 Task: Find connections with filter location Guadalajara with filter topic #Lifechangewith filter profile language English with filter current company MANKIND PHARMA LTD with filter school N. L. Dalmia Institute of Management Studies and Research with filter industry Media & Telecommunications with filter service category Social Media Marketing with filter keywords title Program Administrator
Action: Mouse moved to (179, 245)
Screenshot: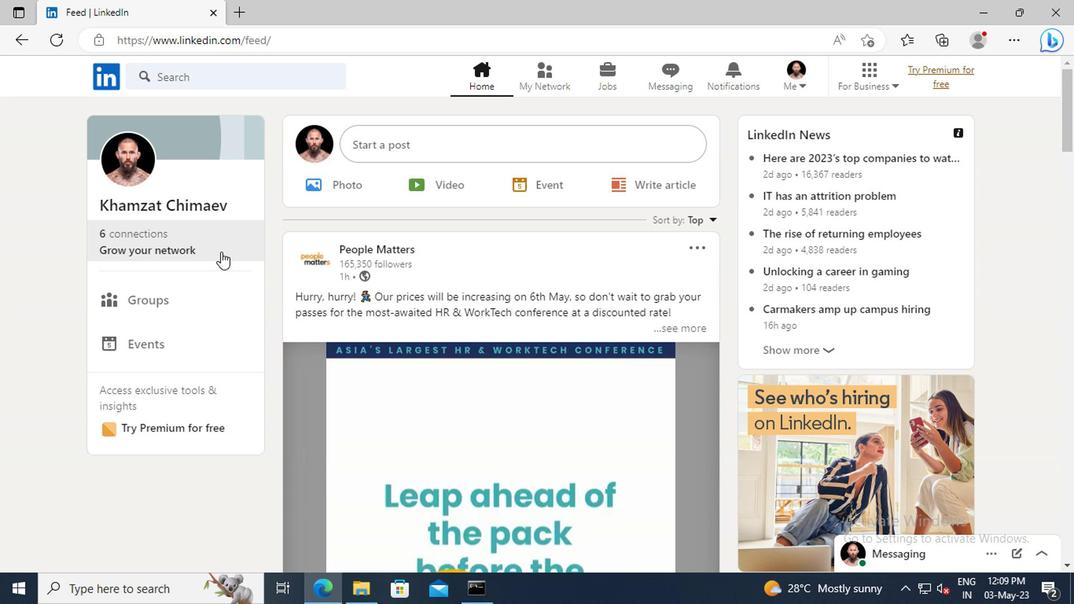 
Action: Mouse pressed left at (179, 245)
Screenshot: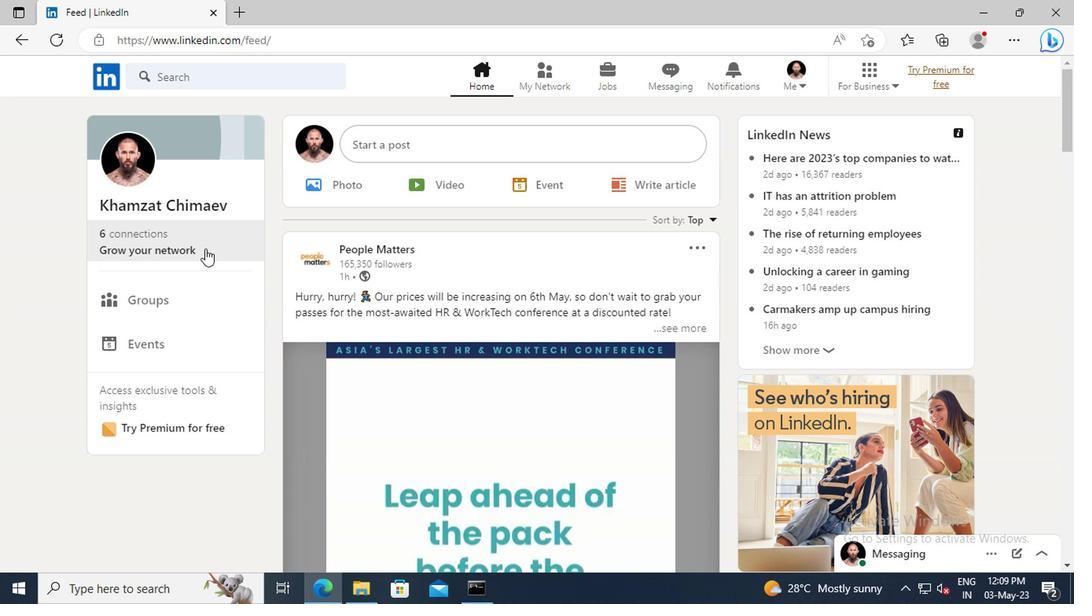 
Action: Mouse moved to (165, 169)
Screenshot: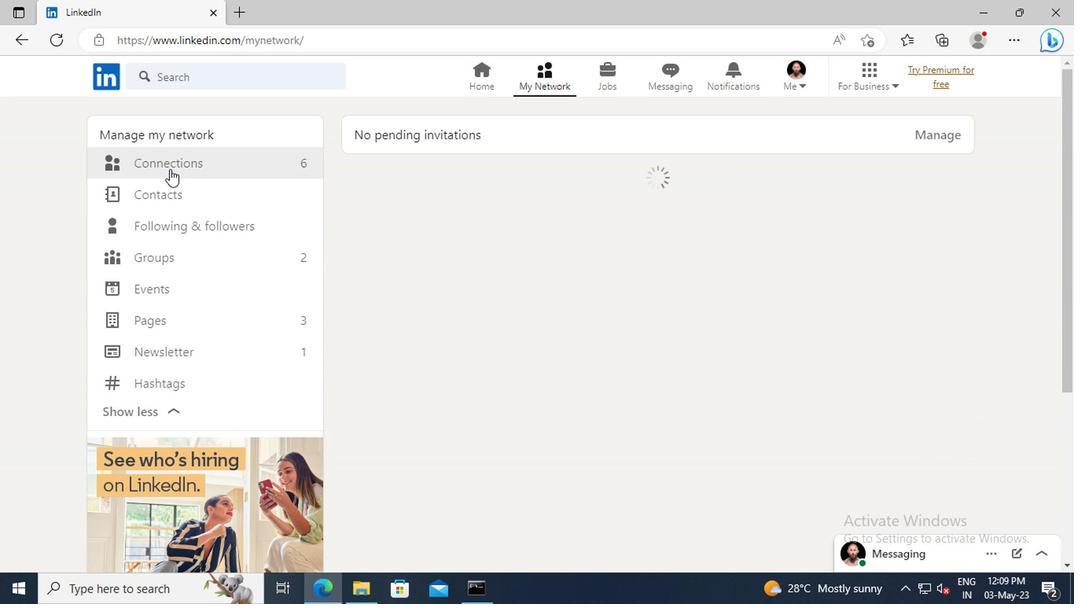 
Action: Mouse pressed left at (165, 169)
Screenshot: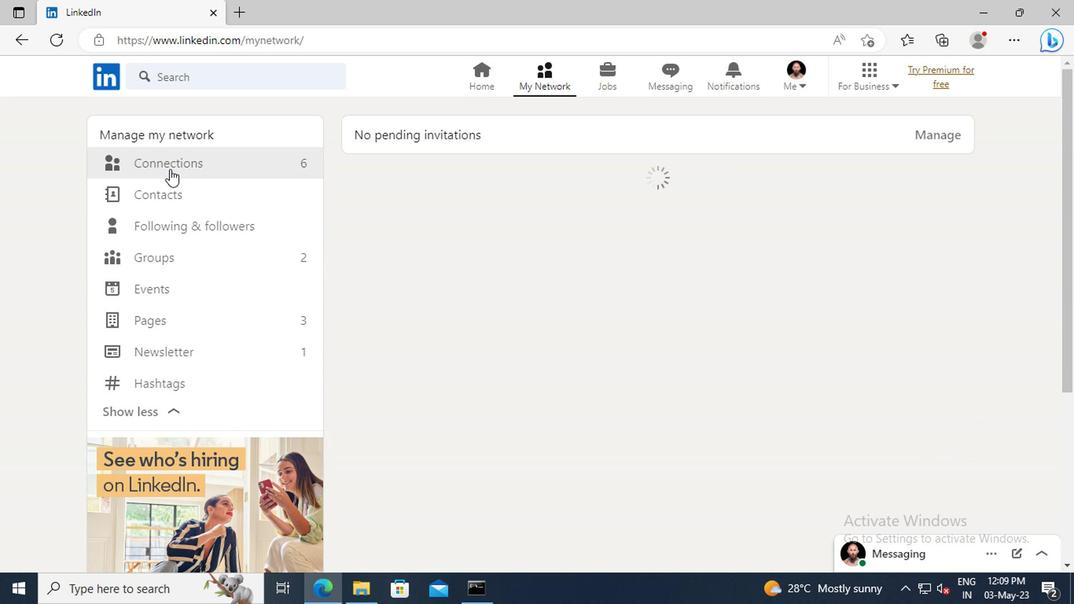 
Action: Mouse moved to (630, 162)
Screenshot: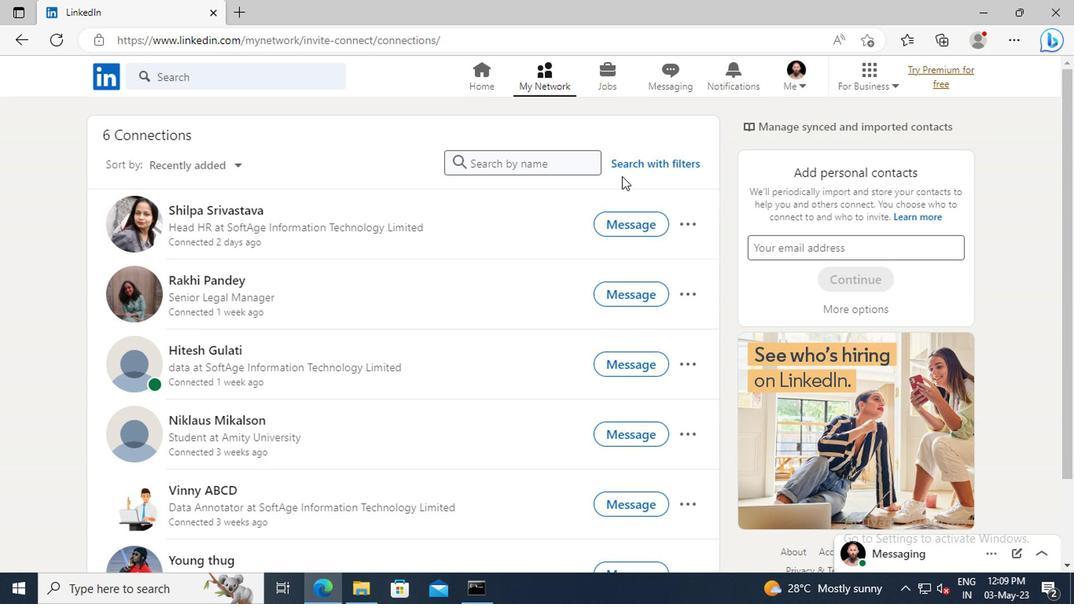 
Action: Mouse pressed left at (630, 162)
Screenshot: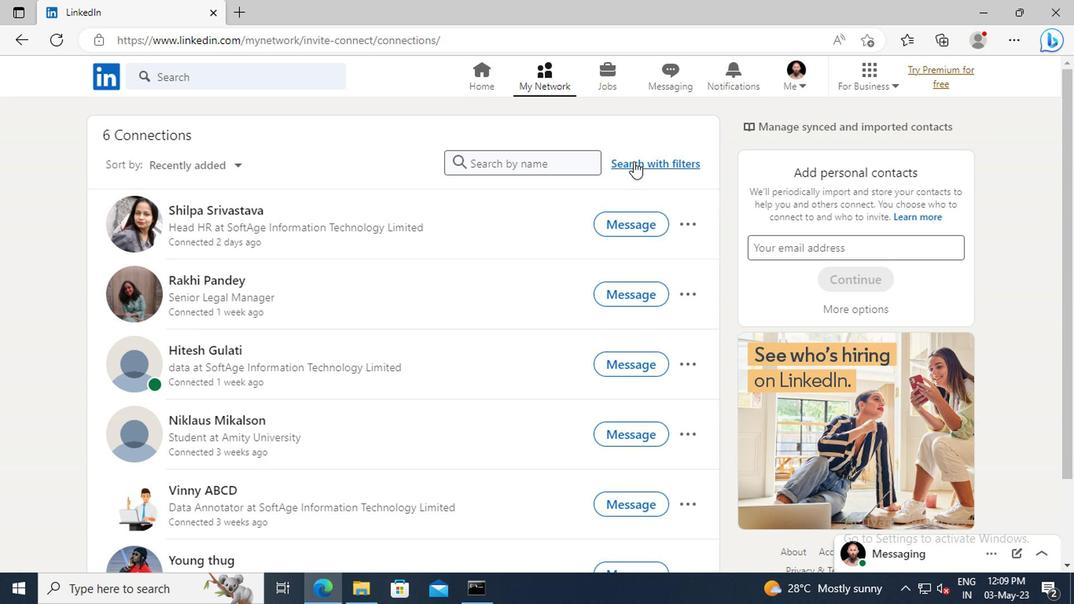 
Action: Mouse moved to (586, 123)
Screenshot: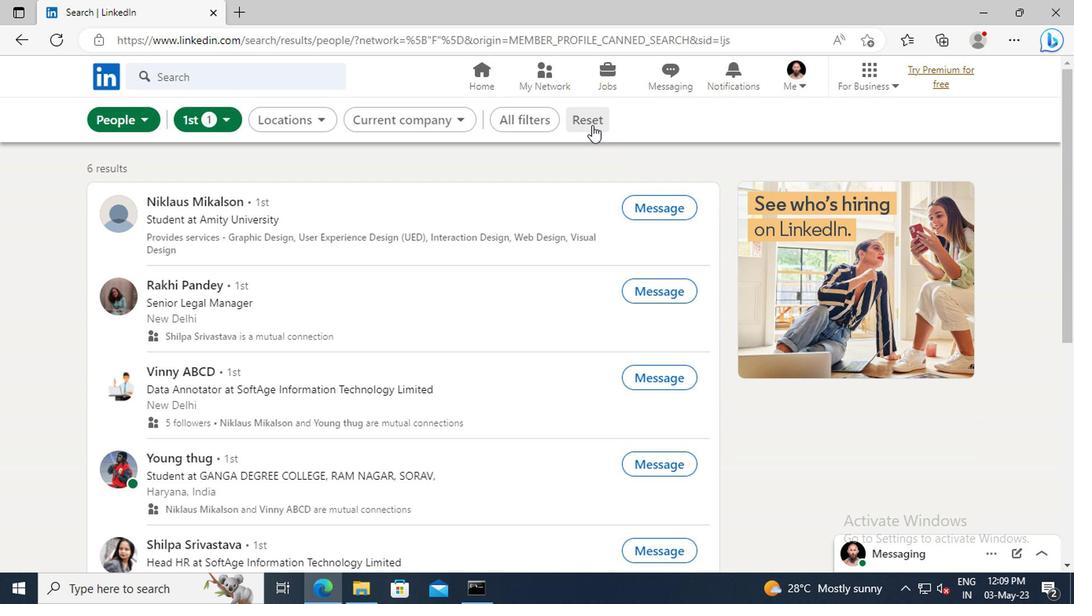 
Action: Mouse pressed left at (586, 123)
Screenshot: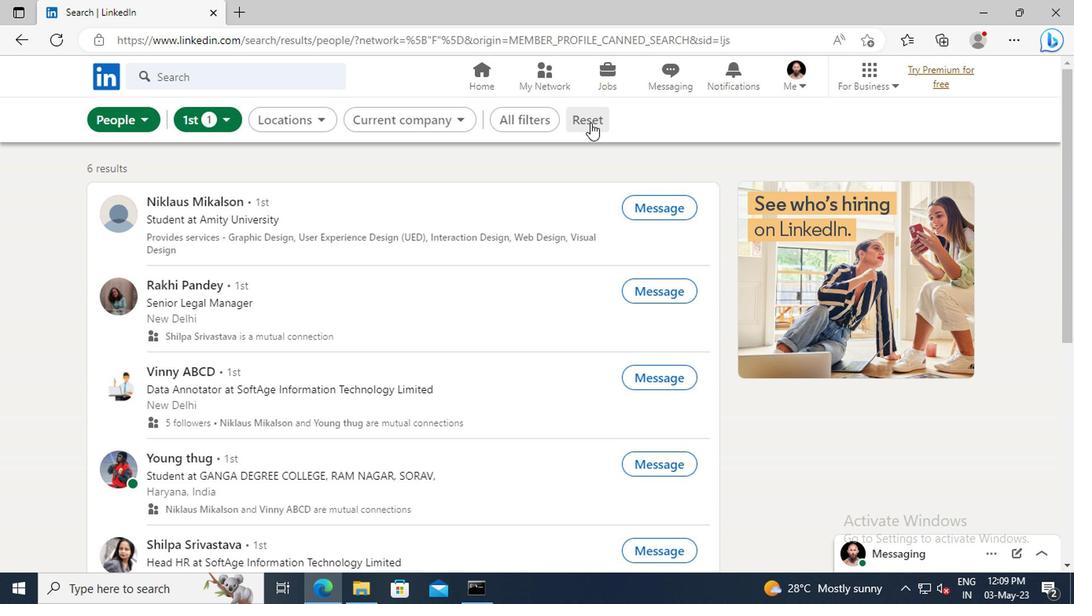 
Action: Mouse moved to (570, 120)
Screenshot: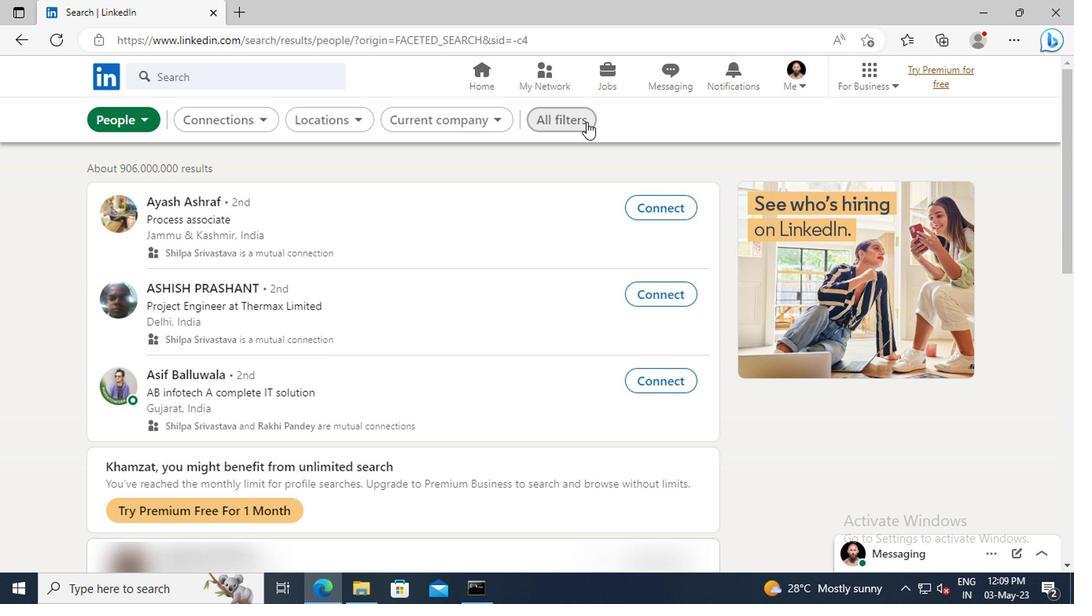 
Action: Mouse pressed left at (570, 120)
Screenshot: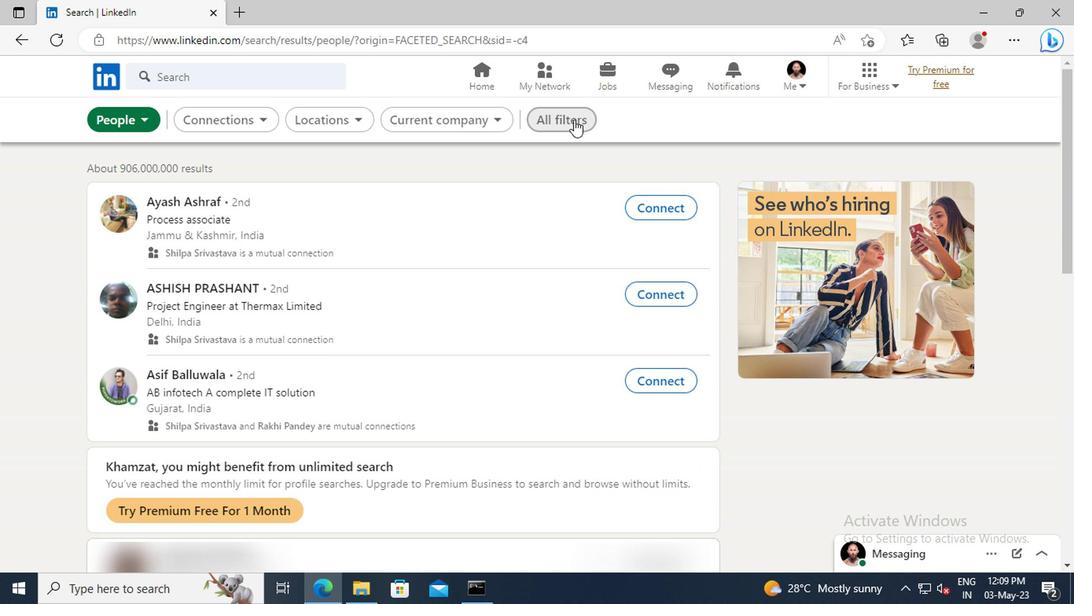 
Action: Mouse moved to (850, 304)
Screenshot: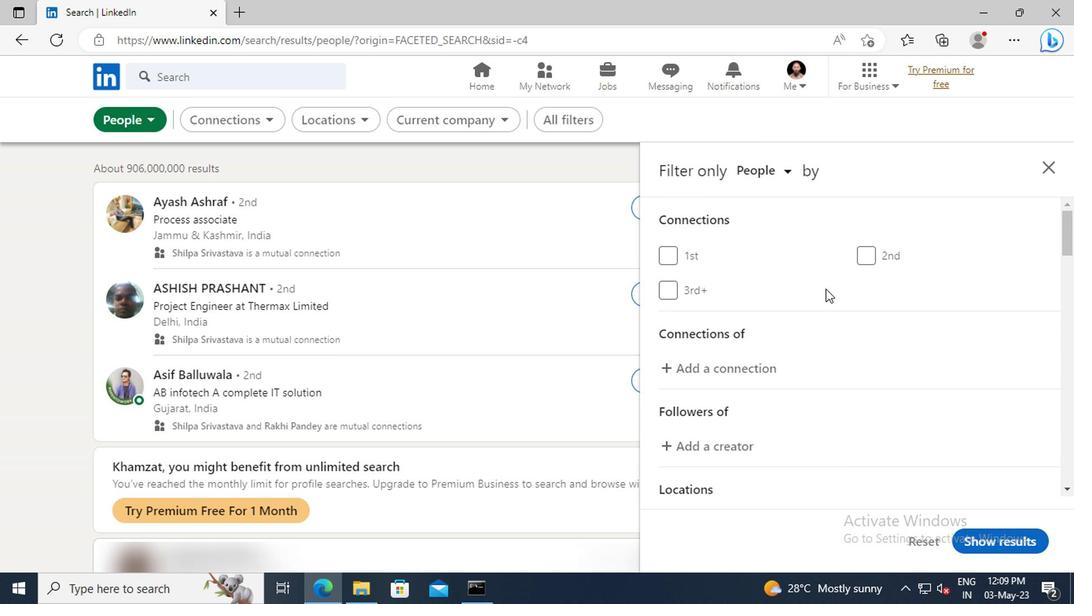 
Action: Mouse scrolled (850, 303) with delta (0, -1)
Screenshot: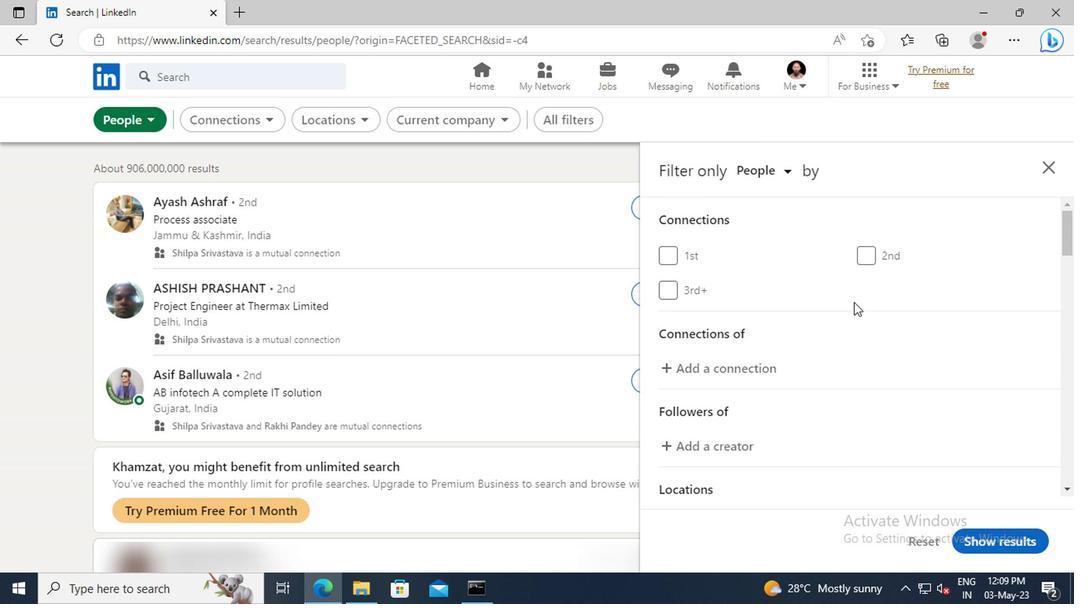 
Action: Mouse scrolled (850, 303) with delta (0, -1)
Screenshot: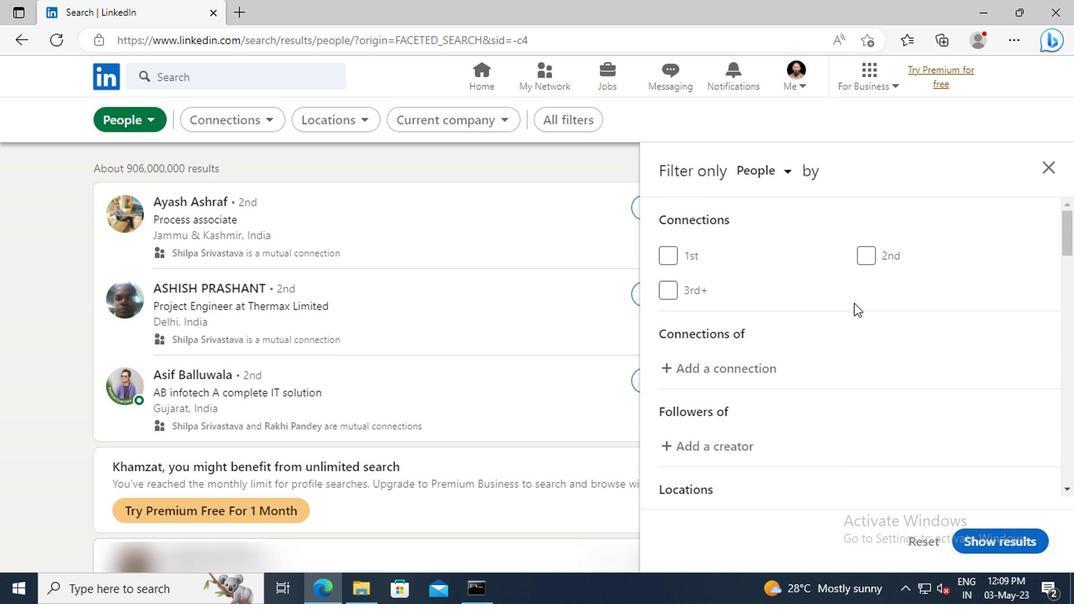 
Action: Mouse scrolled (850, 303) with delta (0, -1)
Screenshot: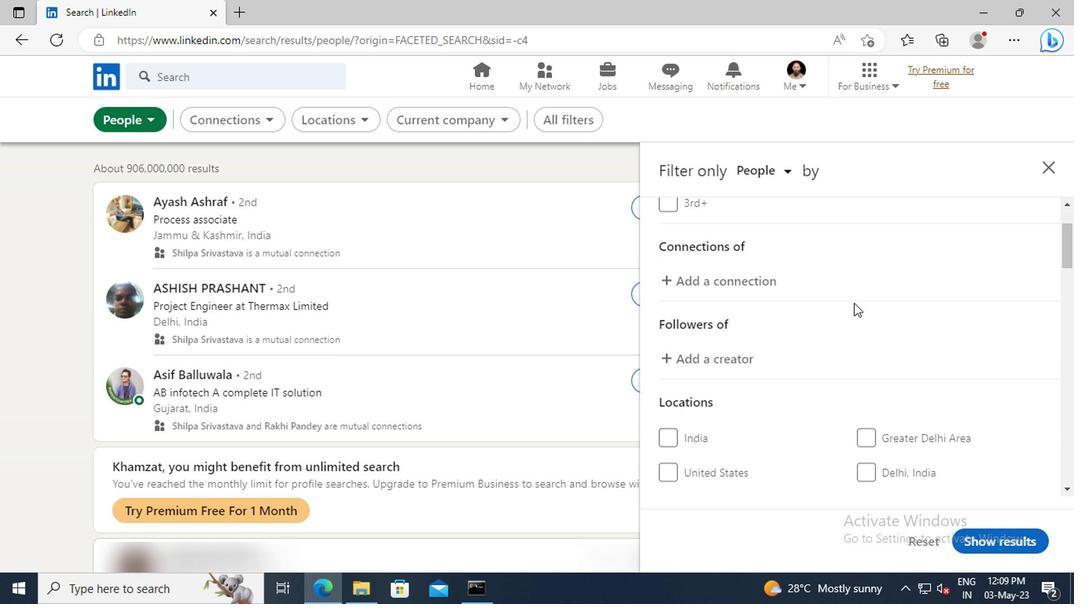 
Action: Mouse scrolled (850, 303) with delta (0, -1)
Screenshot: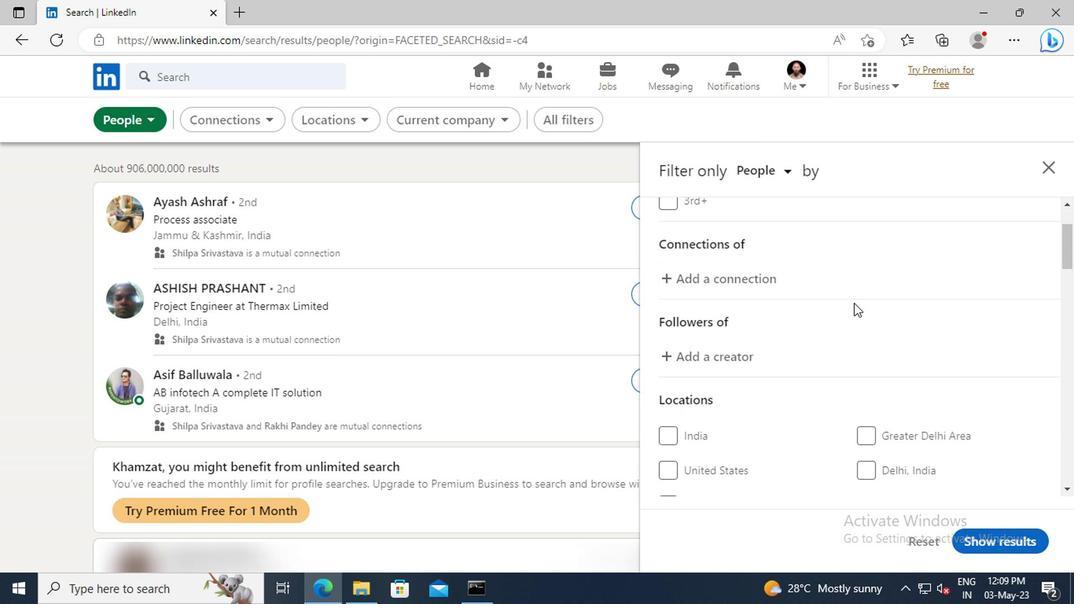 
Action: Mouse scrolled (850, 303) with delta (0, -1)
Screenshot: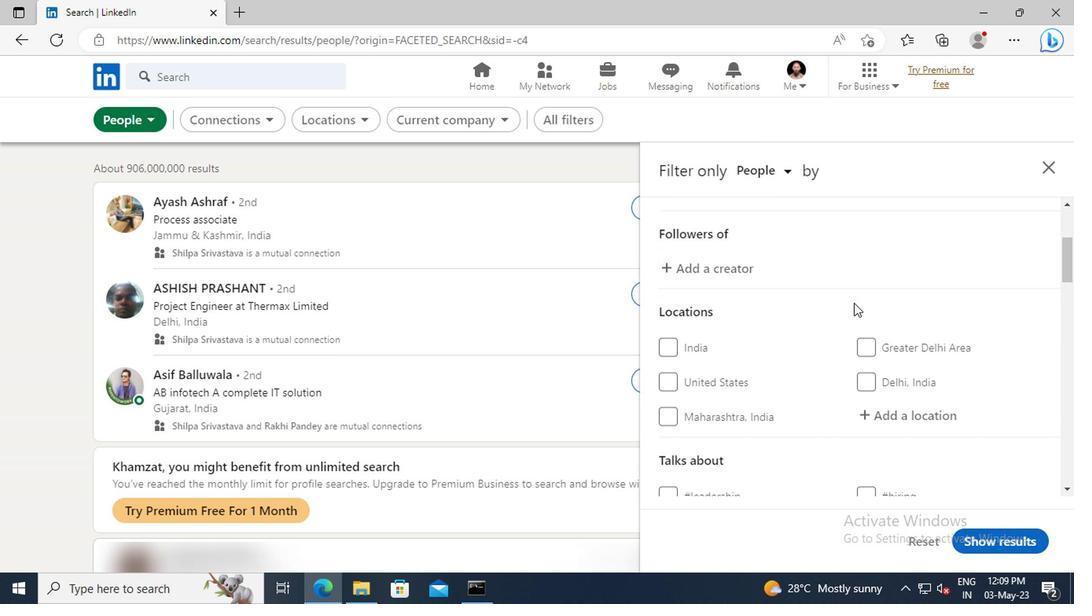
Action: Mouse moved to (861, 372)
Screenshot: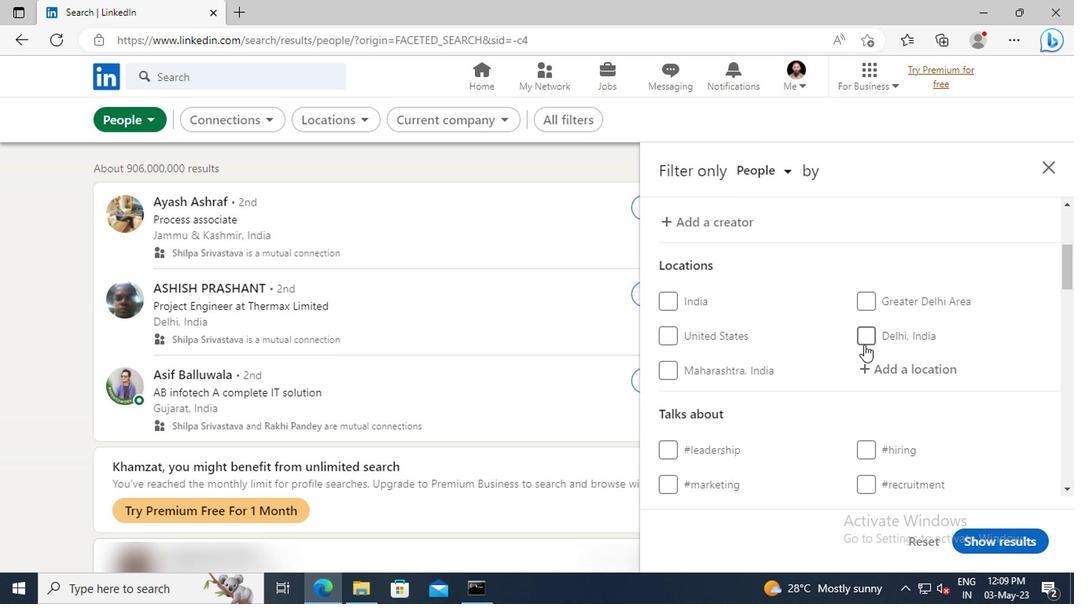 
Action: Mouse pressed left at (861, 372)
Screenshot: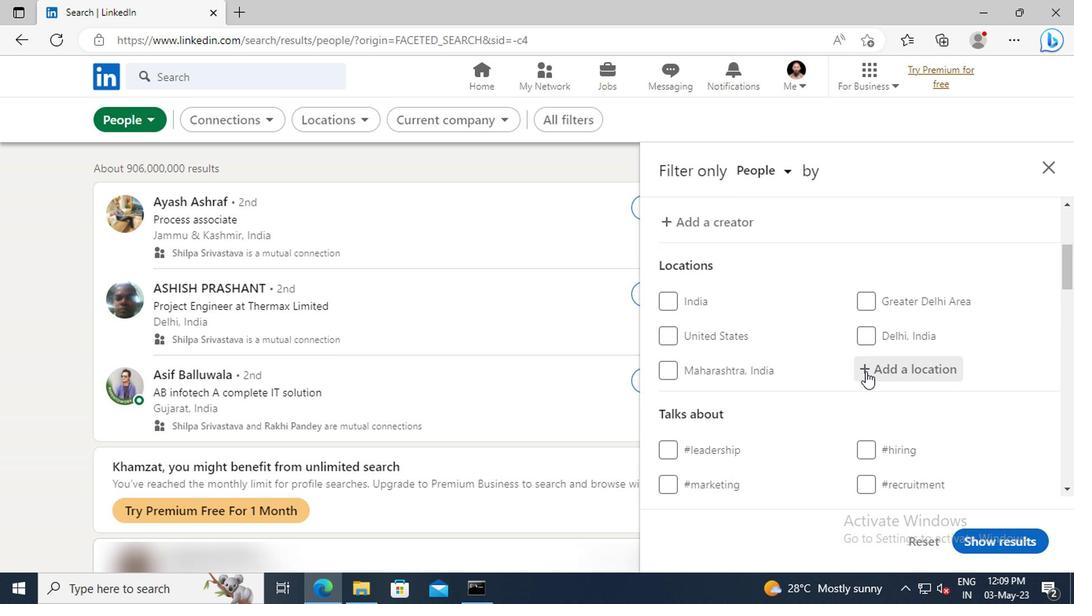 
Action: Key pressed <Key.shift>GUADAL
Screenshot: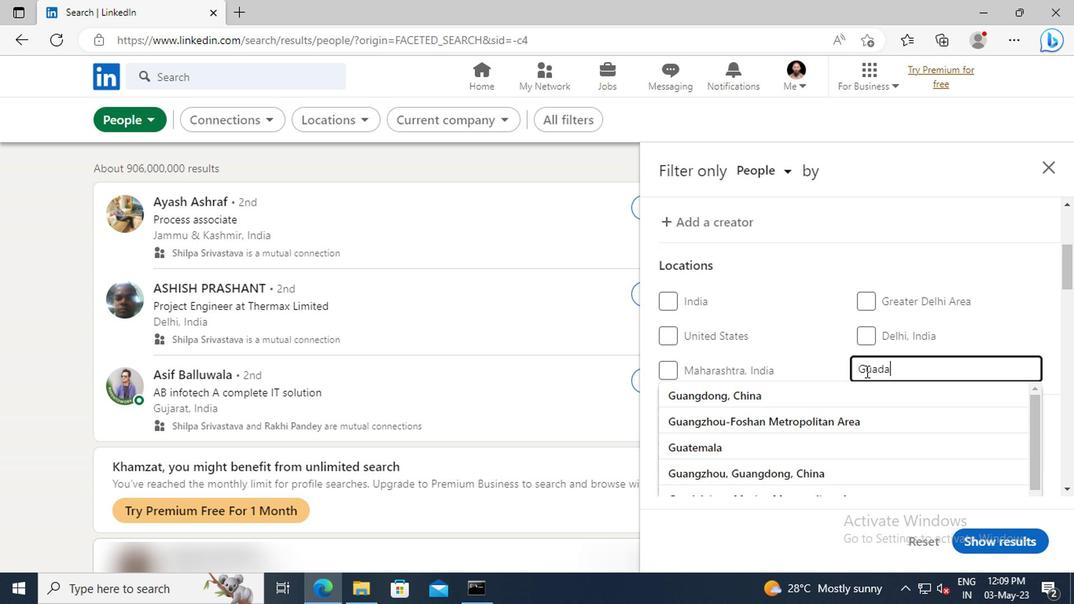 
Action: Mouse moved to (860, 395)
Screenshot: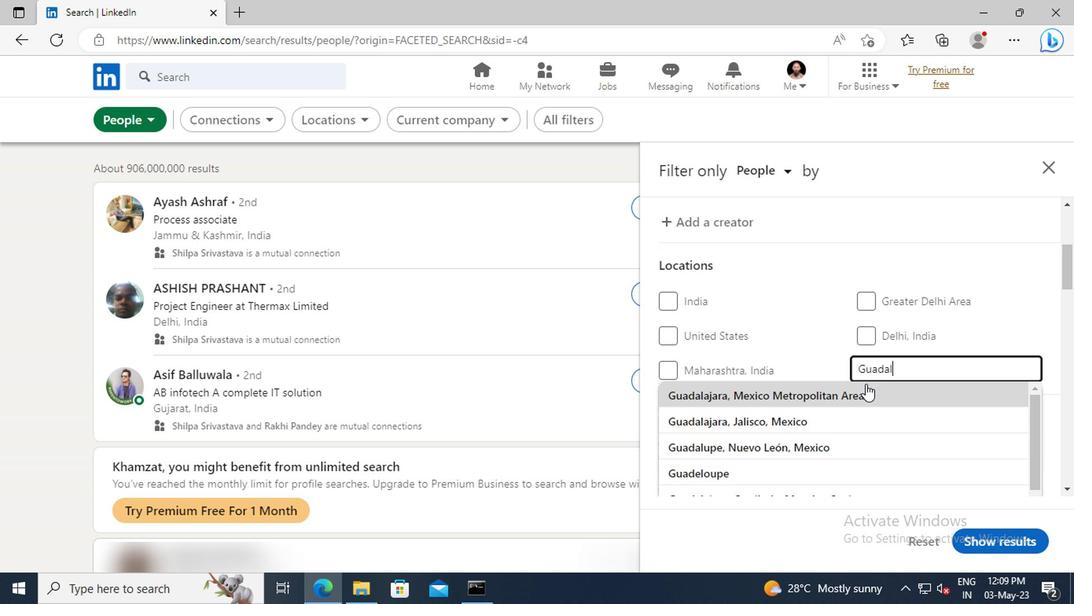 
Action: Mouse pressed left at (860, 395)
Screenshot: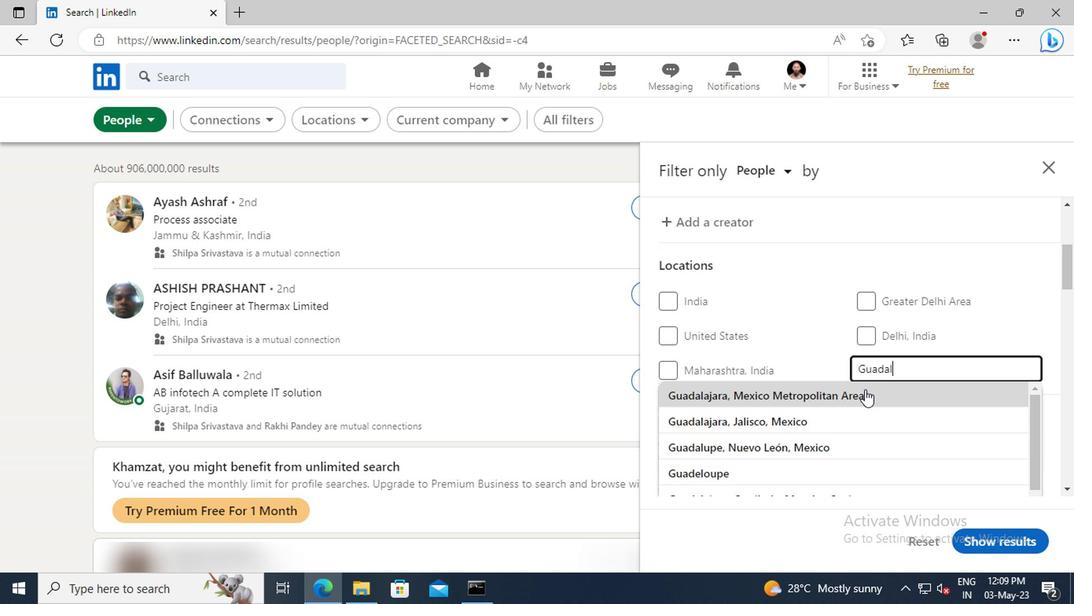 
Action: Mouse scrolled (860, 394) with delta (0, -1)
Screenshot: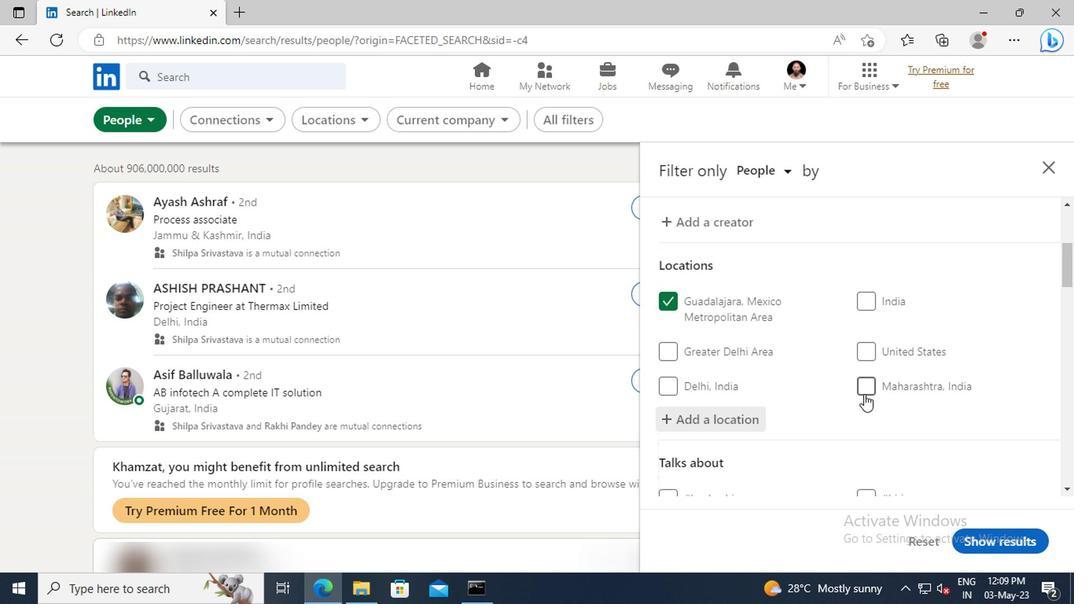 
Action: Mouse moved to (860, 383)
Screenshot: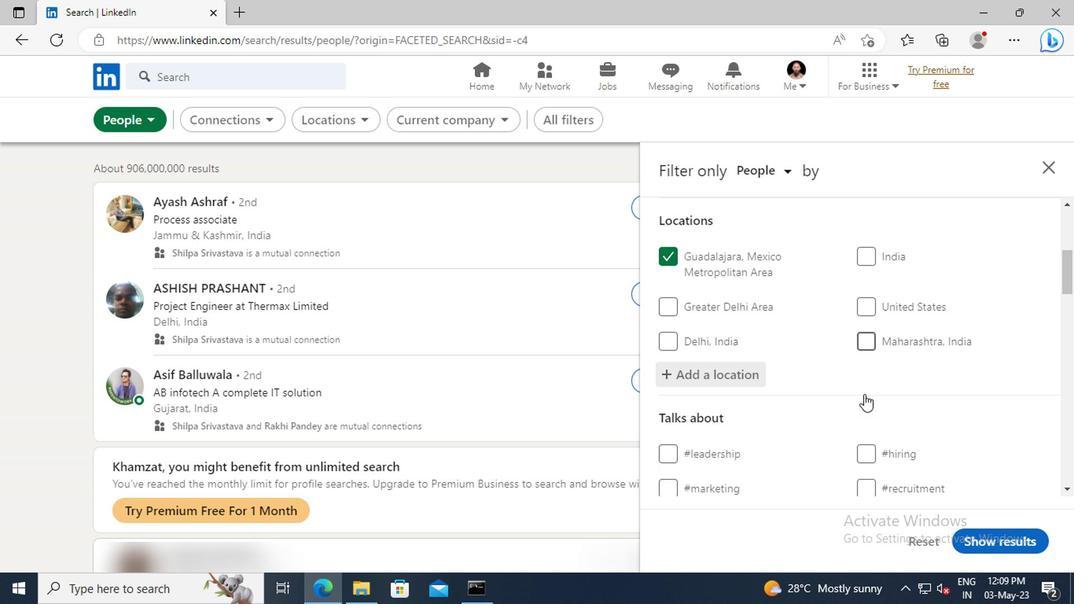 
Action: Mouse scrolled (860, 382) with delta (0, -1)
Screenshot: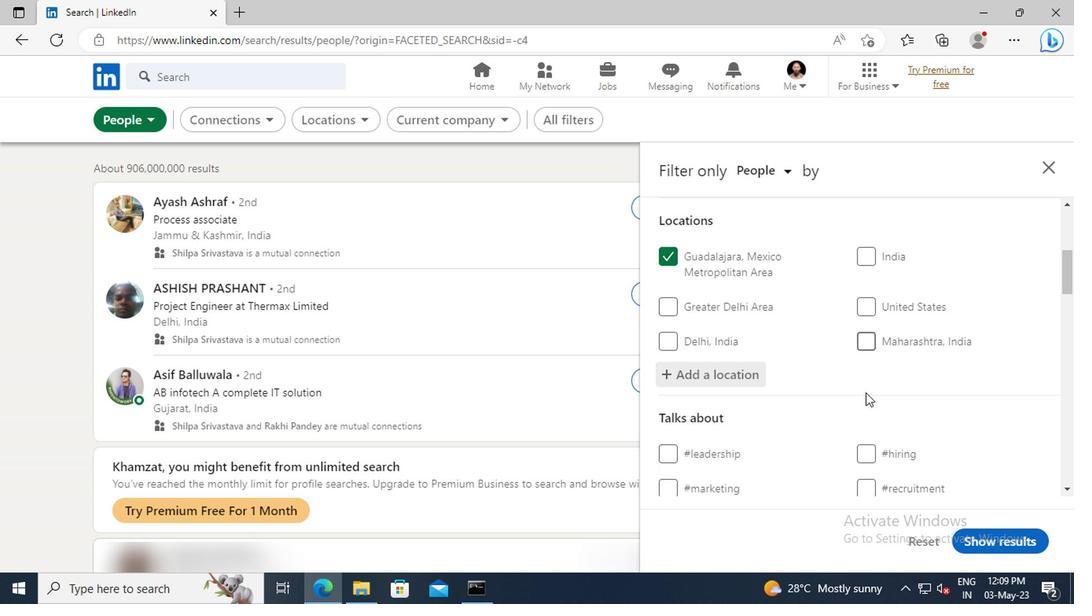 
Action: Mouse scrolled (860, 382) with delta (0, -1)
Screenshot: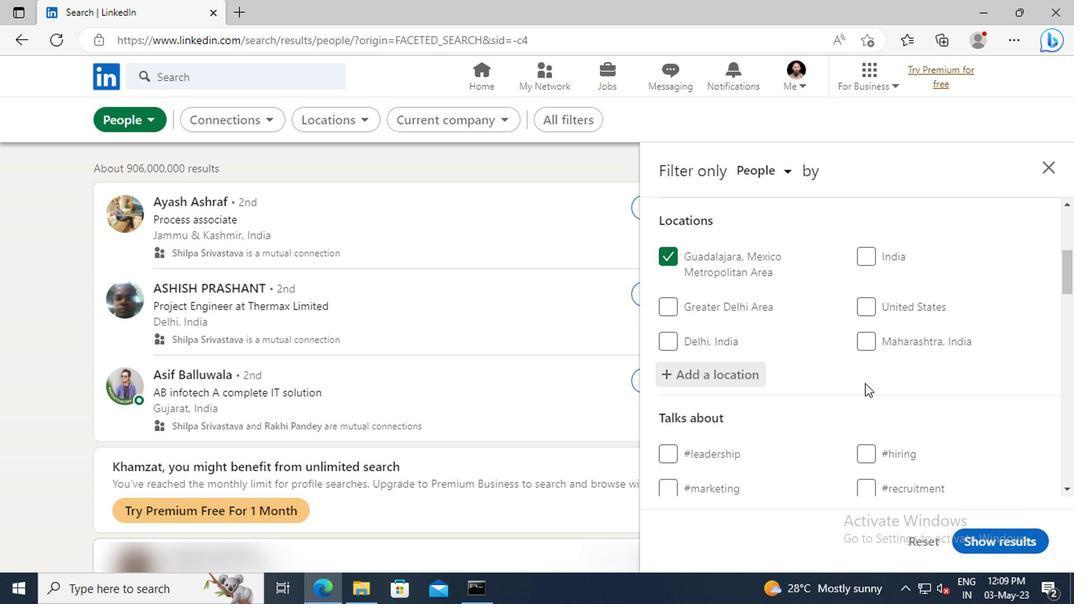 
Action: Mouse moved to (860, 382)
Screenshot: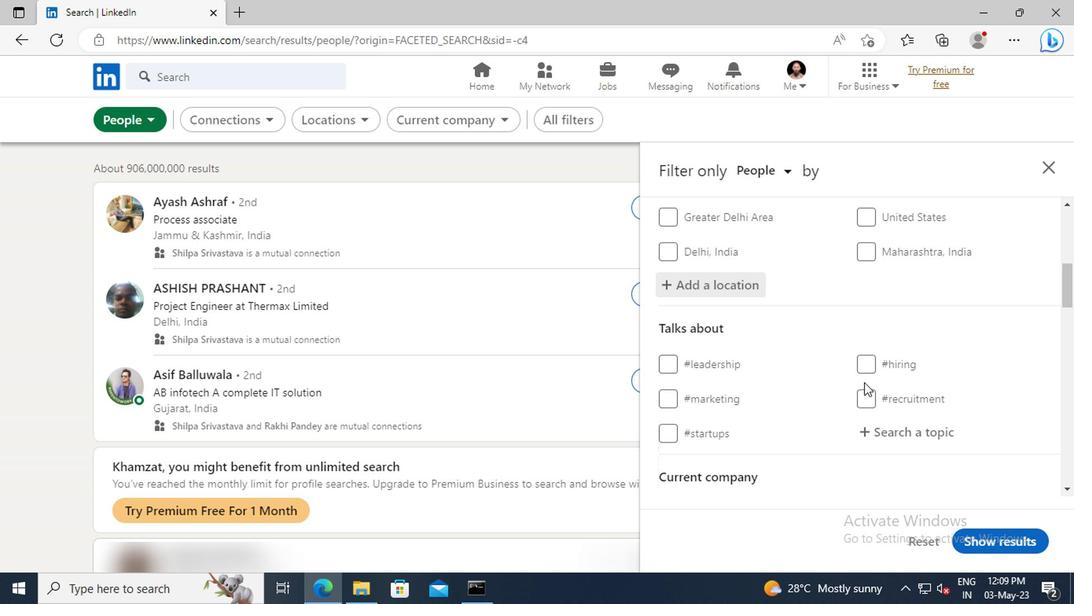 
Action: Mouse scrolled (860, 382) with delta (0, 0)
Screenshot: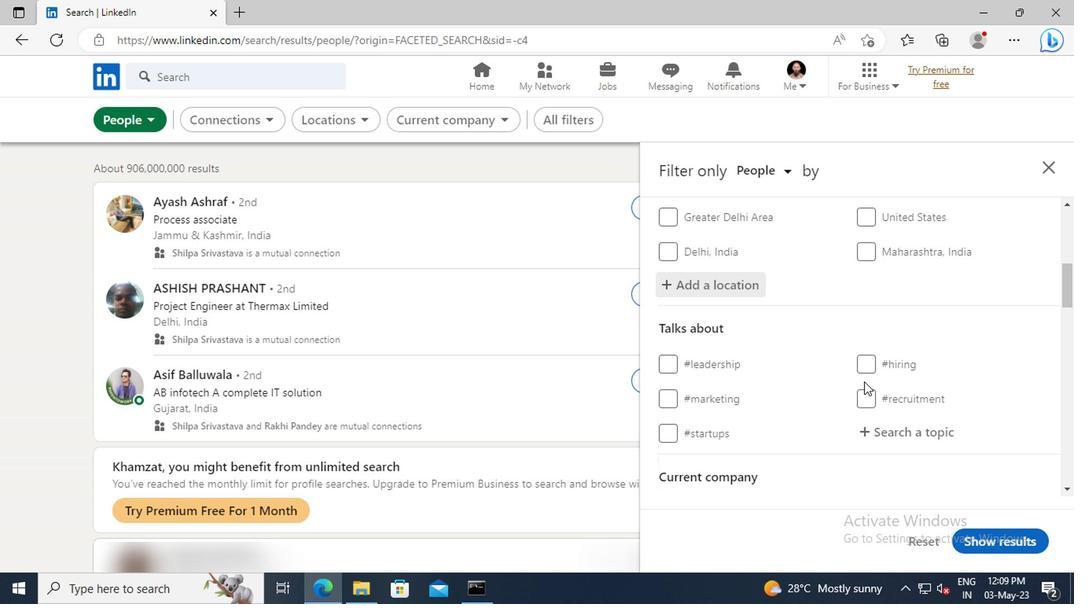 
Action: Mouse moved to (867, 391)
Screenshot: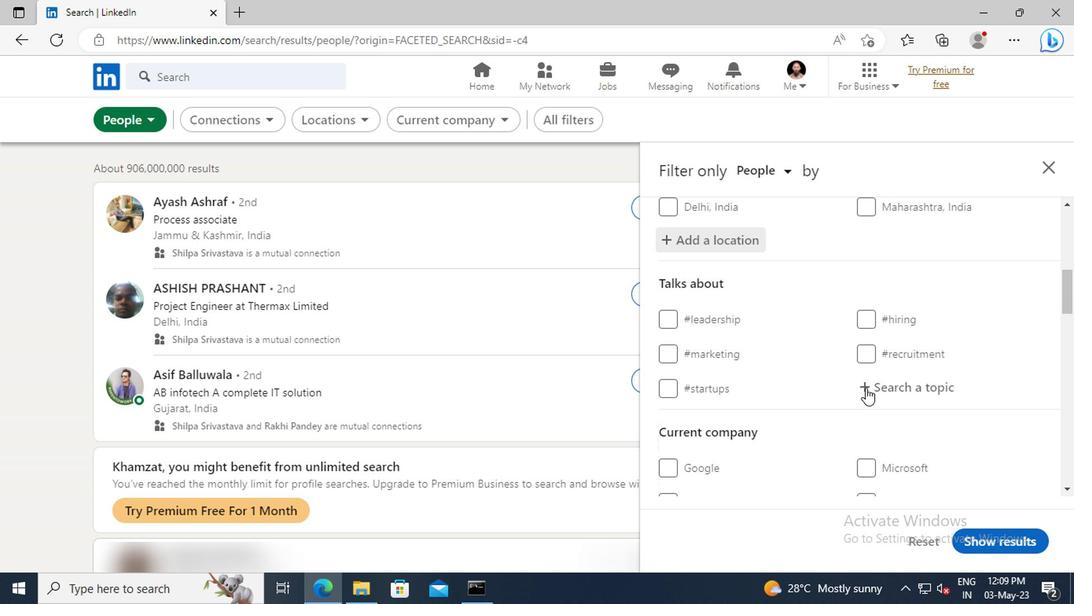 
Action: Mouse pressed left at (867, 391)
Screenshot: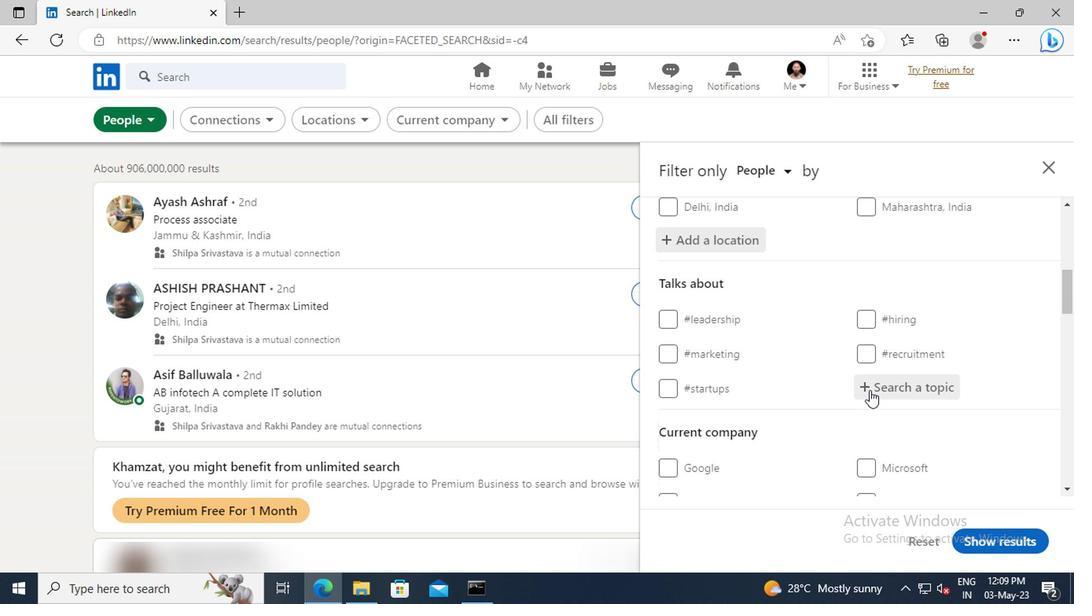 
Action: Key pressed <Key.shift>LIFECH
Screenshot: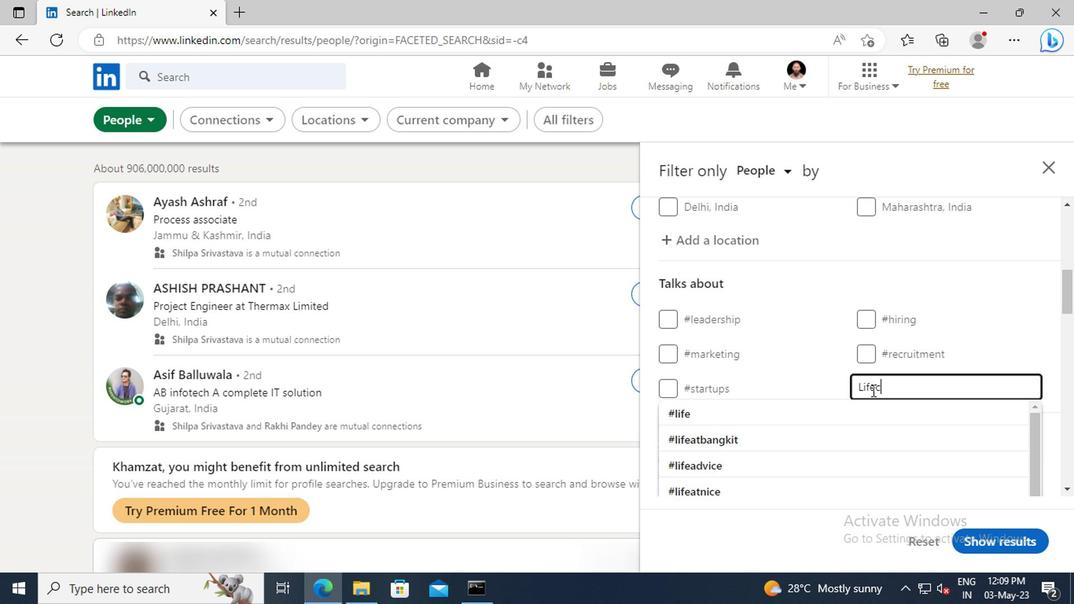 
Action: Mouse moved to (864, 435)
Screenshot: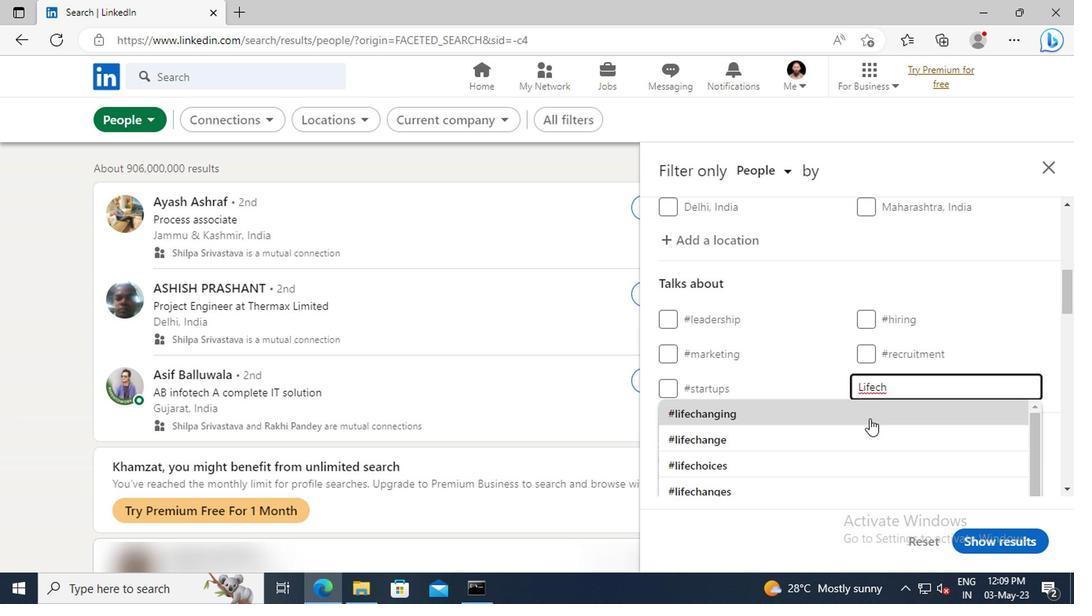 
Action: Mouse pressed left at (864, 435)
Screenshot: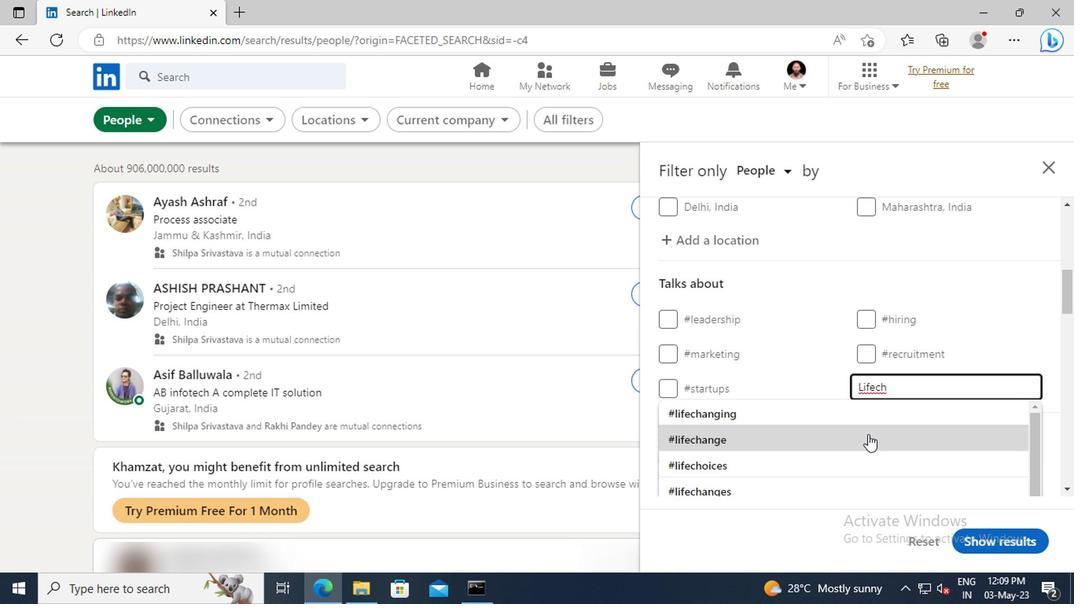 
Action: Mouse scrolled (864, 434) with delta (0, -1)
Screenshot: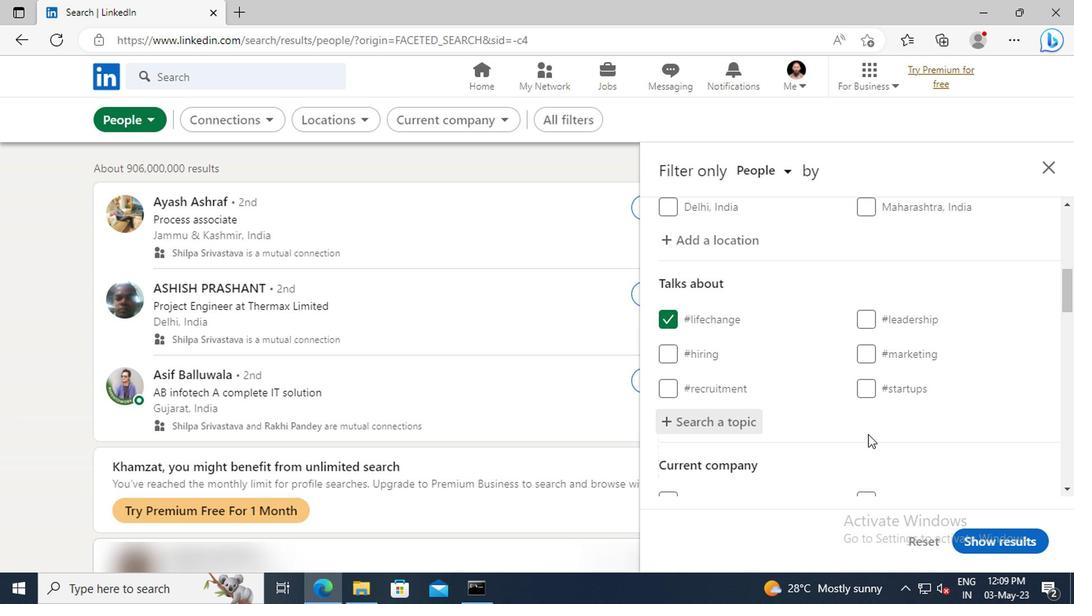 
Action: Mouse scrolled (864, 434) with delta (0, -1)
Screenshot: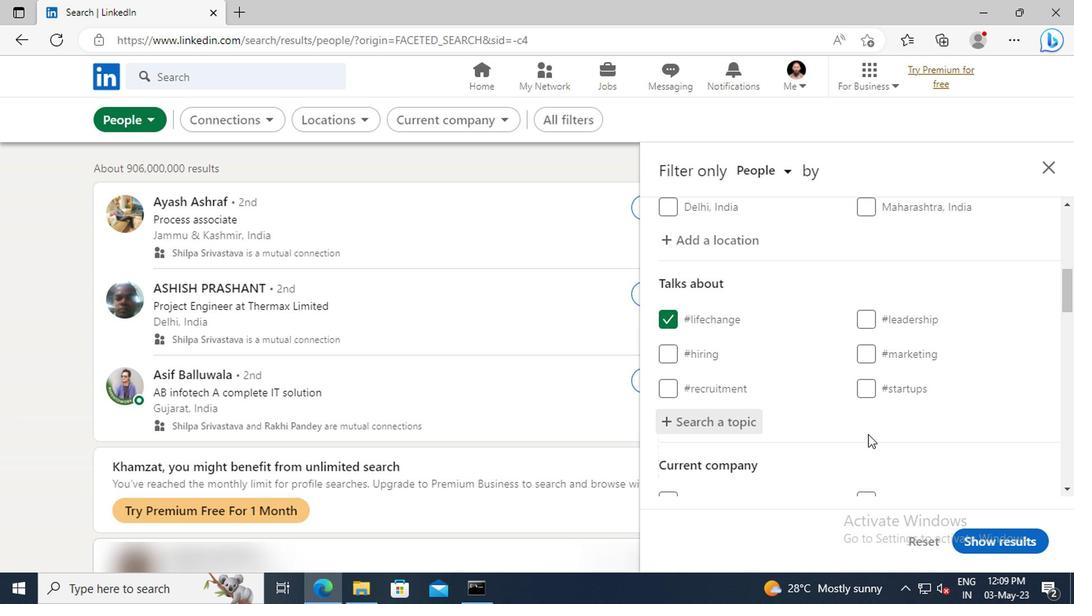
Action: Mouse moved to (866, 413)
Screenshot: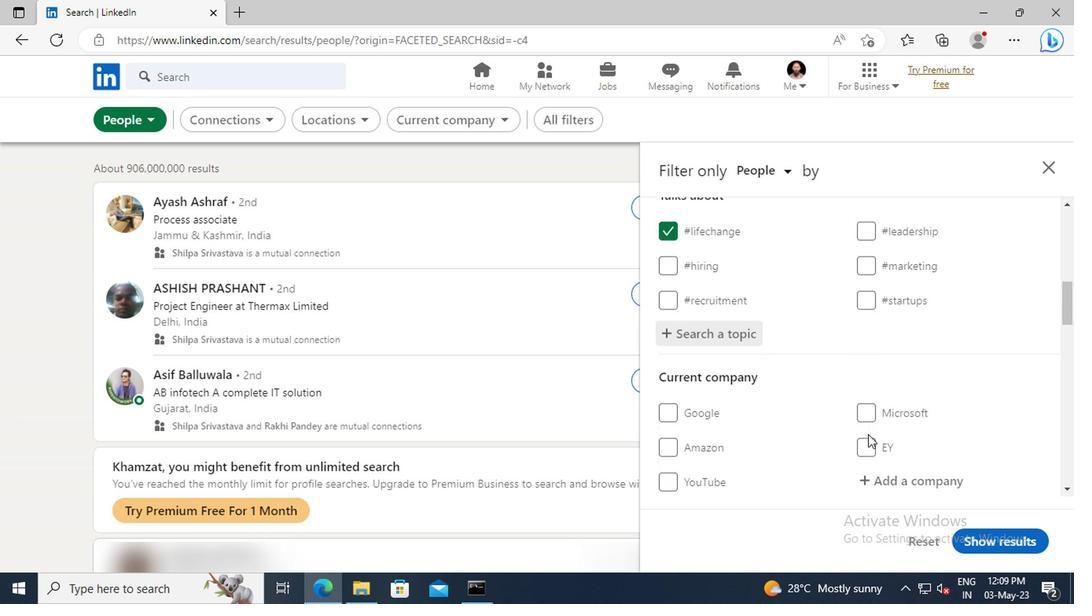 
Action: Mouse scrolled (866, 412) with delta (0, 0)
Screenshot: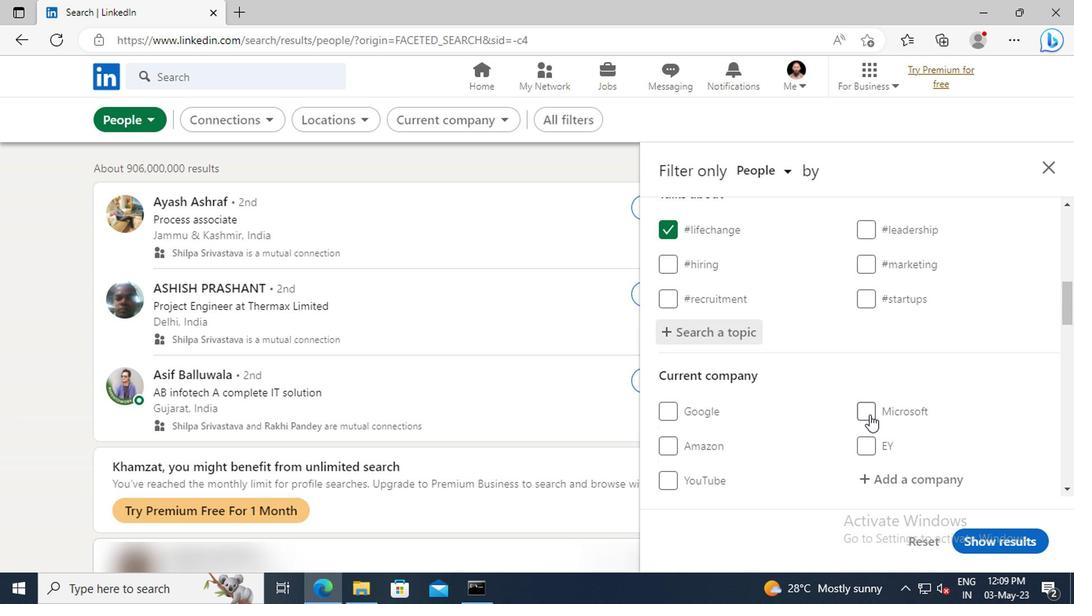 
Action: Mouse scrolled (866, 412) with delta (0, 0)
Screenshot: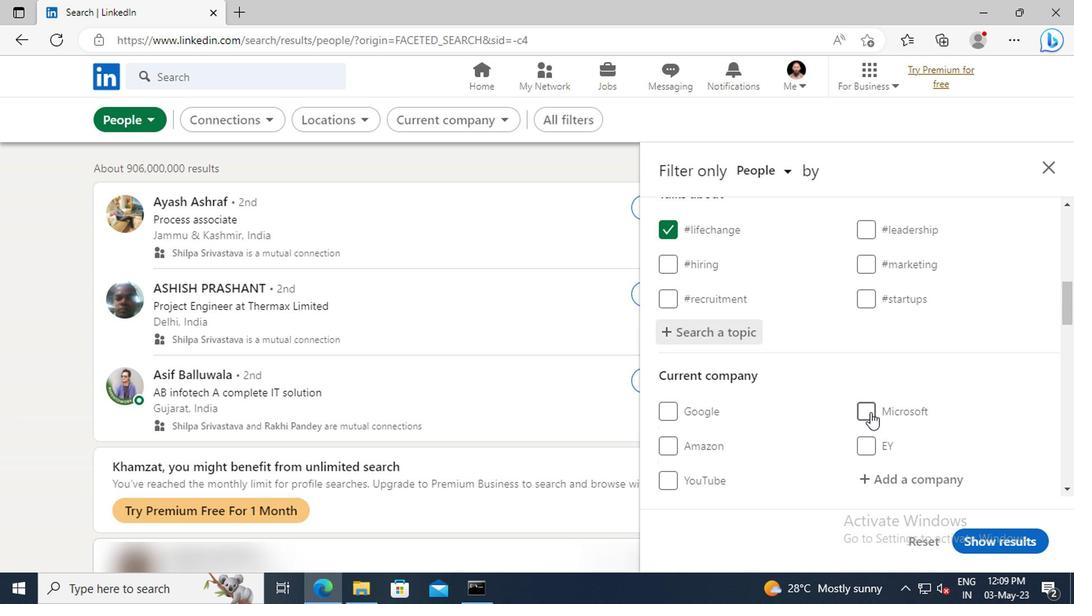
Action: Mouse moved to (874, 376)
Screenshot: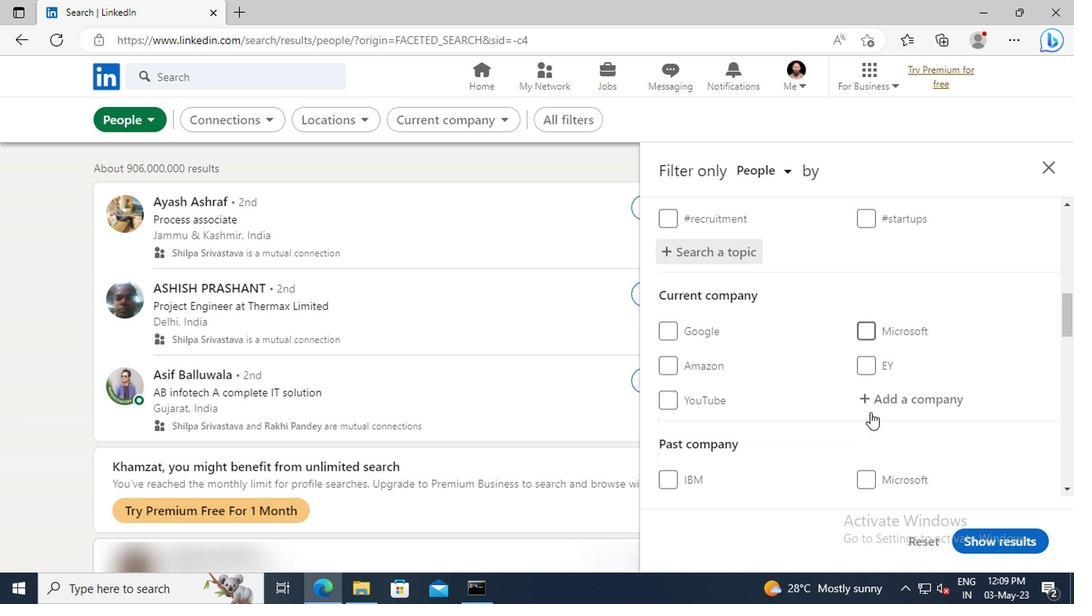 
Action: Mouse scrolled (874, 374) with delta (0, -1)
Screenshot: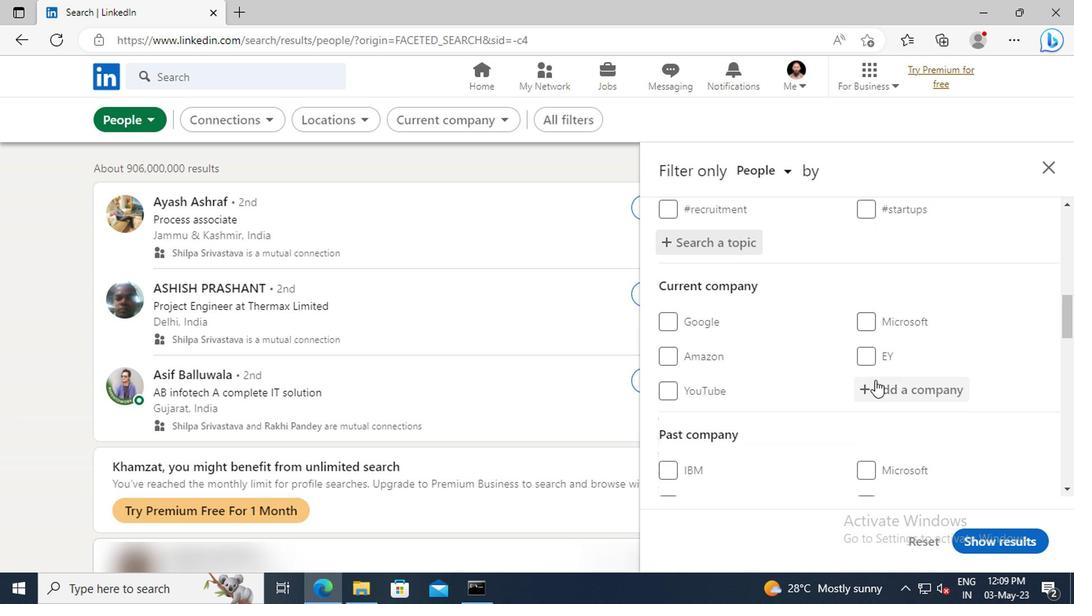
Action: Mouse scrolled (874, 374) with delta (0, -1)
Screenshot: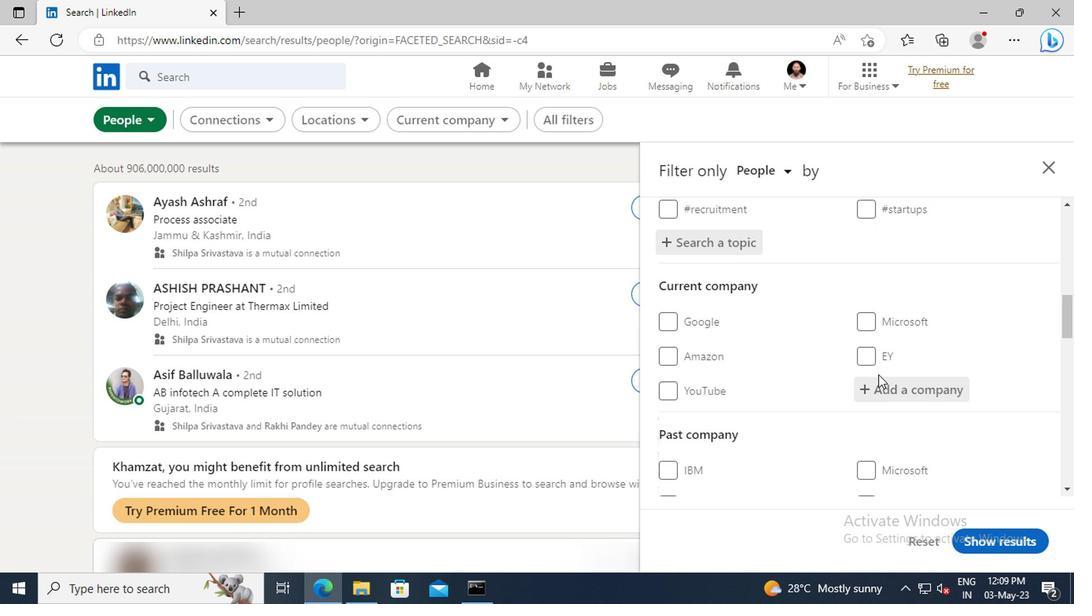 
Action: Mouse scrolled (874, 374) with delta (0, -1)
Screenshot: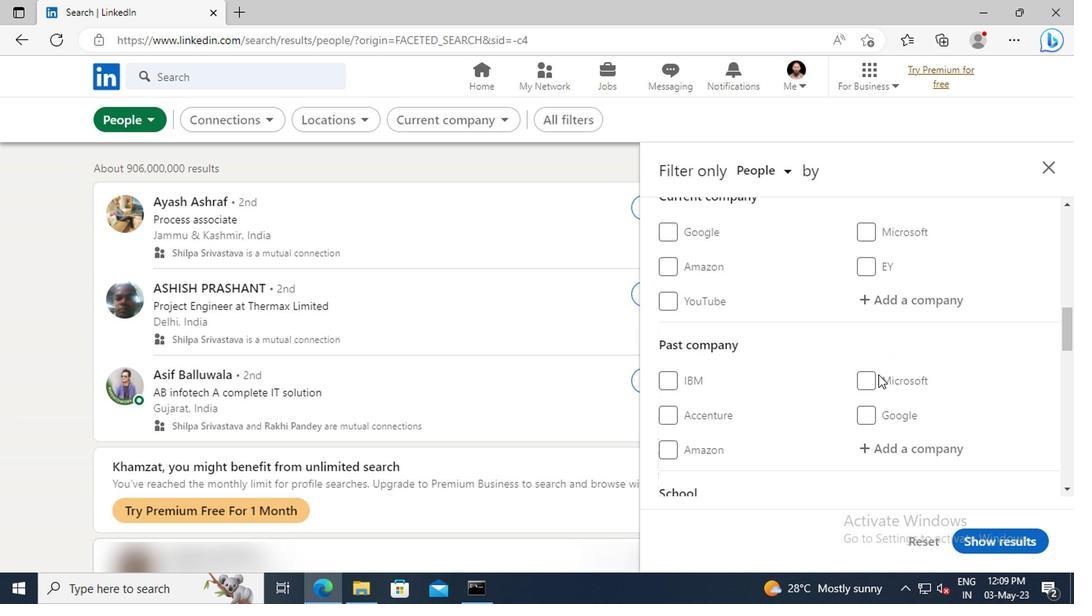 
Action: Mouse scrolled (874, 374) with delta (0, -1)
Screenshot: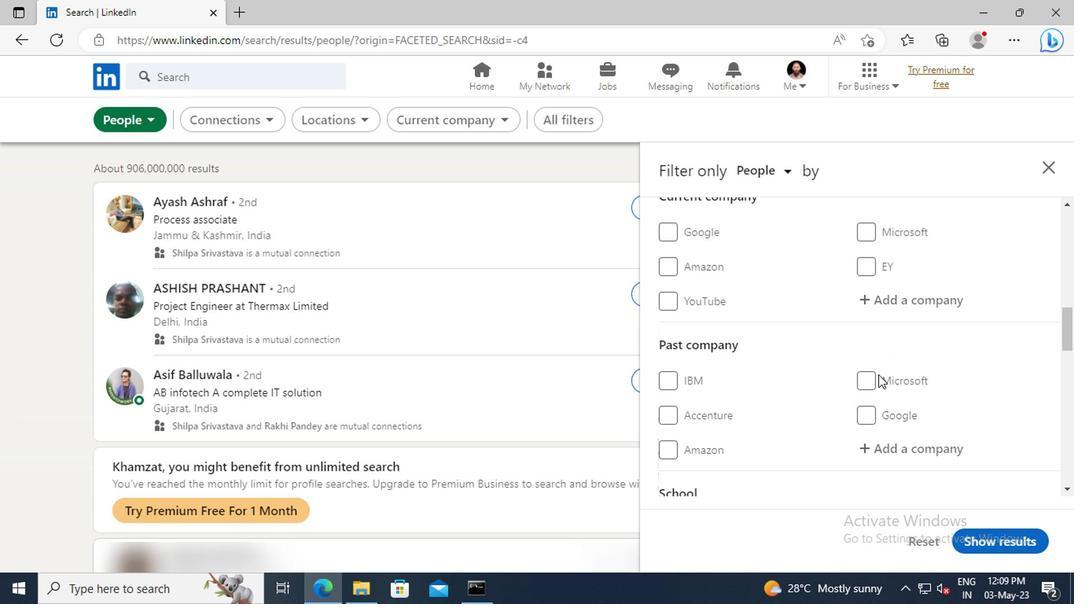 
Action: Mouse scrolled (874, 374) with delta (0, -1)
Screenshot: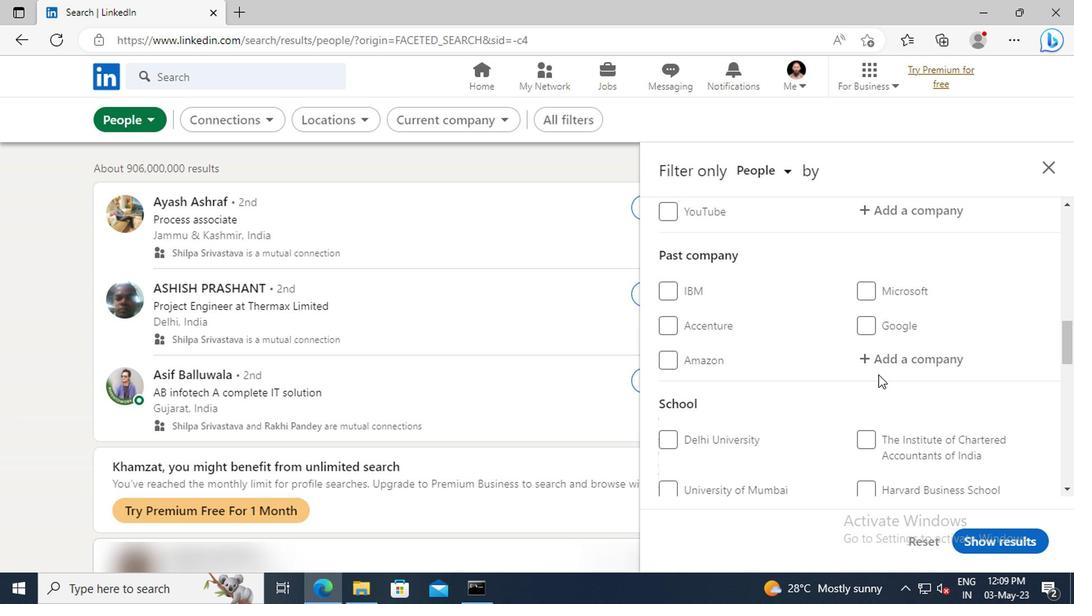 
Action: Mouse scrolled (874, 374) with delta (0, -1)
Screenshot: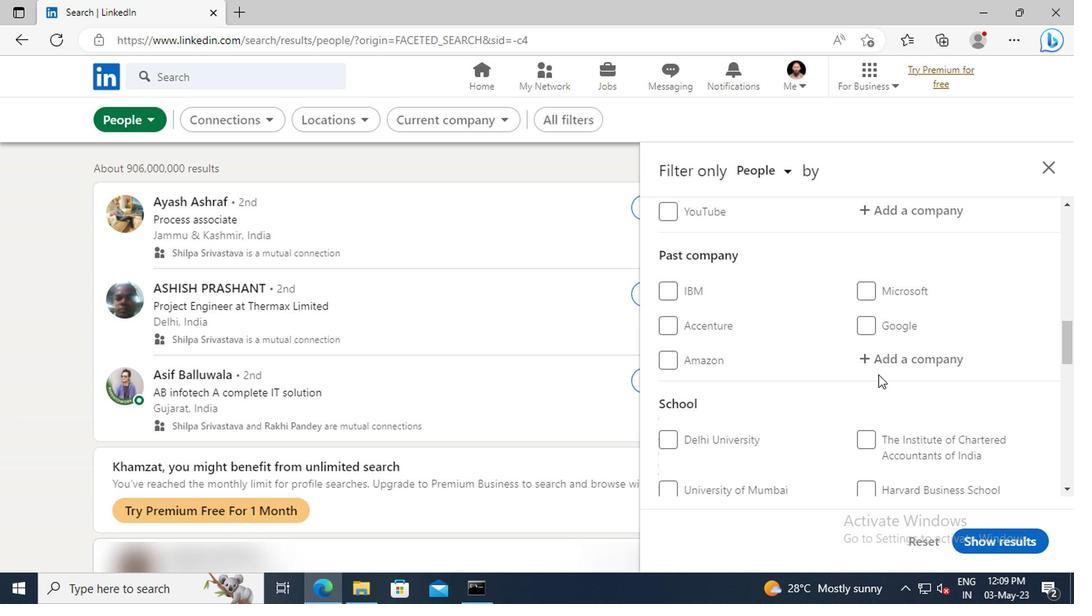 
Action: Mouse scrolled (874, 374) with delta (0, -1)
Screenshot: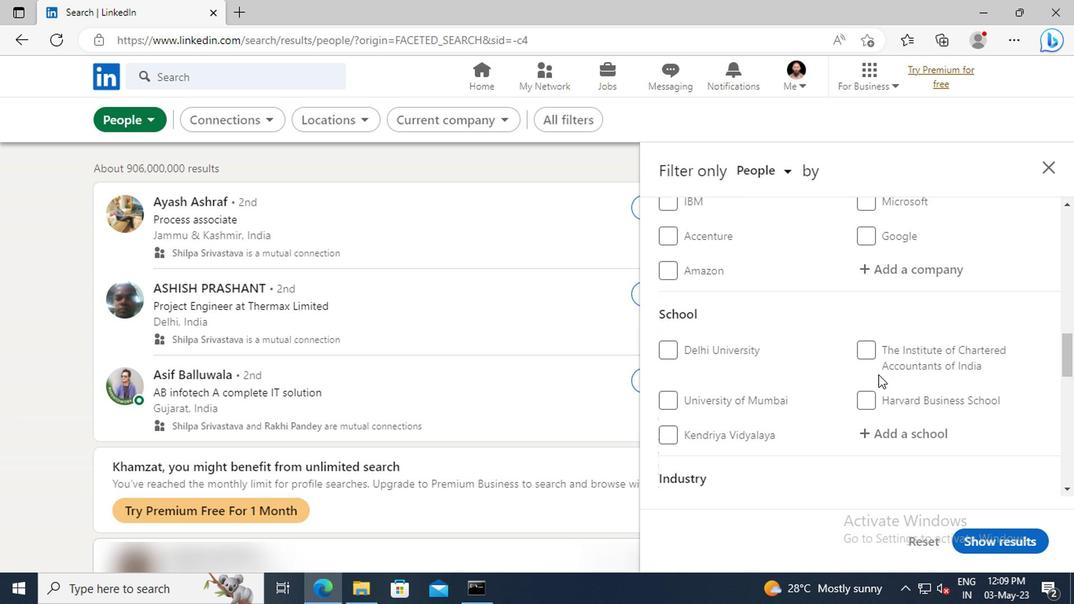 
Action: Mouse scrolled (874, 374) with delta (0, -1)
Screenshot: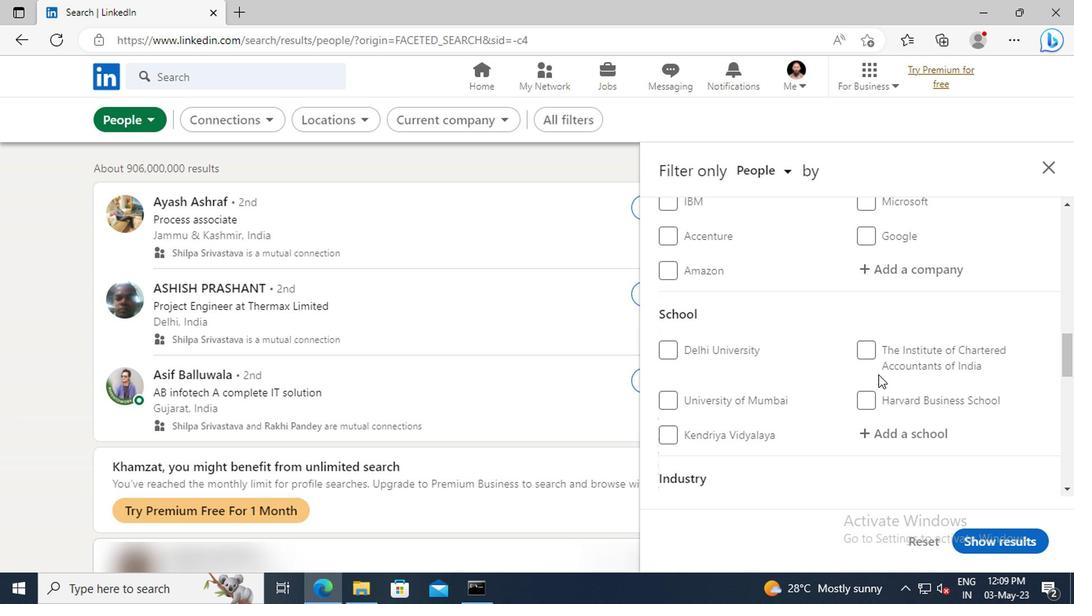 
Action: Mouse scrolled (874, 374) with delta (0, -1)
Screenshot: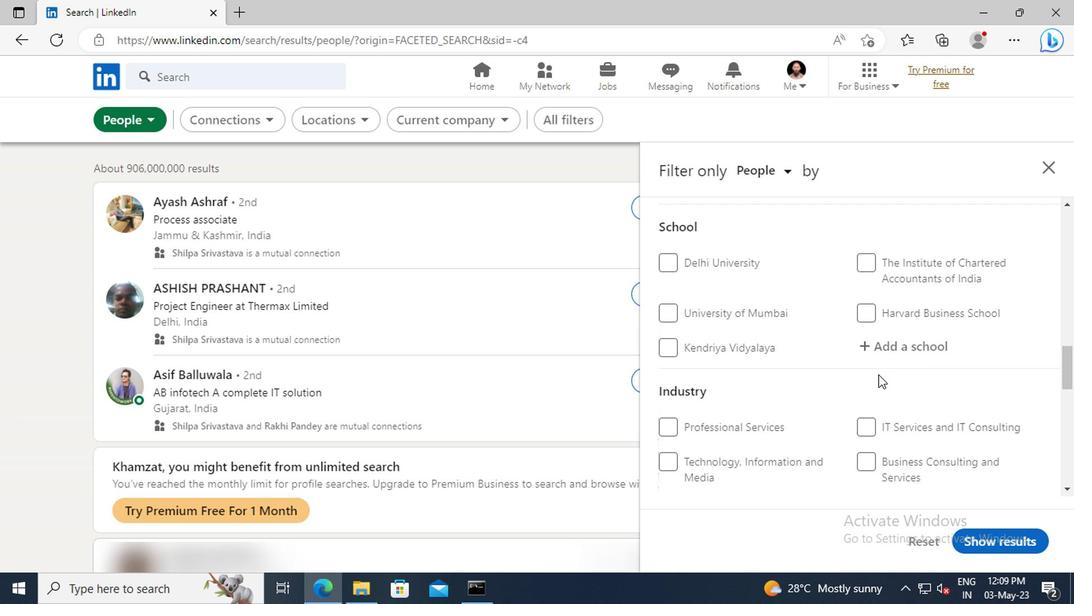
Action: Mouse scrolled (874, 374) with delta (0, -1)
Screenshot: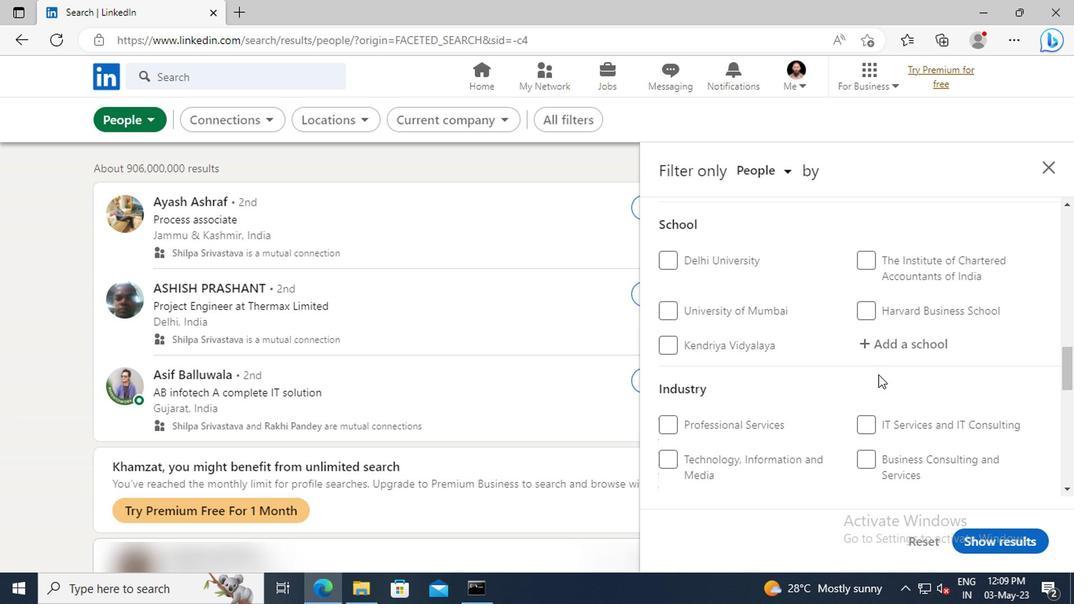 
Action: Mouse scrolled (874, 374) with delta (0, -1)
Screenshot: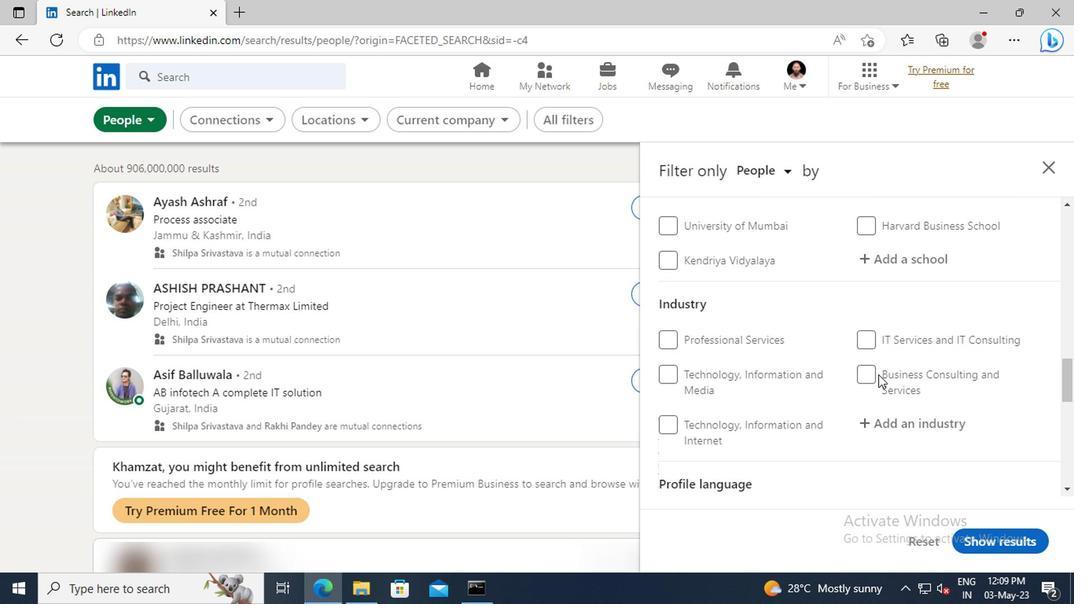 
Action: Mouse scrolled (874, 374) with delta (0, -1)
Screenshot: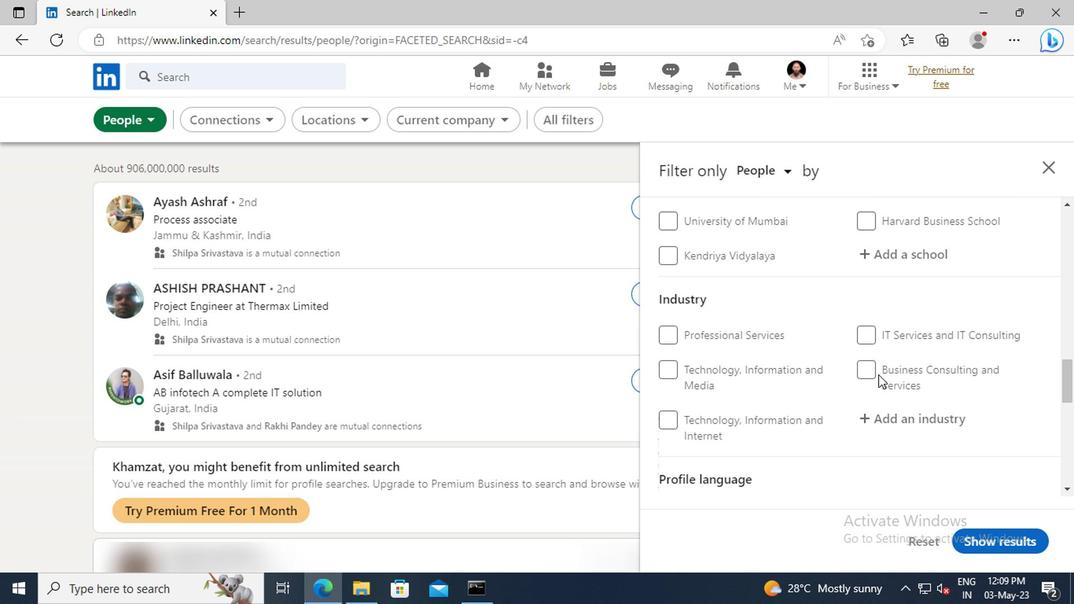 
Action: Mouse moved to (659, 433)
Screenshot: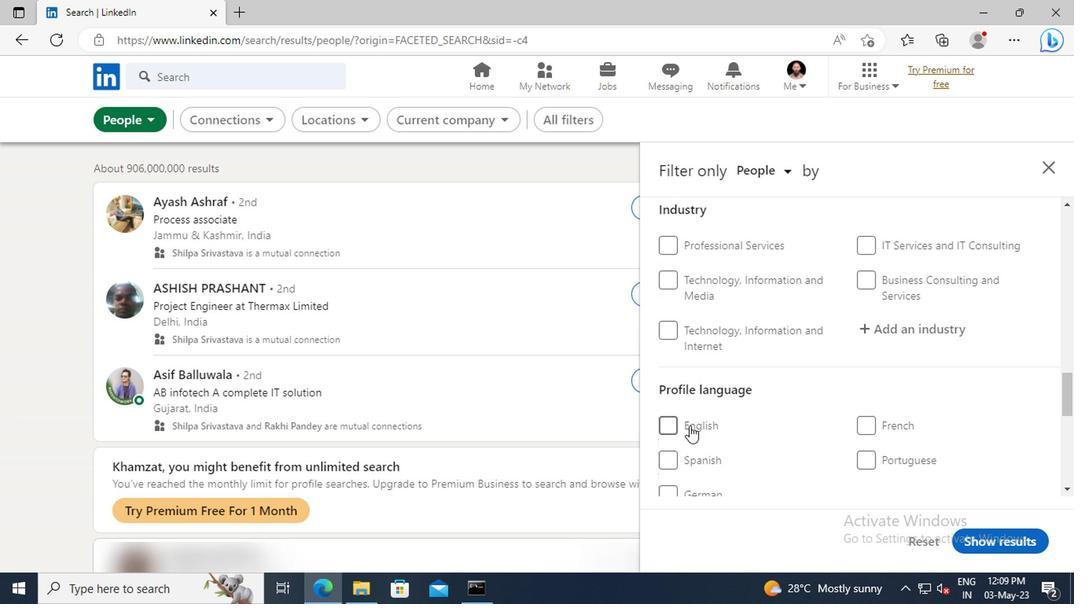 
Action: Mouse pressed left at (659, 433)
Screenshot: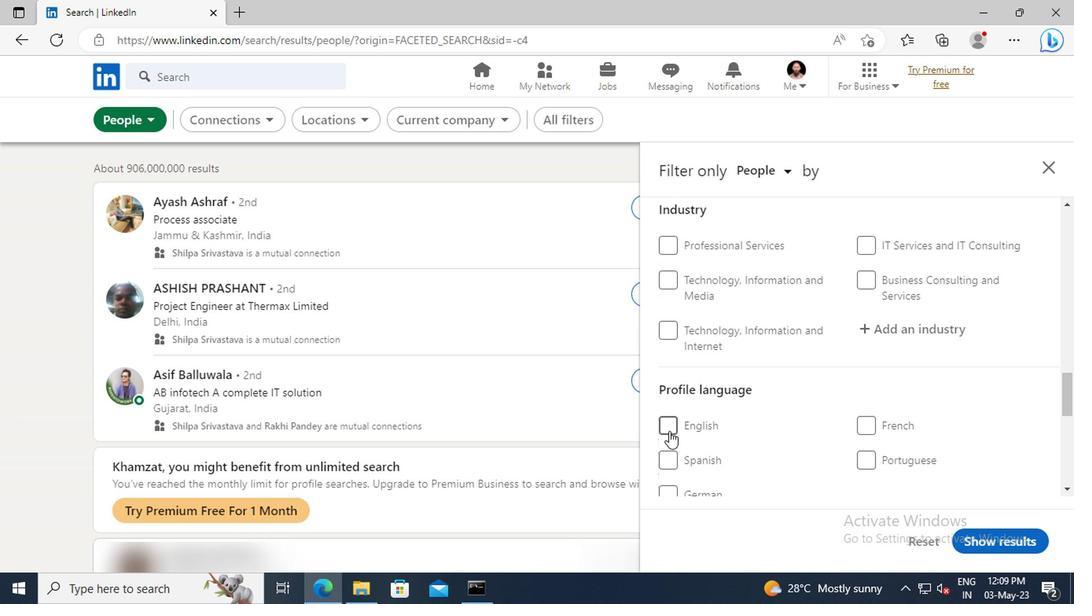 
Action: Mouse moved to (837, 405)
Screenshot: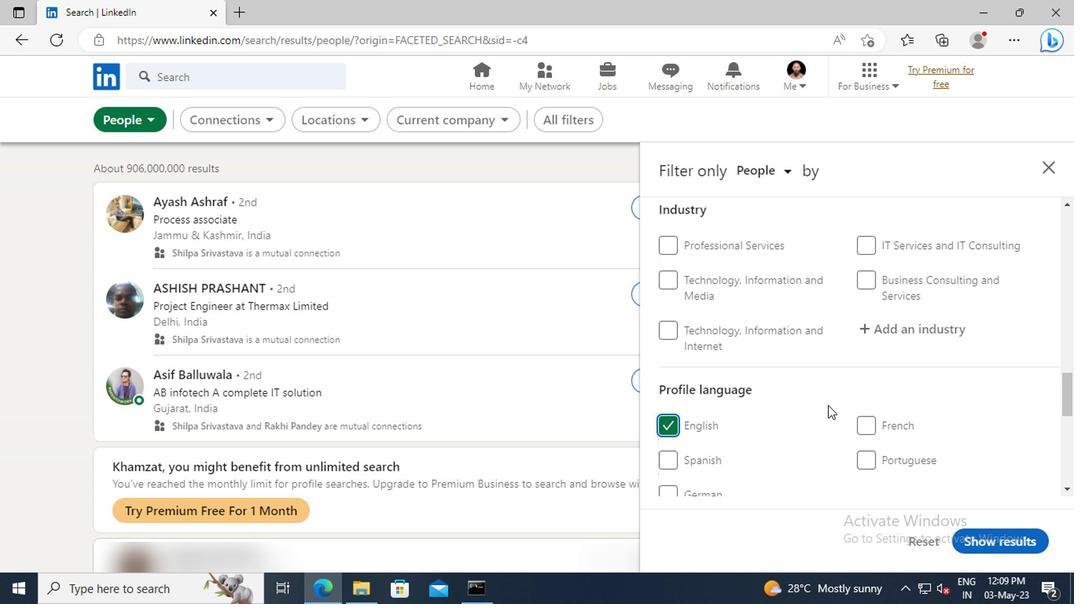 
Action: Mouse scrolled (837, 405) with delta (0, 0)
Screenshot: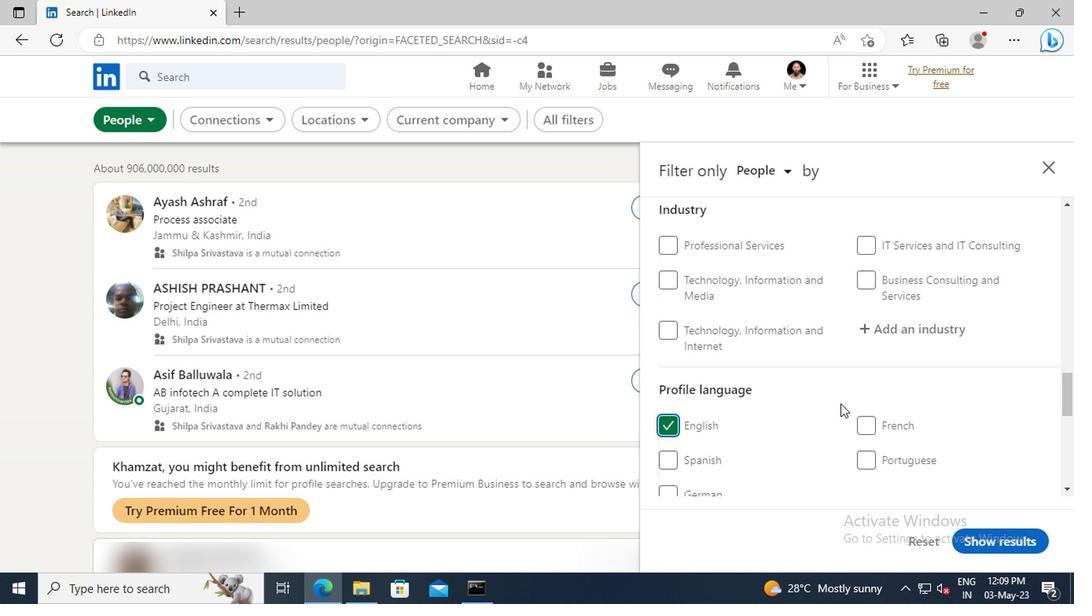 
Action: Mouse scrolled (837, 405) with delta (0, 0)
Screenshot: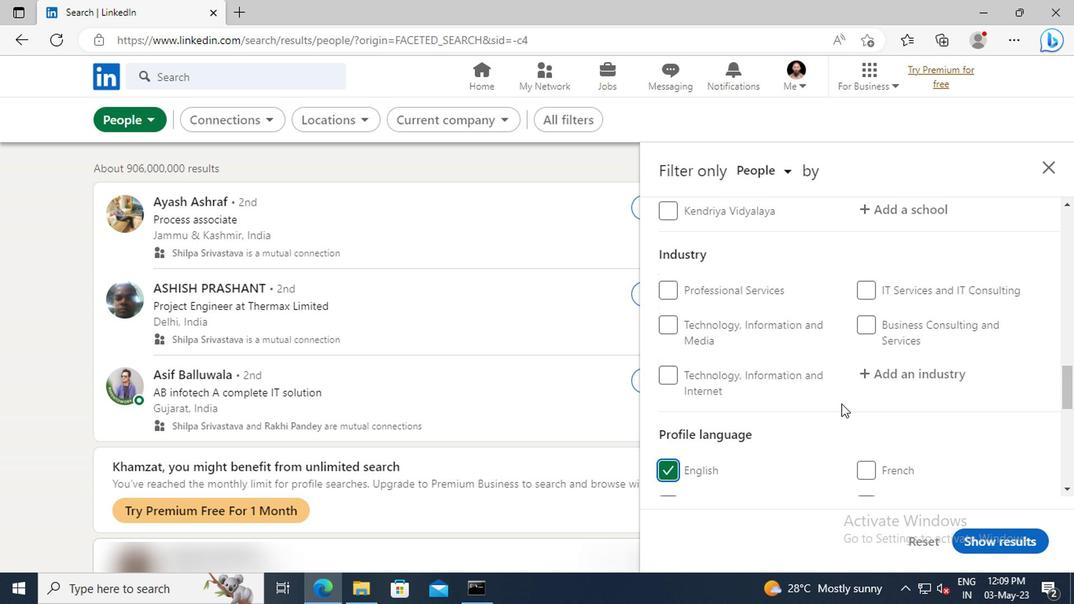 
Action: Mouse scrolled (837, 405) with delta (0, 0)
Screenshot: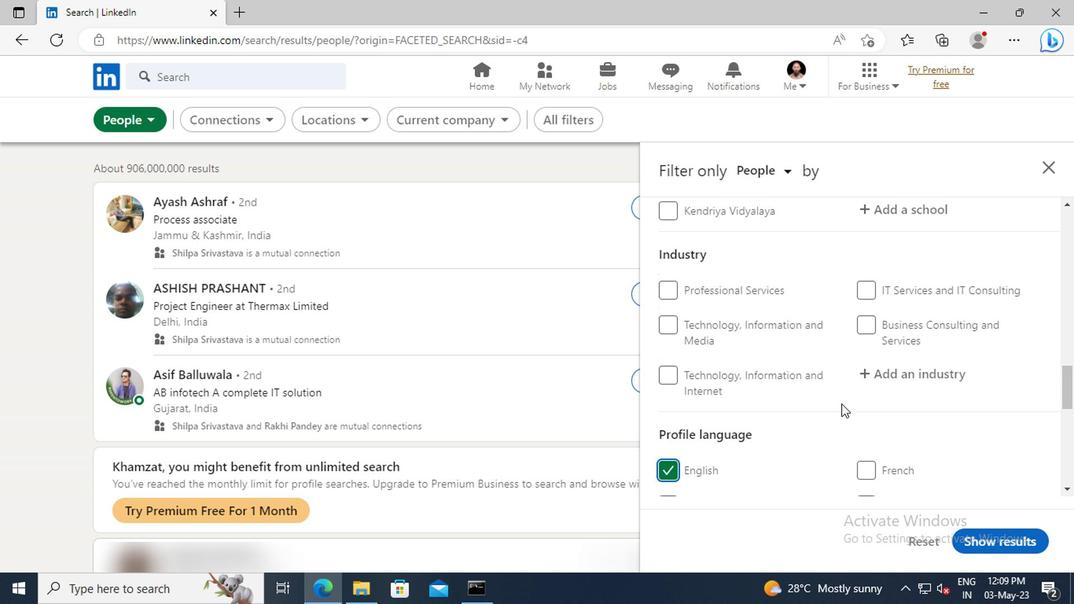 
Action: Mouse scrolled (837, 405) with delta (0, 0)
Screenshot: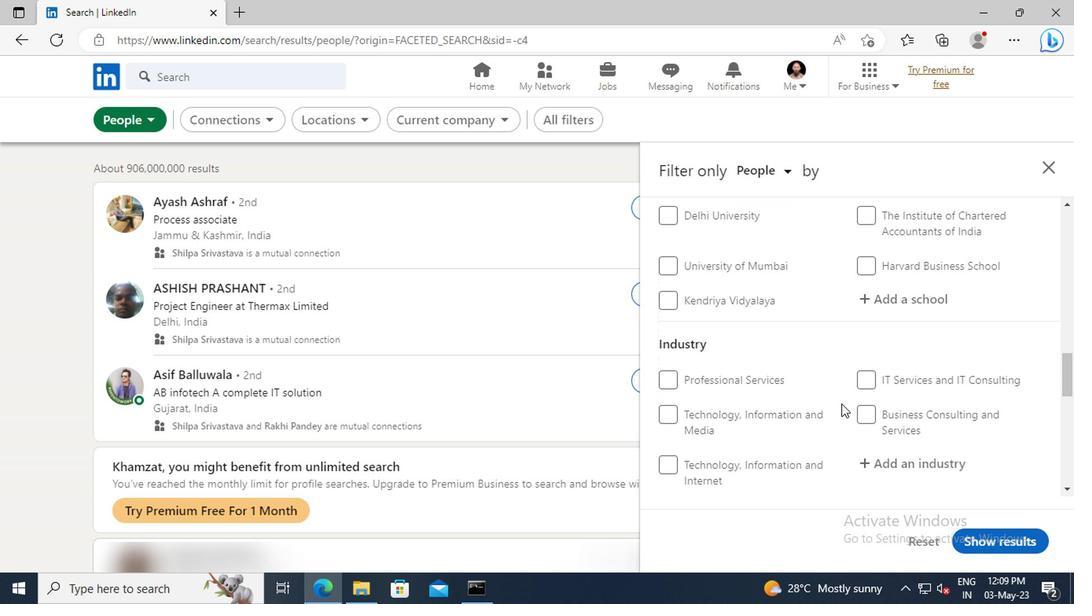 
Action: Mouse scrolled (837, 405) with delta (0, 0)
Screenshot: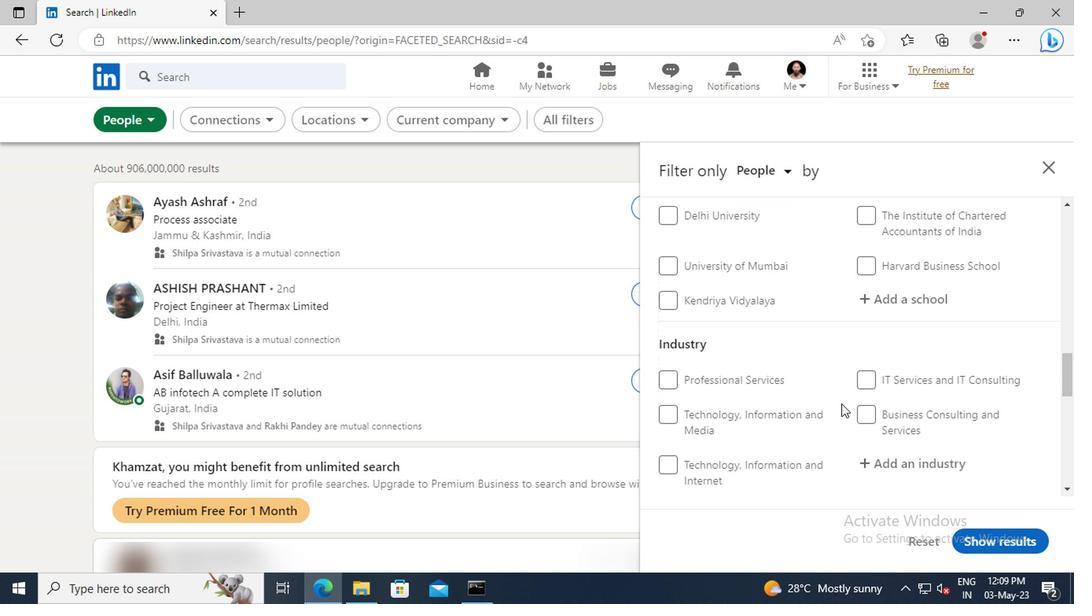 
Action: Mouse scrolled (837, 405) with delta (0, 0)
Screenshot: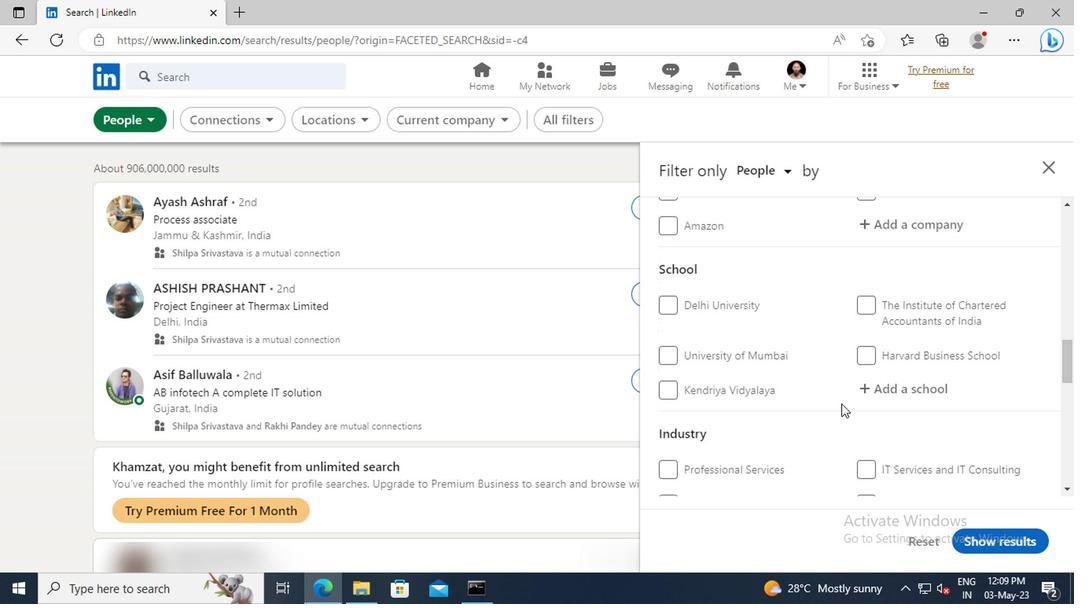 
Action: Mouse scrolled (837, 405) with delta (0, 0)
Screenshot: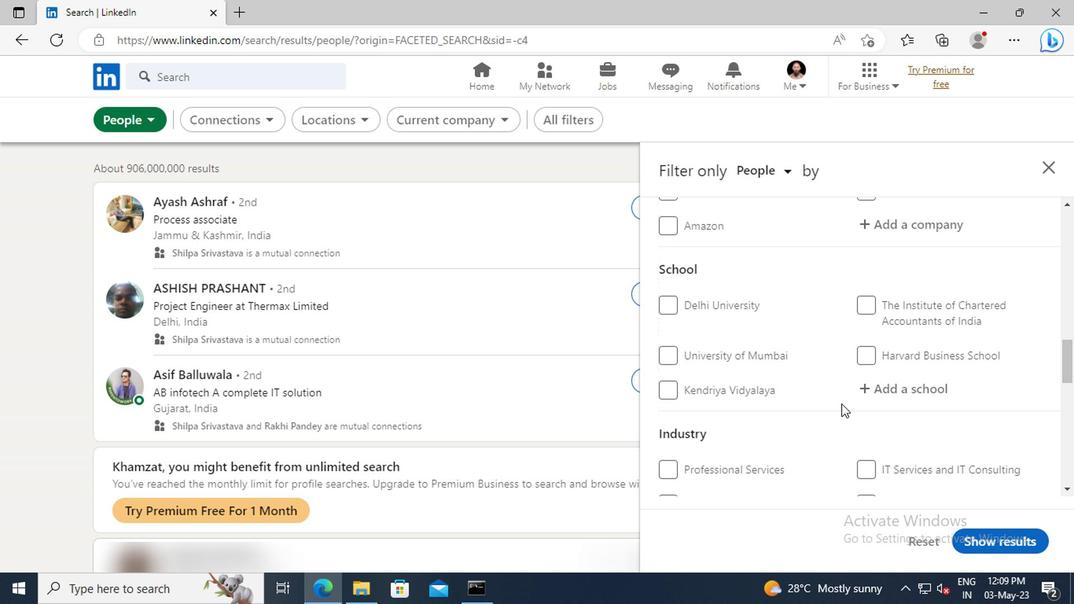 
Action: Mouse scrolled (837, 405) with delta (0, 0)
Screenshot: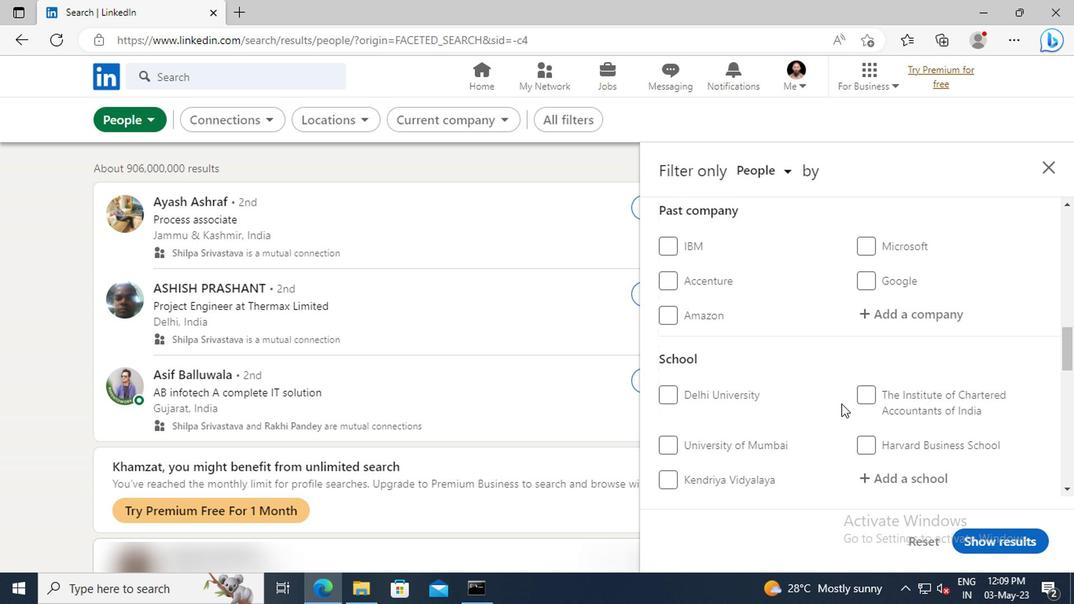 
Action: Mouse scrolled (837, 405) with delta (0, 0)
Screenshot: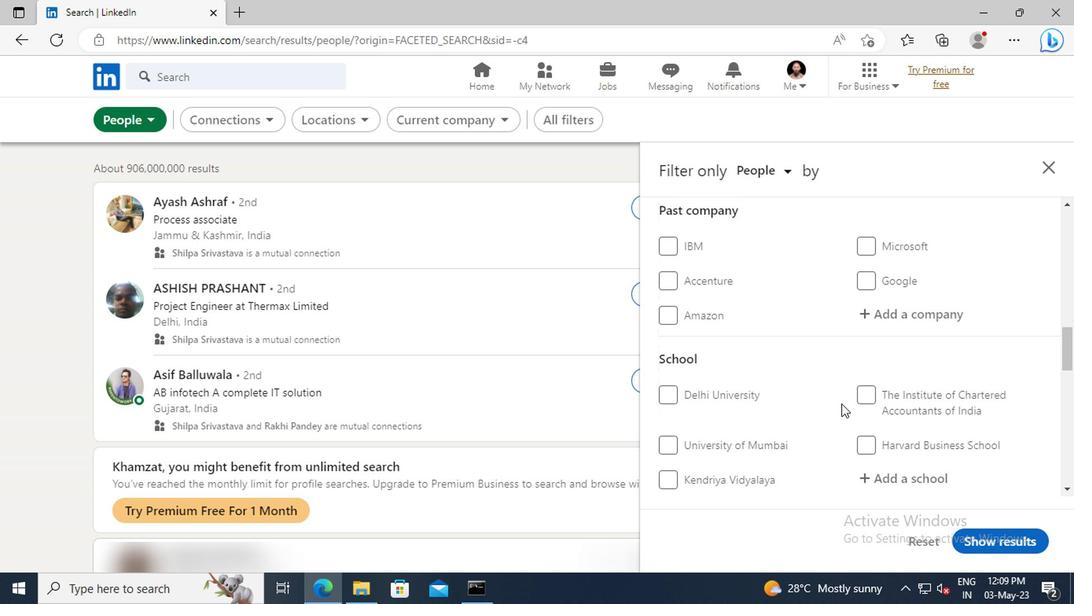 
Action: Mouse scrolled (837, 405) with delta (0, 0)
Screenshot: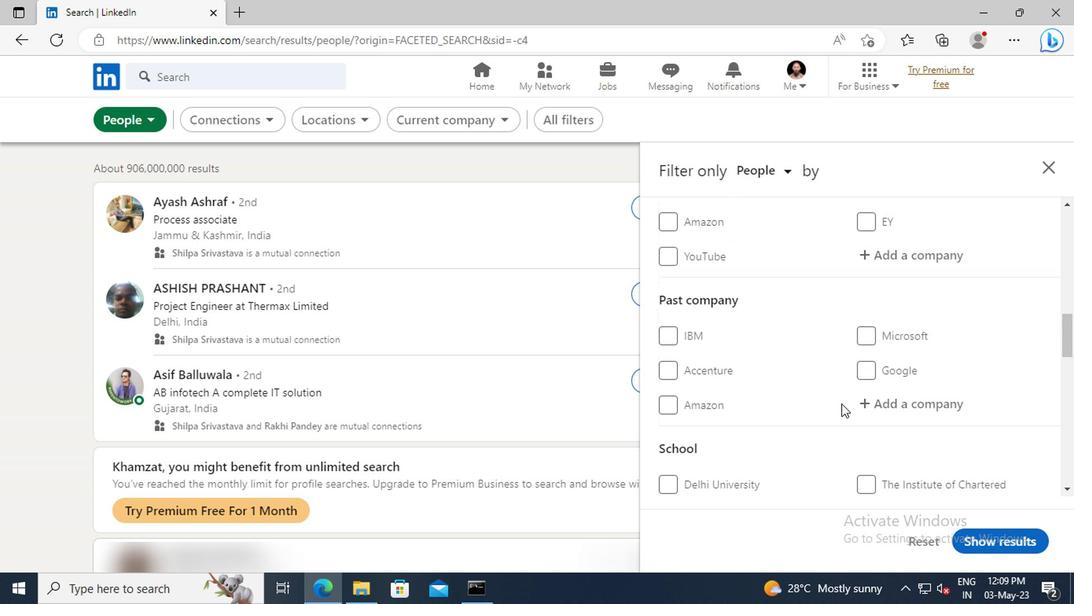 
Action: Mouse scrolled (837, 405) with delta (0, 0)
Screenshot: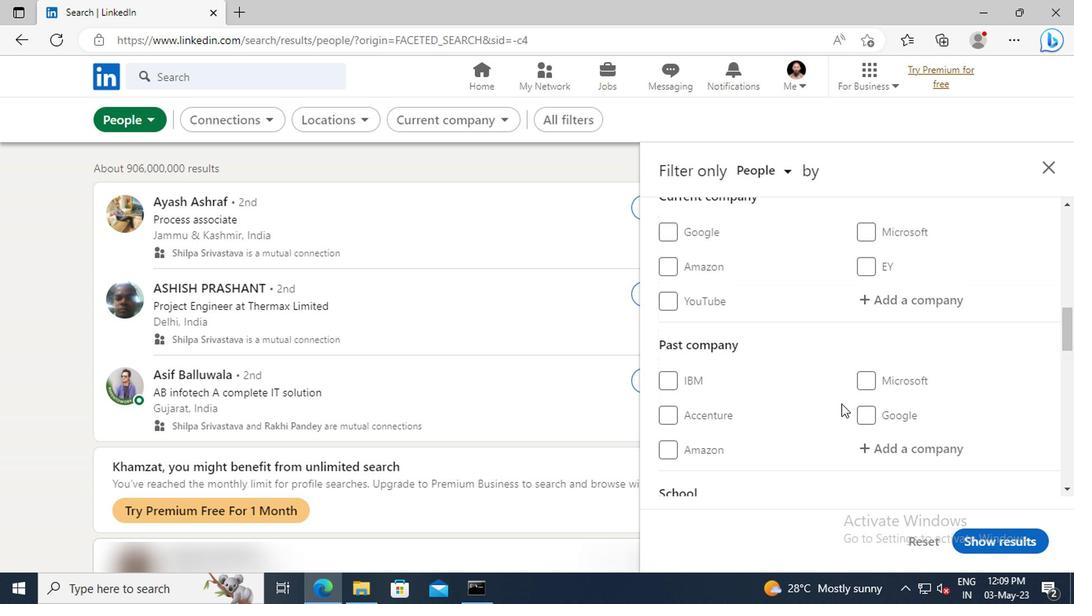 
Action: Mouse scrolled (837, 405) with delta (0, 0)
Screenshot: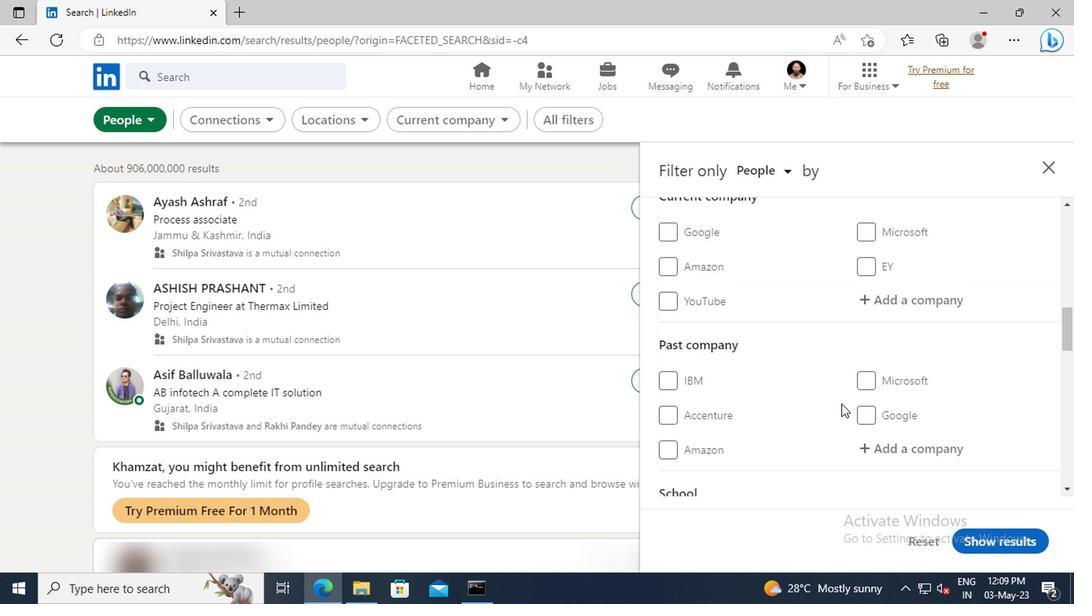 
Action: Mouse moved to (862, 386)
Screenshot: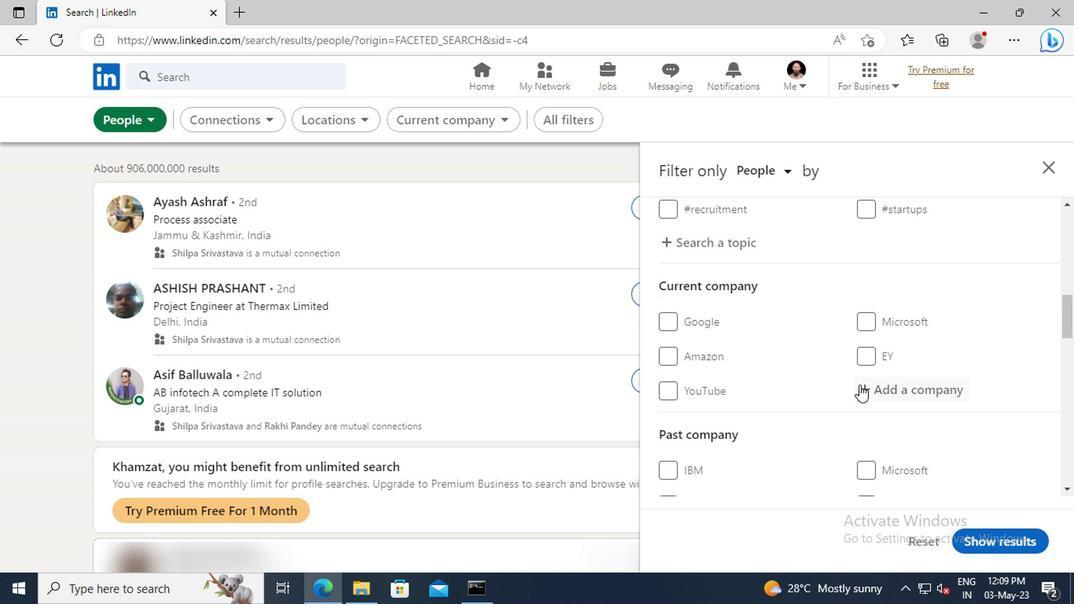 
Action: Mouse pressed left at (862, 386)
Screenshot: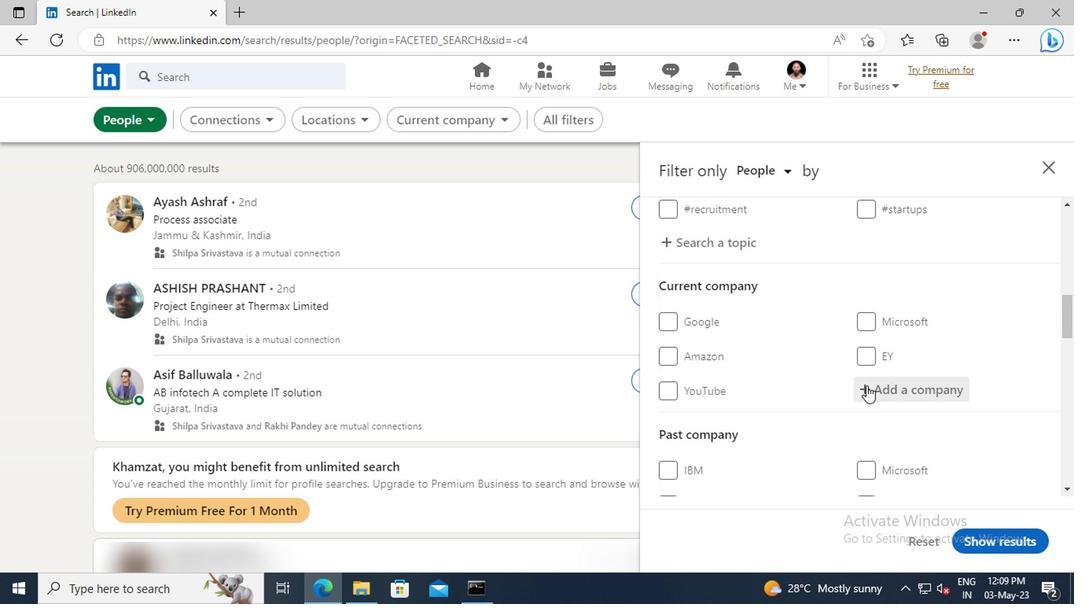 
Action: Key pressed <Key.shift>MANKIND<Key.space>
Screenshot: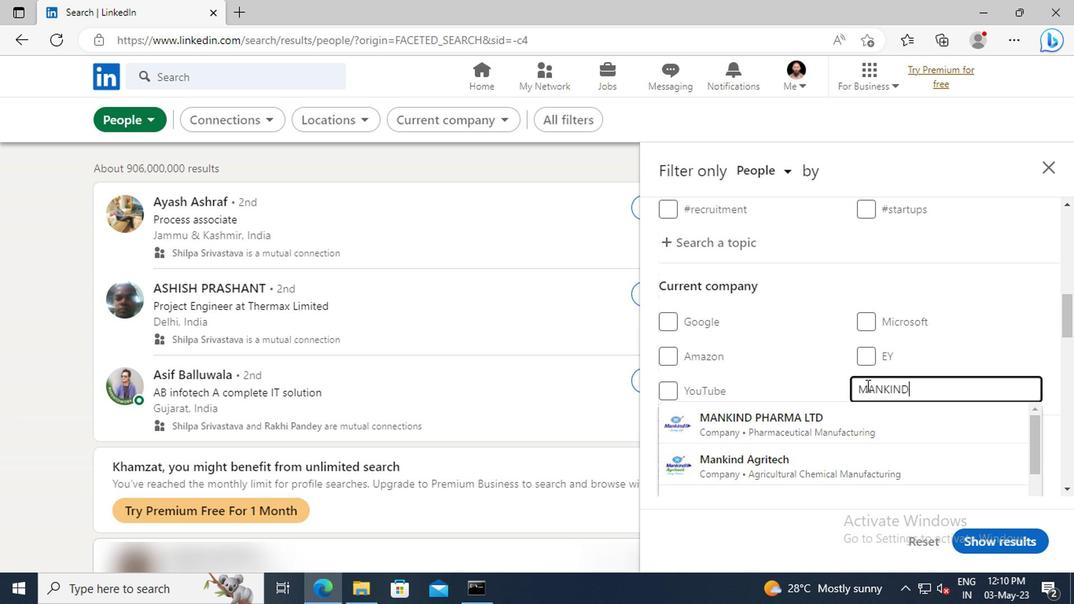 
Action: Mouse moved to (861, 420)
Screenshot: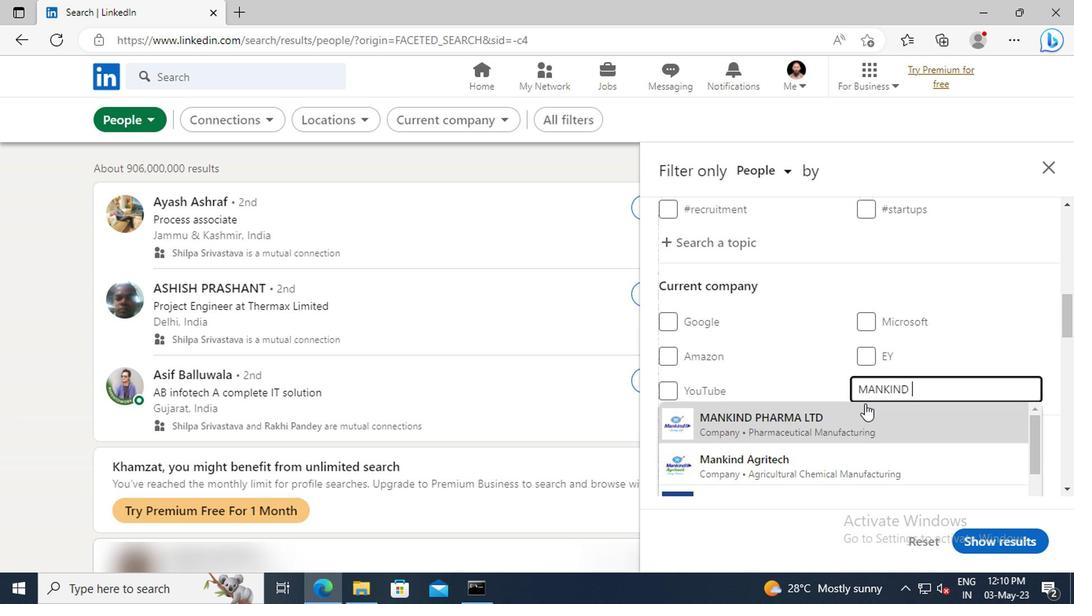 
Action: Mouse pressed left at (861, 420)
Screenshot: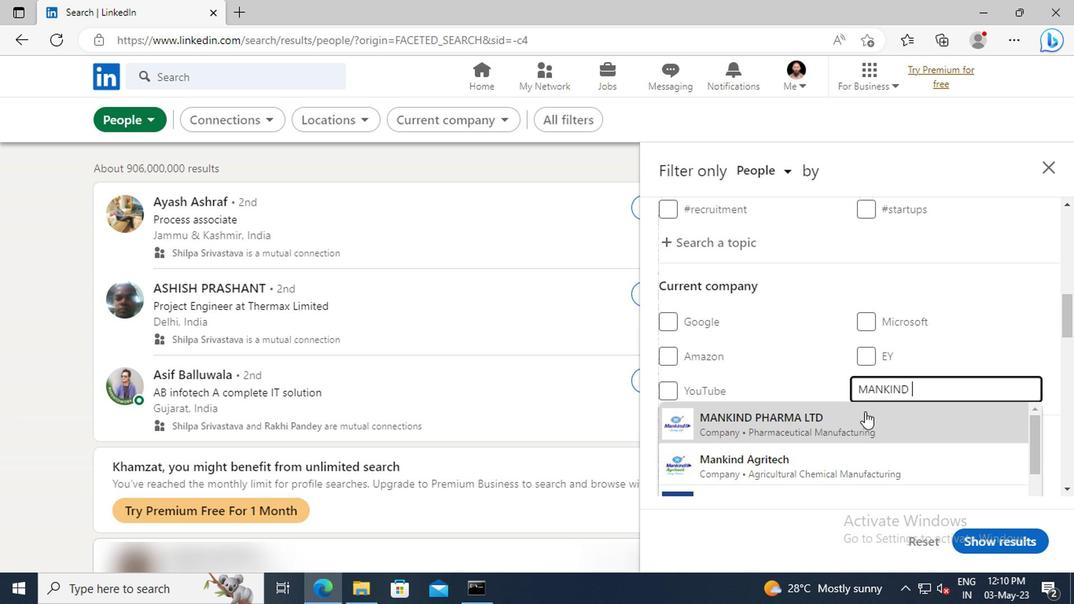 
Action: Mouse scrolled (861, 420) with delta (0, 0)
Screenshot: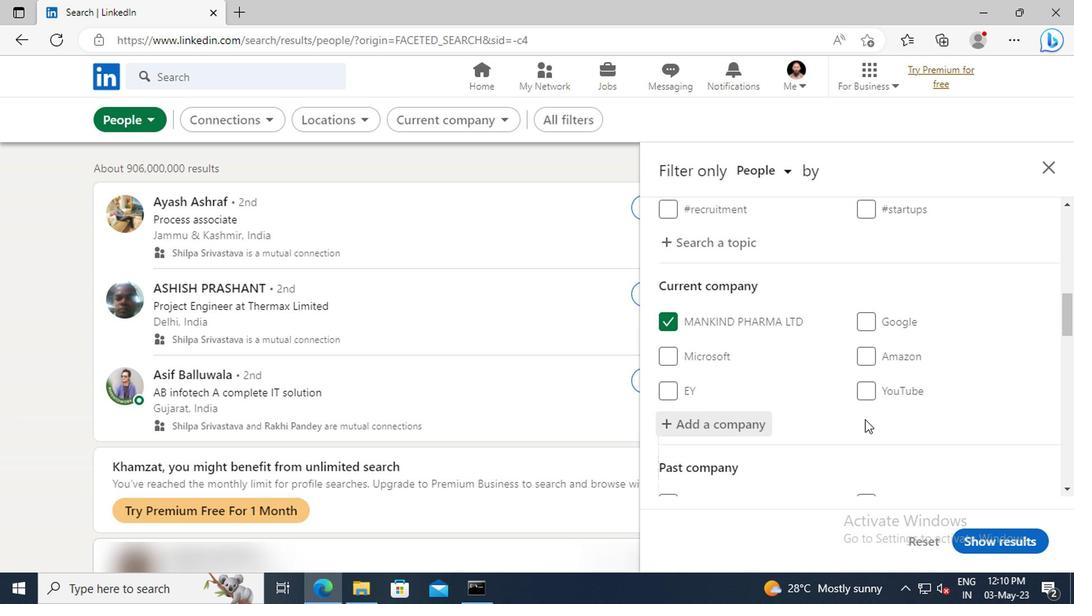 
Action: Mouse scrolled (861, 420) with delta (0, 0)
Screenshot: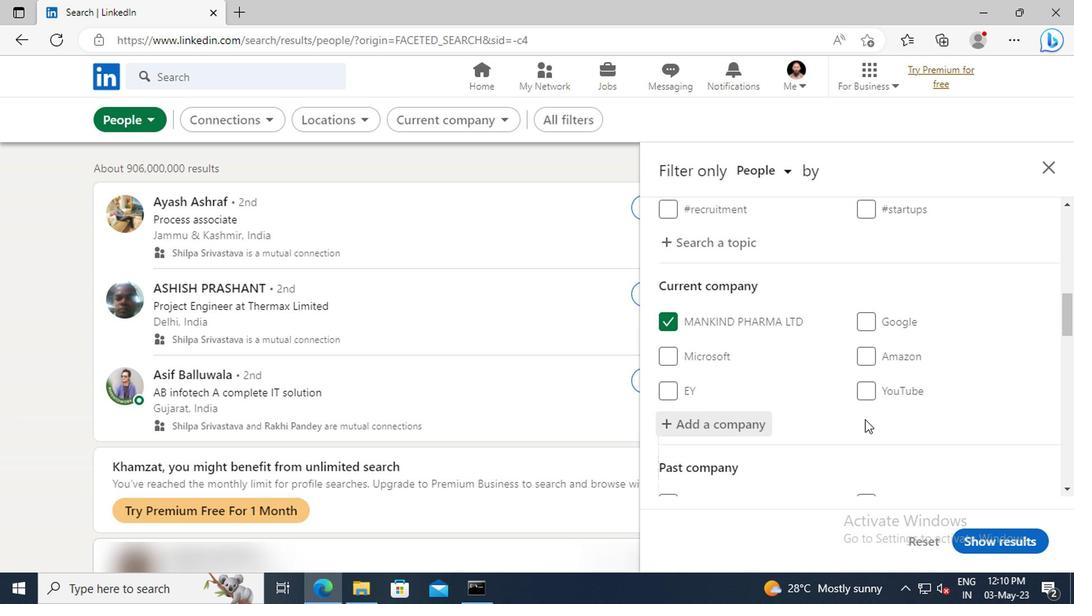 
Action: Mouse scrolled (861, 420) with delta (0, 0)
Screenshot: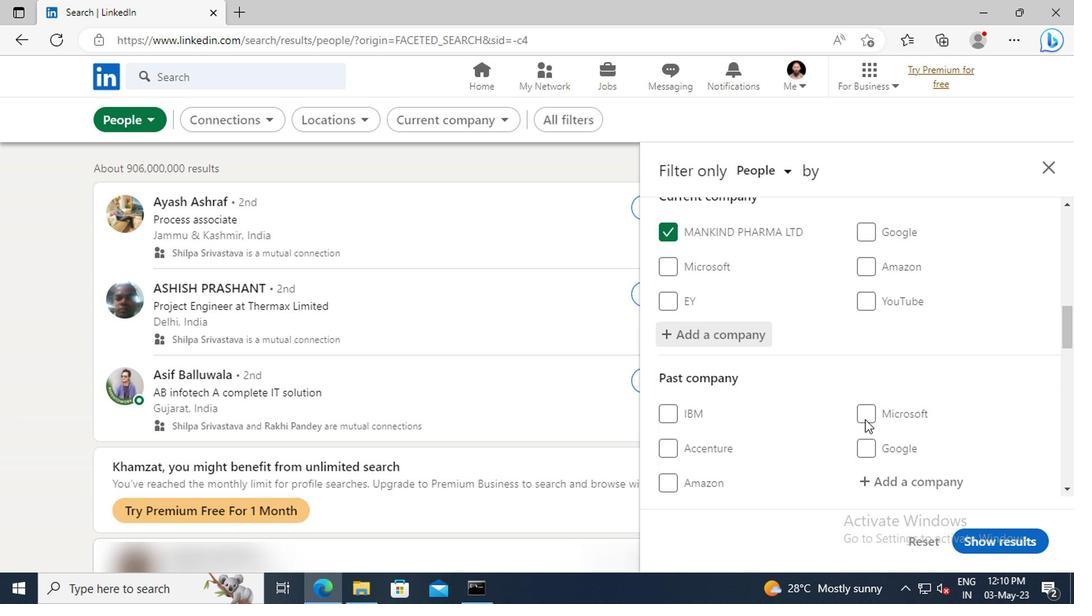 
Action: Mouse scrolled (861, 420) with delta (0, 0)
Screenshot: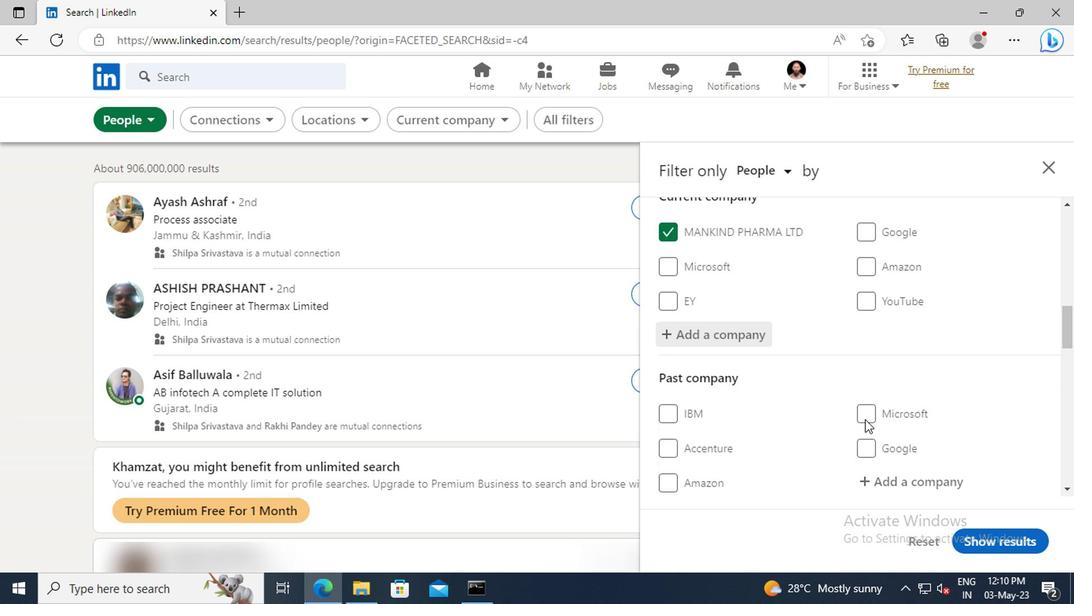 
Action: Mouse scrolled (861, 420) with delta (0, 0)
Screenshot: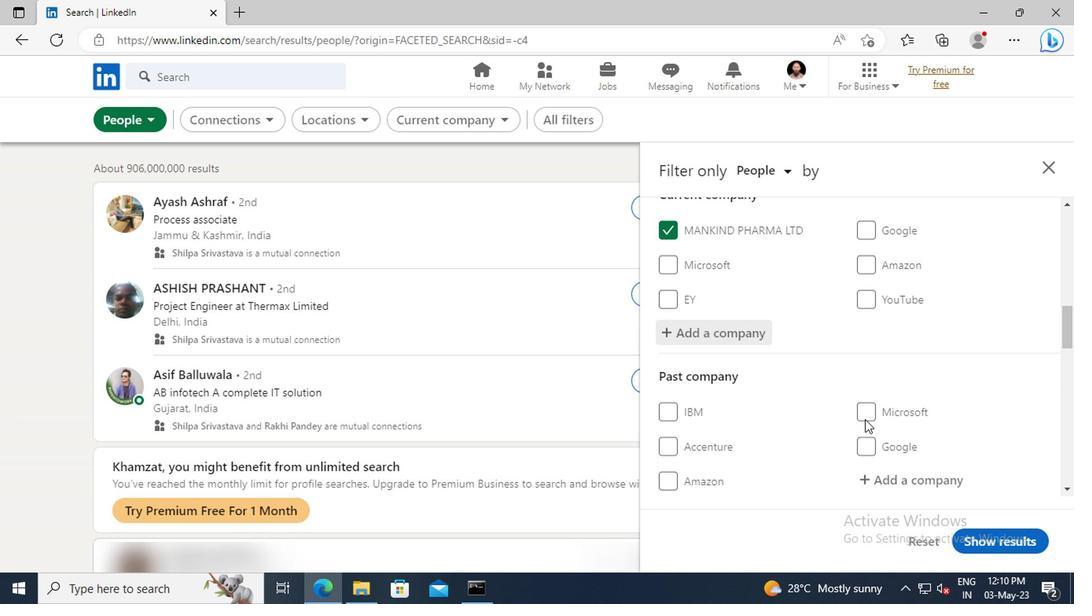 
Action: Mouse moved to (846, 394)
Screenshot: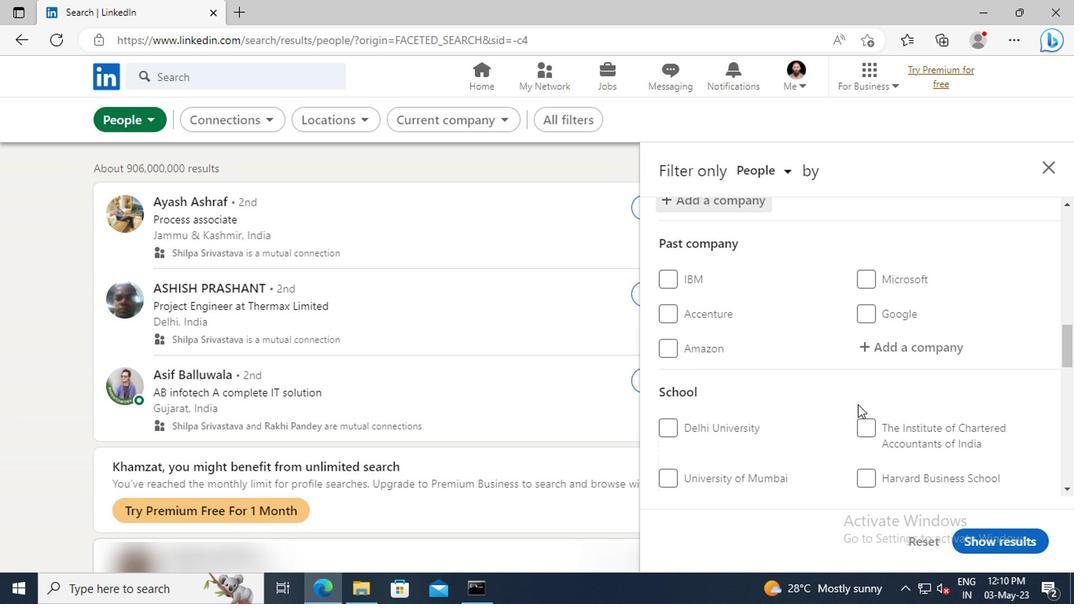 
Action: Mouse scrolled (846, 393) with delta (0, 0)
Screenshot: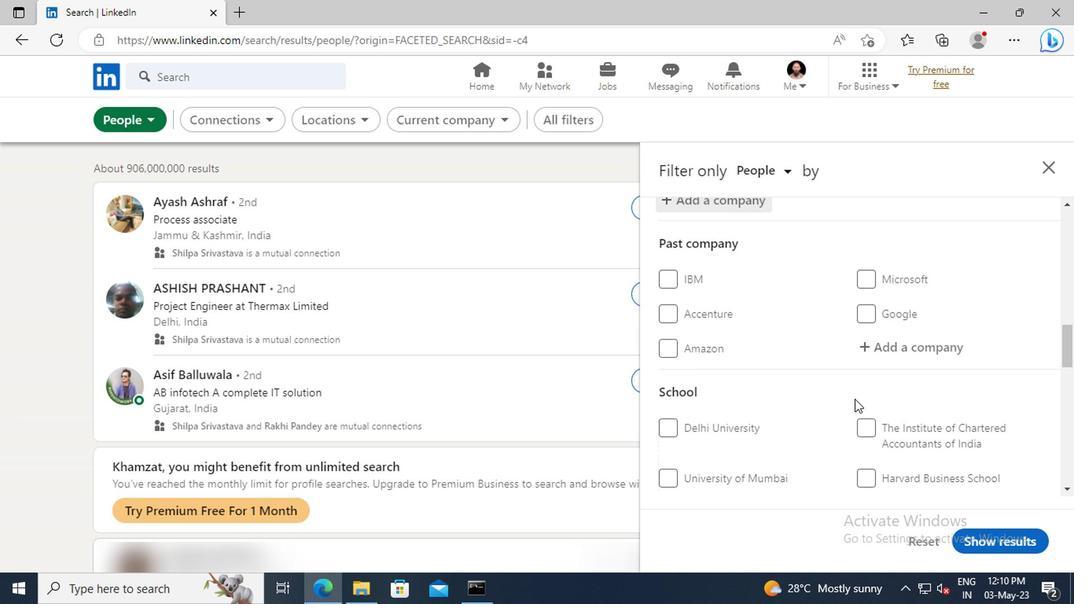
Action: Mouse moved to (846, 393)
Screenshot: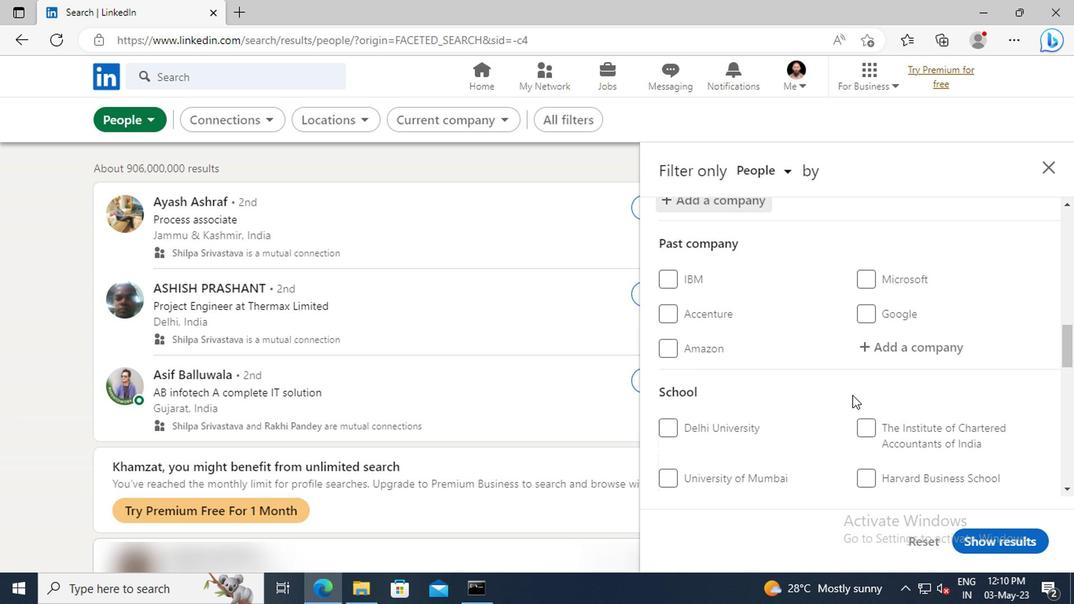 
Action: Mouse scrolled (846, 393) with delta (0, 0)
Screenshot: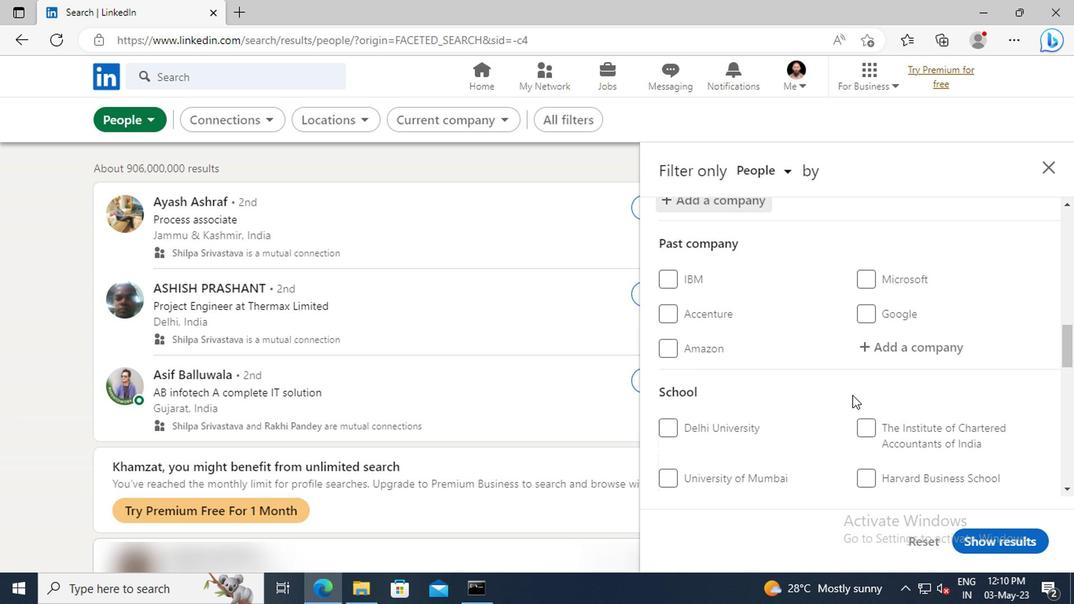 
Action: Mouse moved to (838, 374)
Screenshot: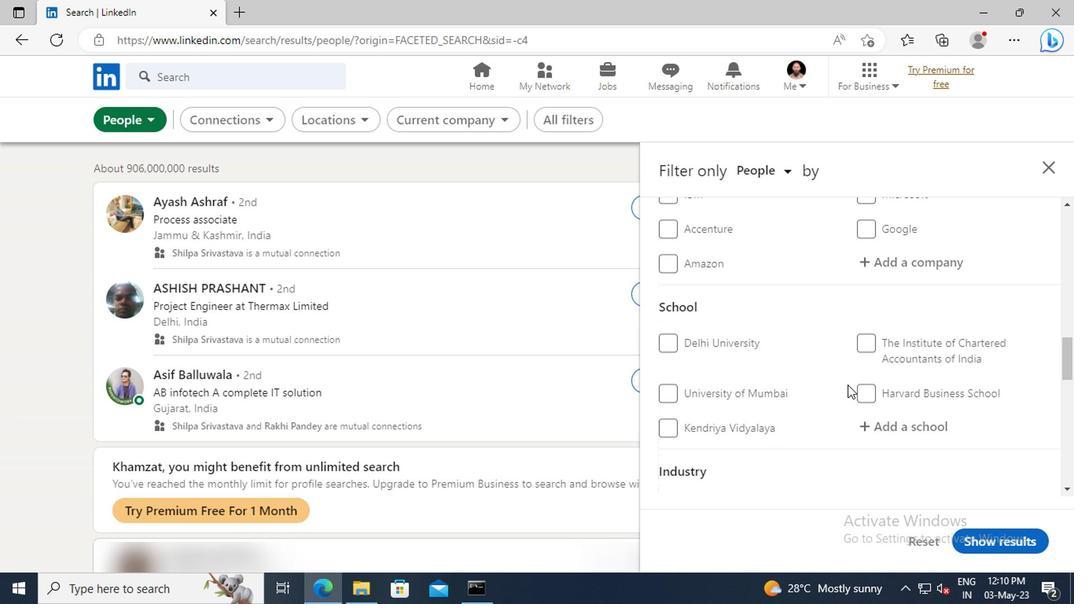 
Action: Mouse scrolled (838, 374) with delta (0, 0)
Screenshot: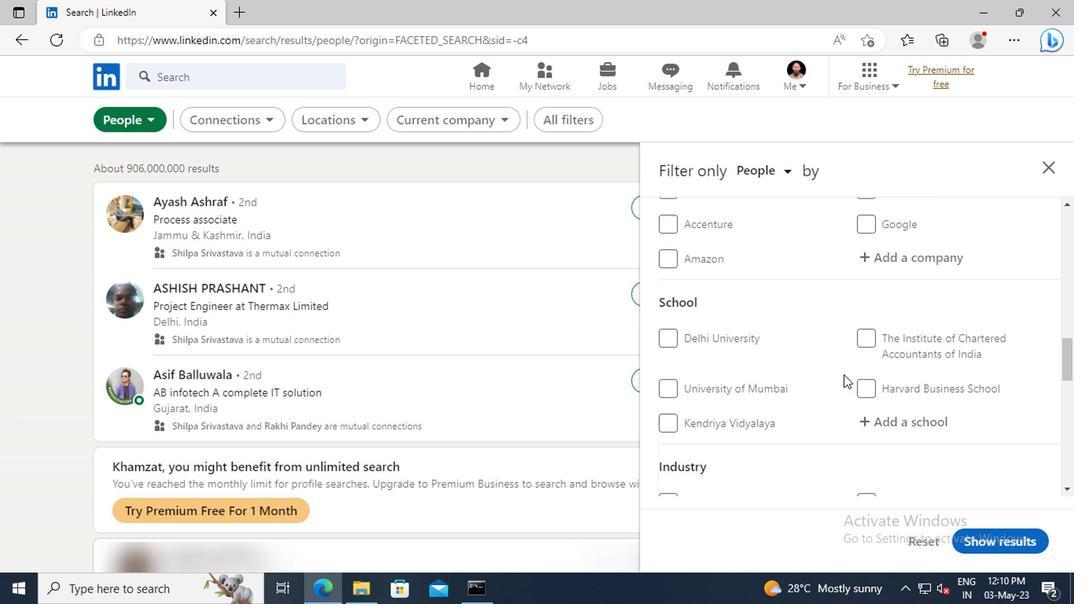 
Action: Mouse scrolled (838, 374) with delta (0, 0)
Screenshot: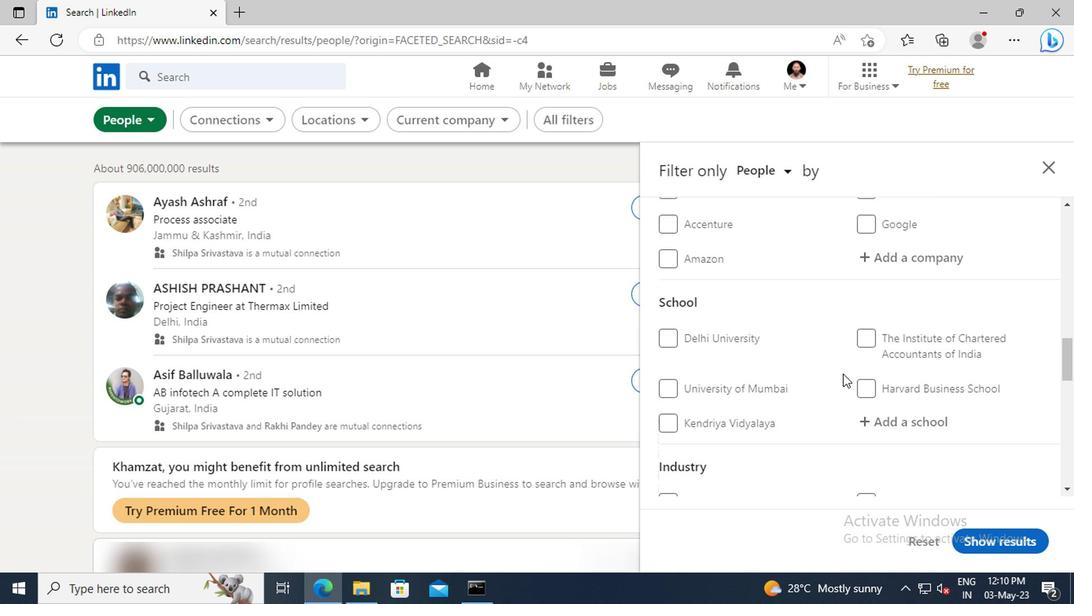 
Action: Mouse moved to (881, 339)
Screenshot: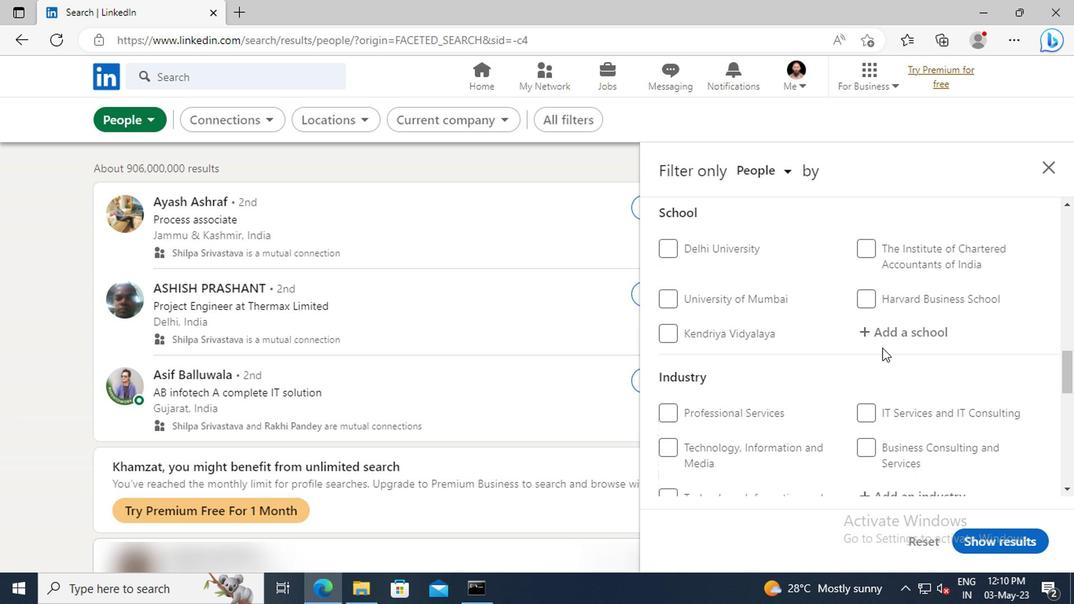 
Action: Mouse pressed left at (881, 339)
Screenshot: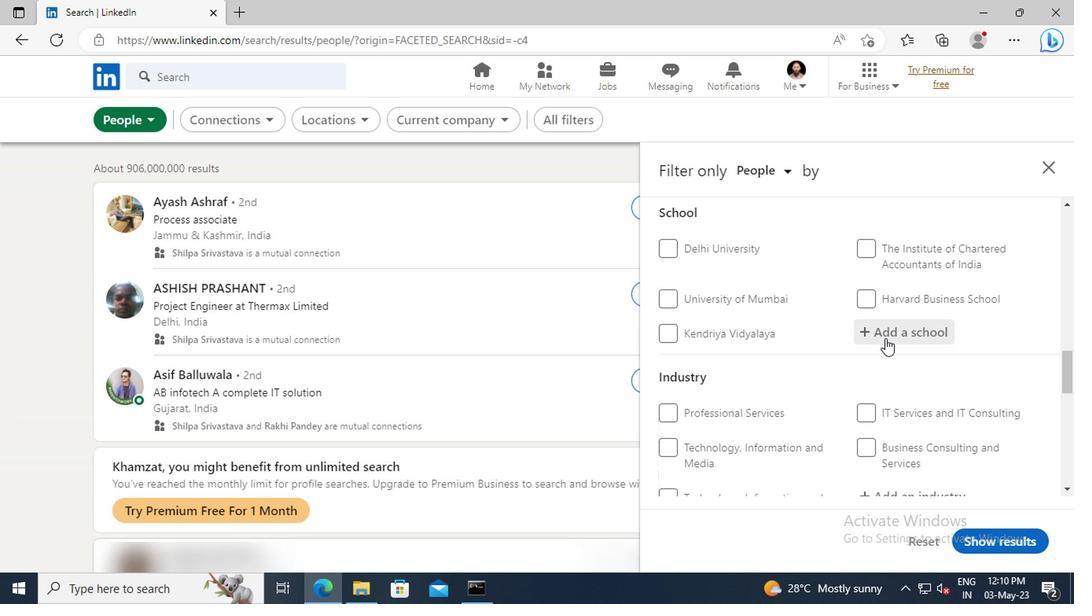 
Action: Key pressed <Key.shift>N.<Key.space><Key.shift>L.<Key.space><Key.shift>DALMI
Screenshot: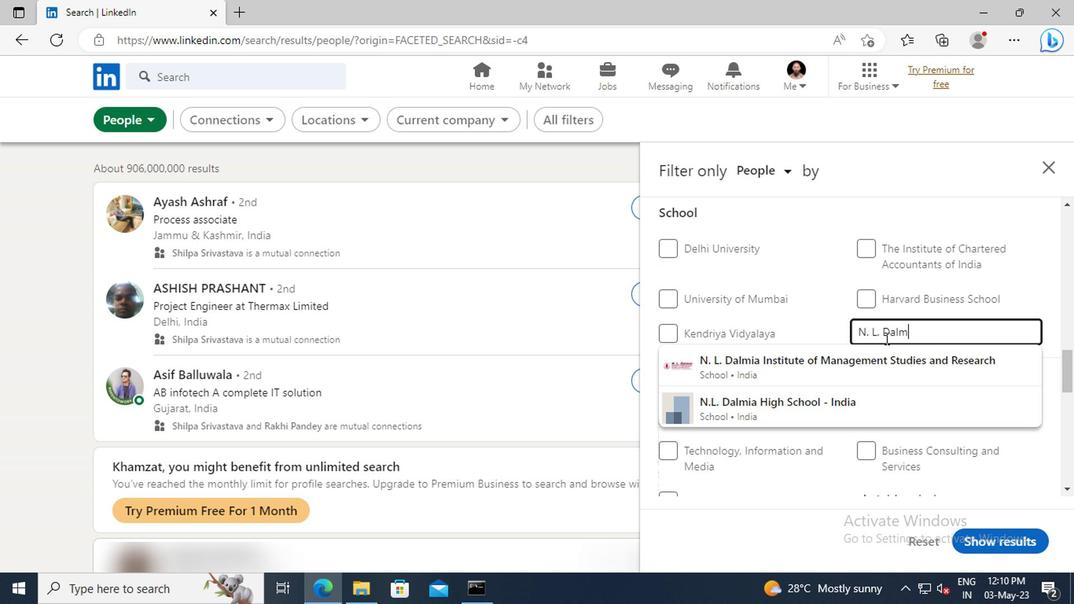 
Action: Mouse moved to (885, 353)
Screenshot: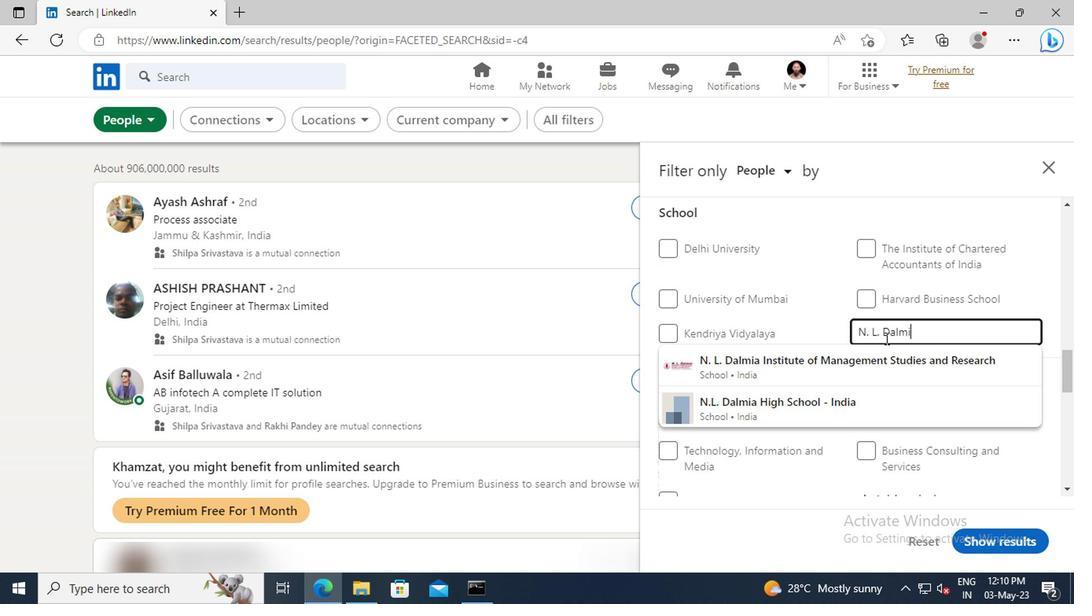 
Action: Mouse pressed left at (885, 353)
Screenshot: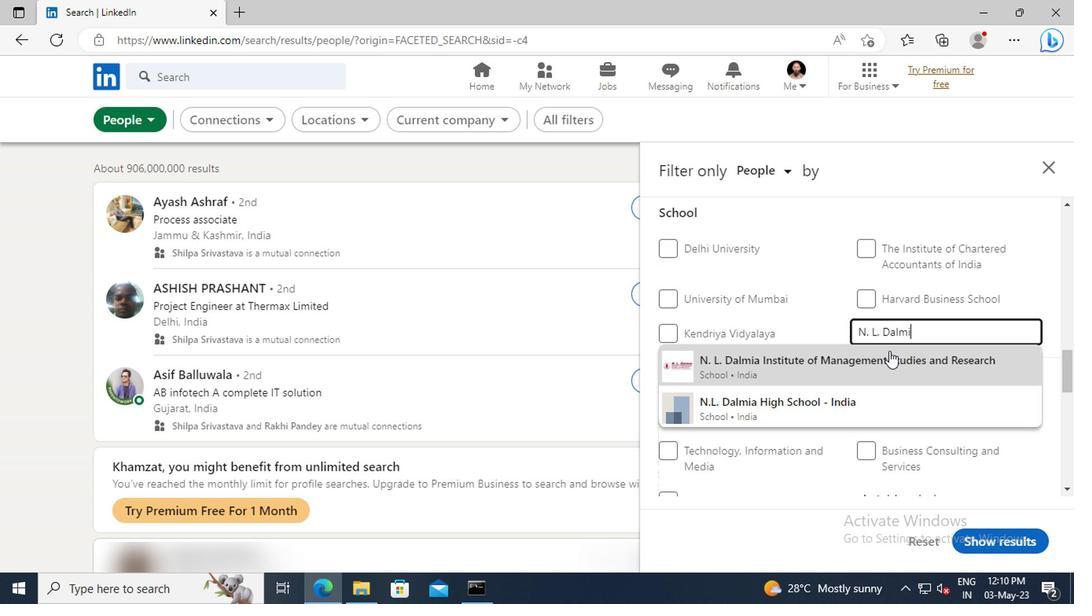 
Action: Mouse scrolled (885, 353) with delta (0, 0)
Screenshot: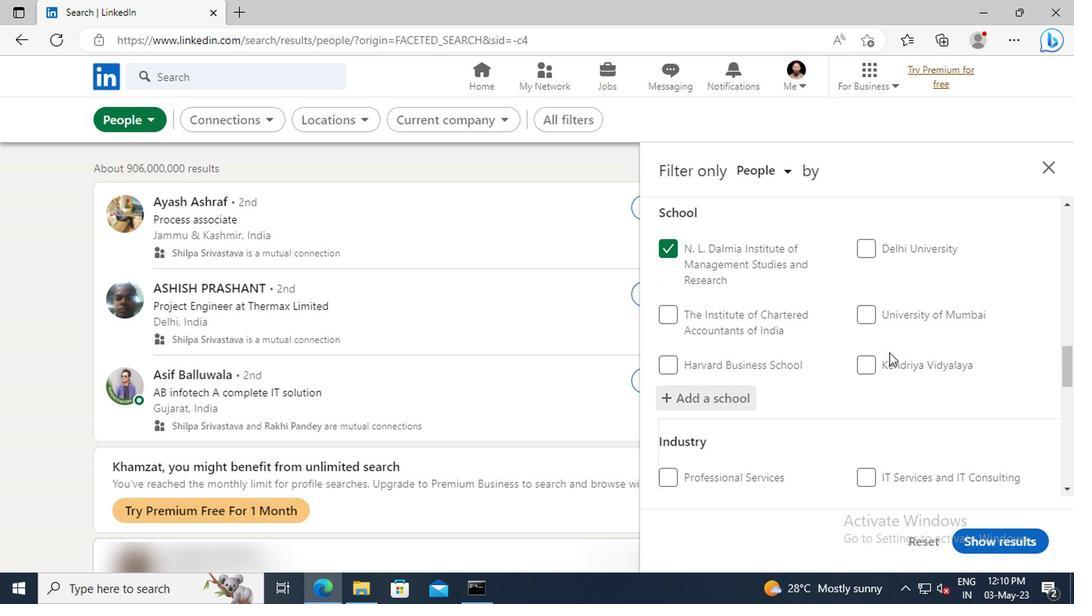 
Action: Mouse moved to (876, 341)
Screenshot: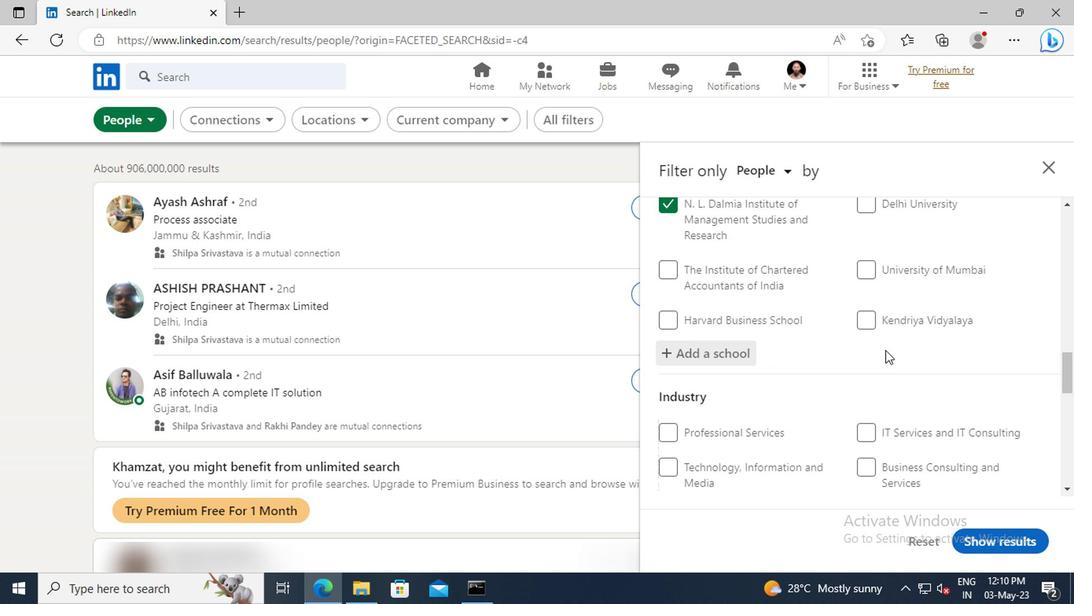 
Action: Mouse scrolled (876, 341) with delta (0, 0)
Screenshot: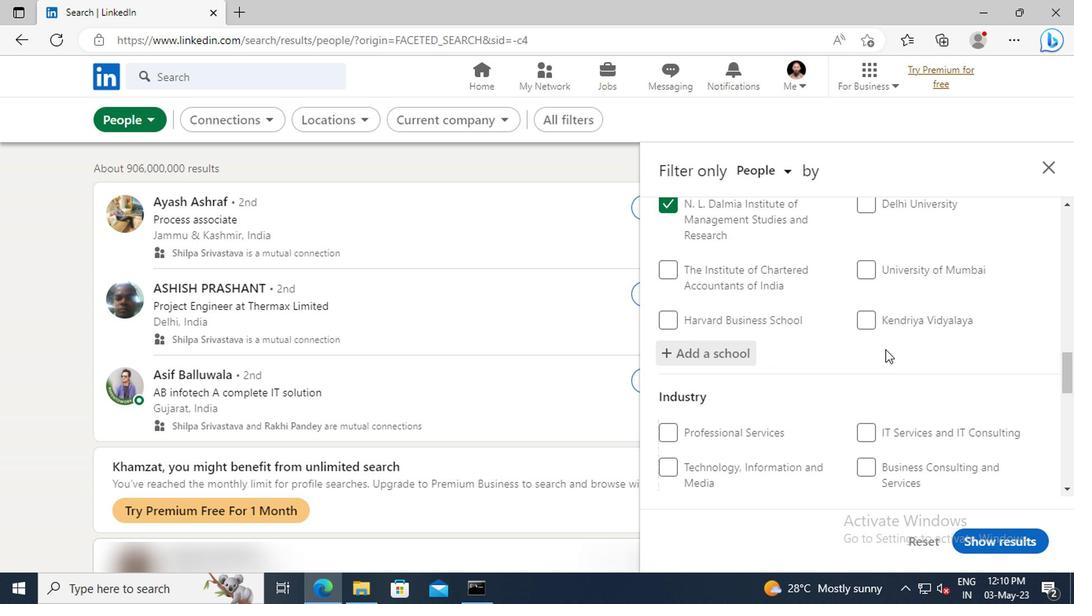 
Action: Mouse moved to (865, 306)
Screenshot: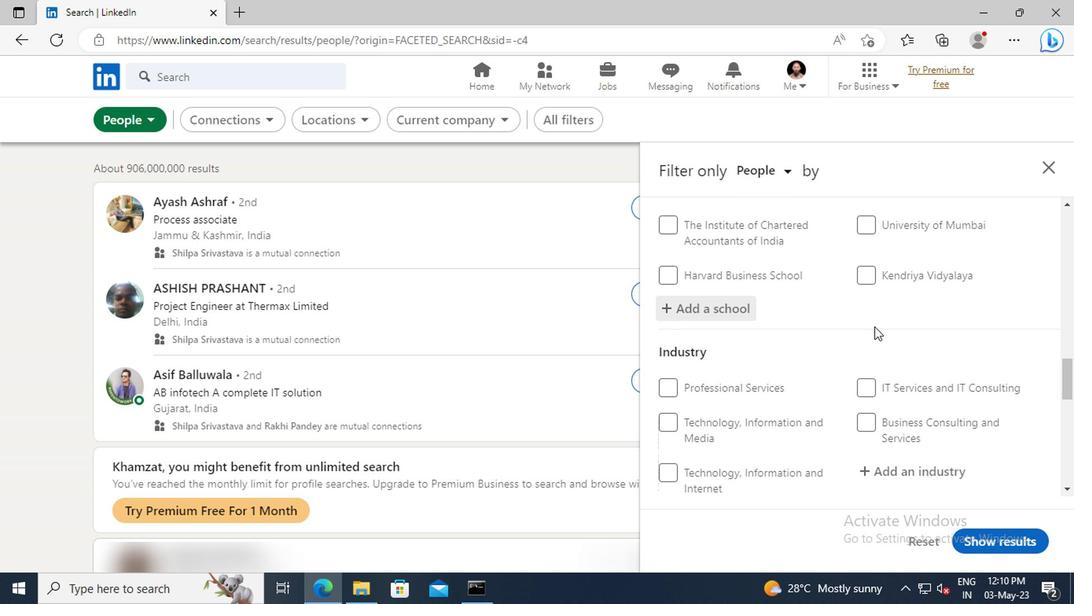 
Action: Mouse scrolled (865, 305) with delta (0, -1)
Screenshot: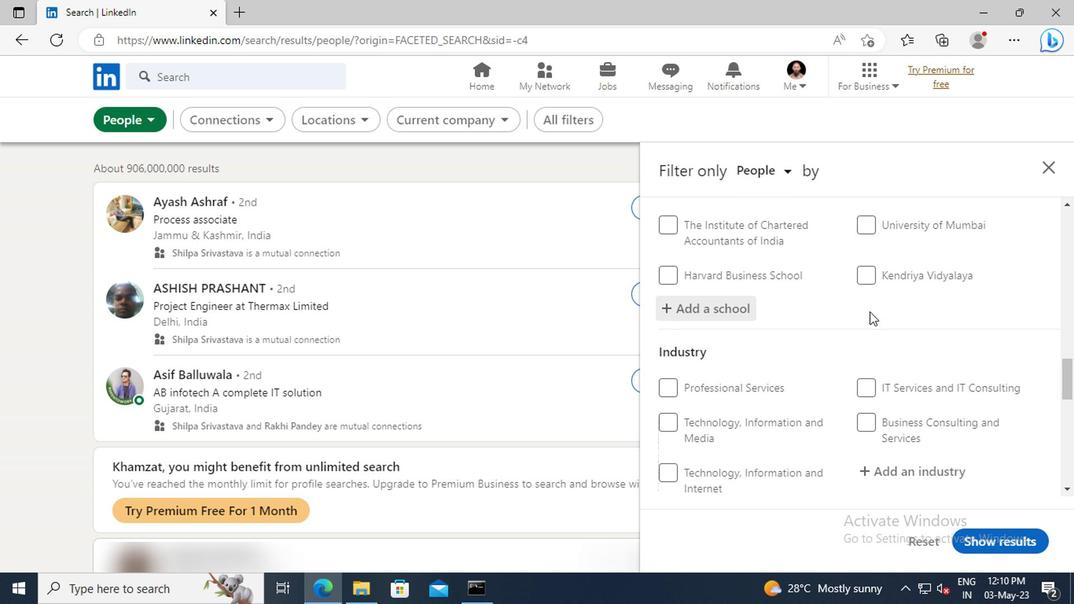 
Action: Mouse scrolled (865, 305) with delta (0, -1)
Screenshot: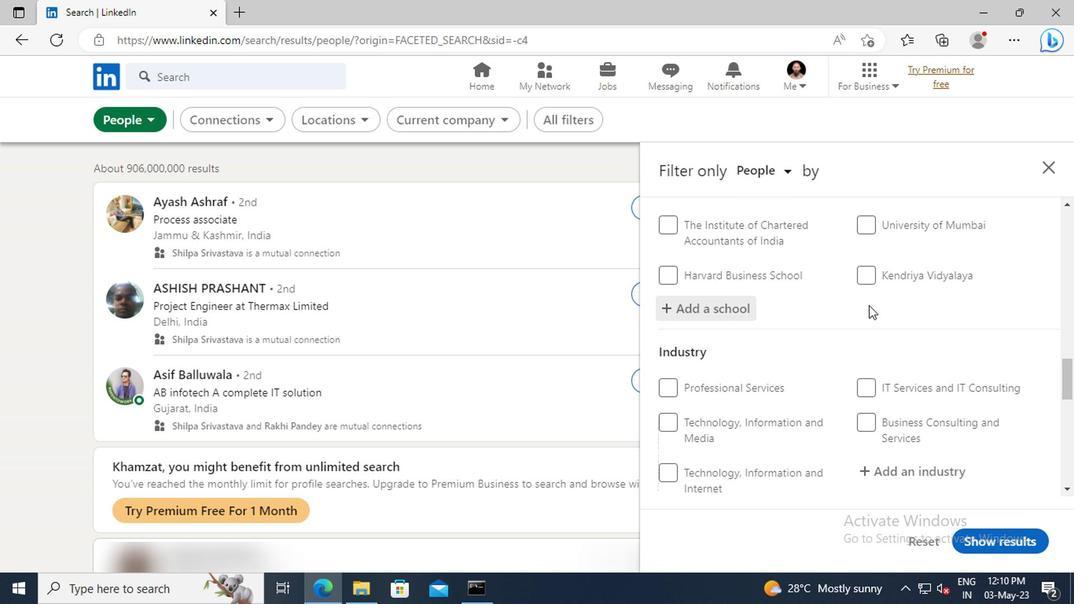 
Action: Mouse scrolled (865, 305) with delta (0, -1)
Screenshot: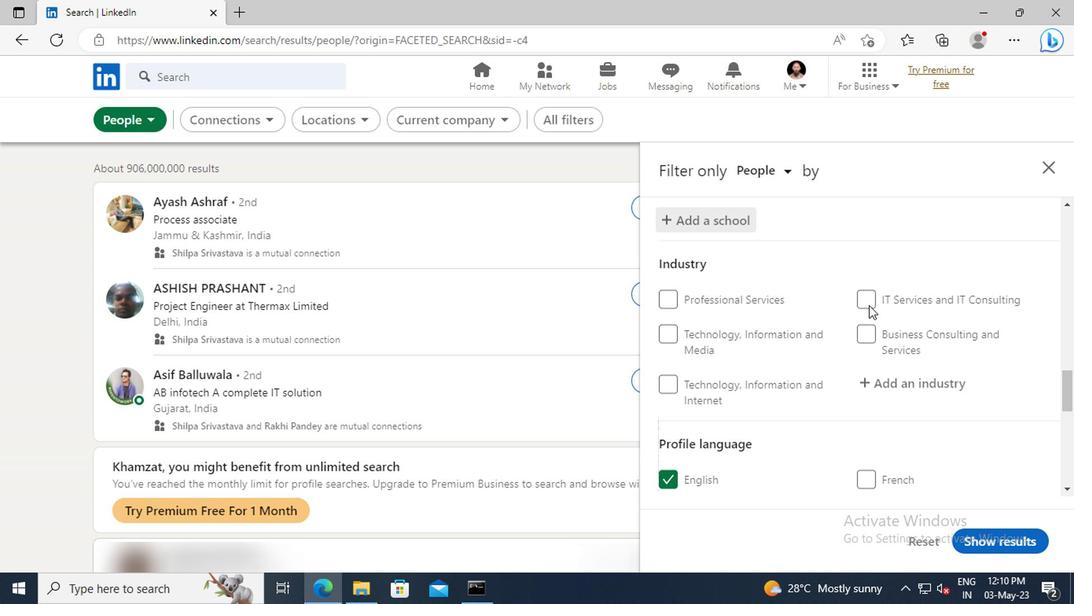
Action: Mouse moved to (875, 326)
Screenshot: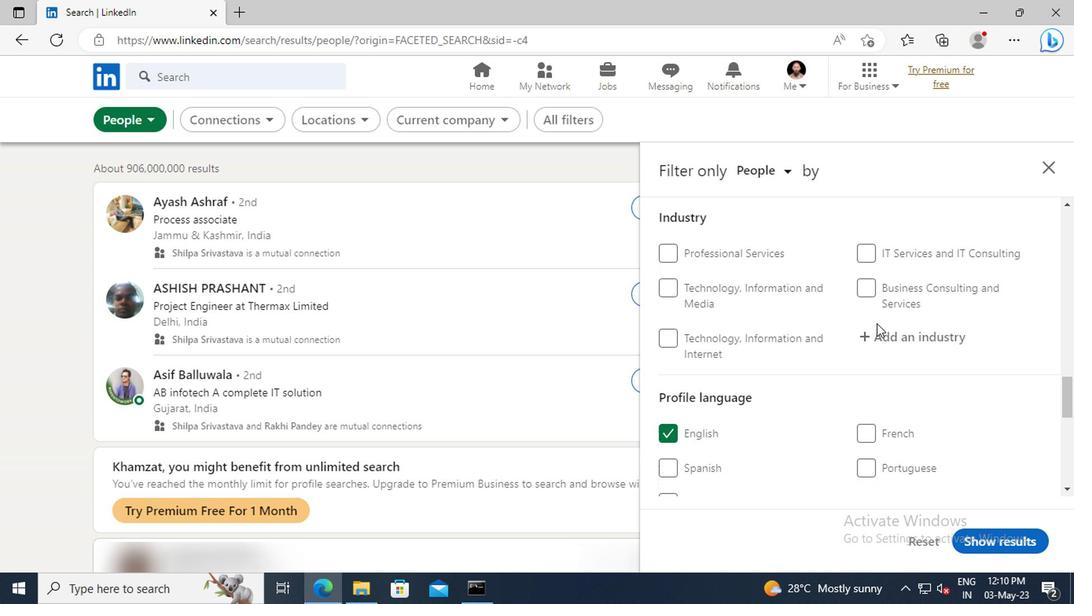 
Action: Mouse pressed left at (875, 326)
Screenshot: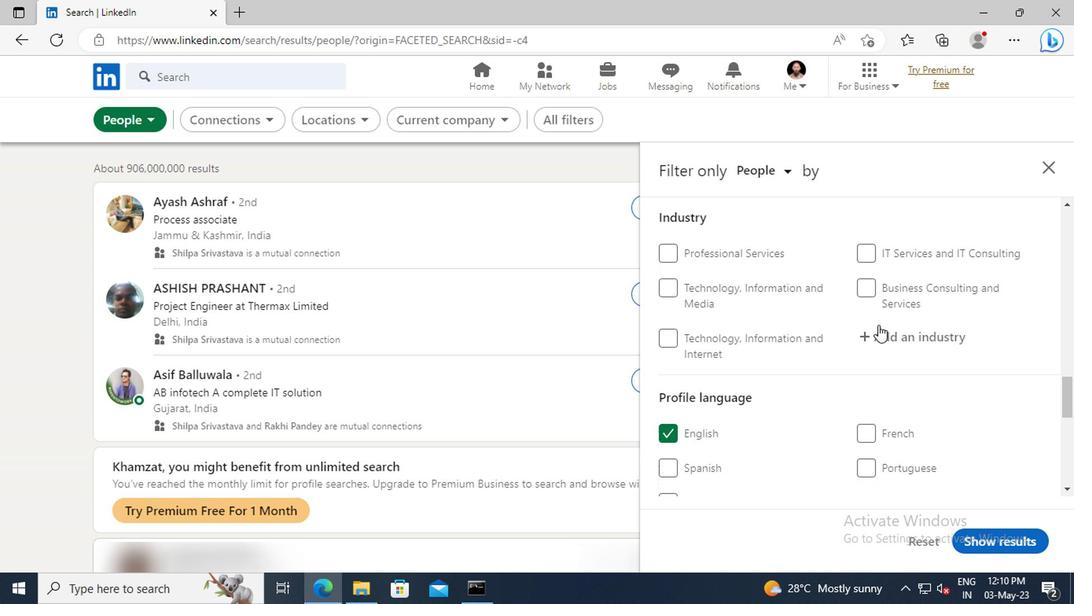 
Action: Key pressed <Key.shift>MEDIA<Key.space><Key.shift>&<Key.space><Key.shift>TEL
Screenshot: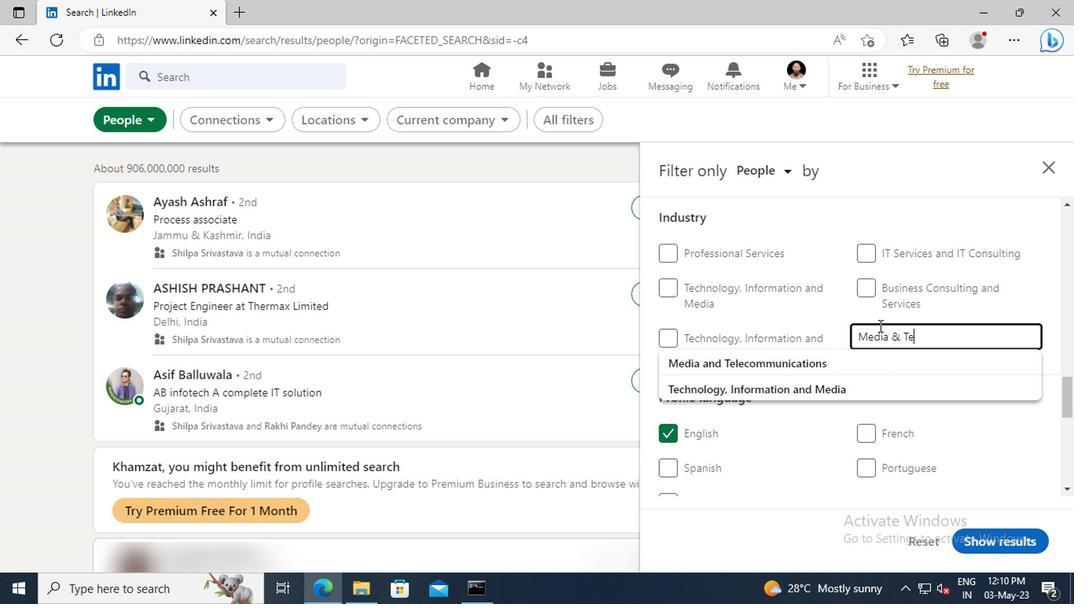 
Action: Mouse moved to (880, 360)
Screenshot: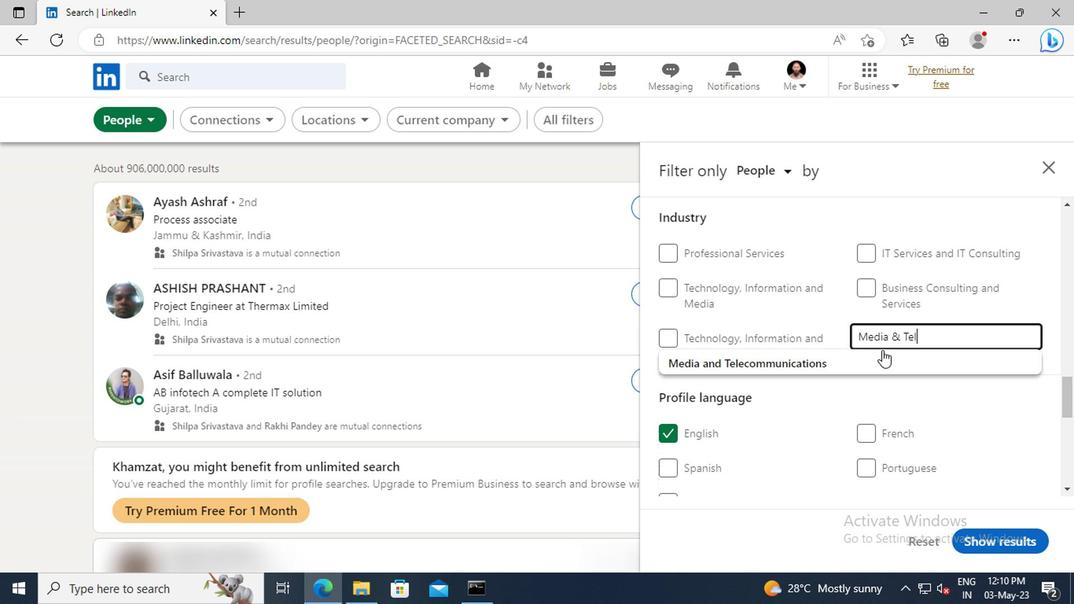 
Action: Mouse pressed left at (880, 360)
Screenshot: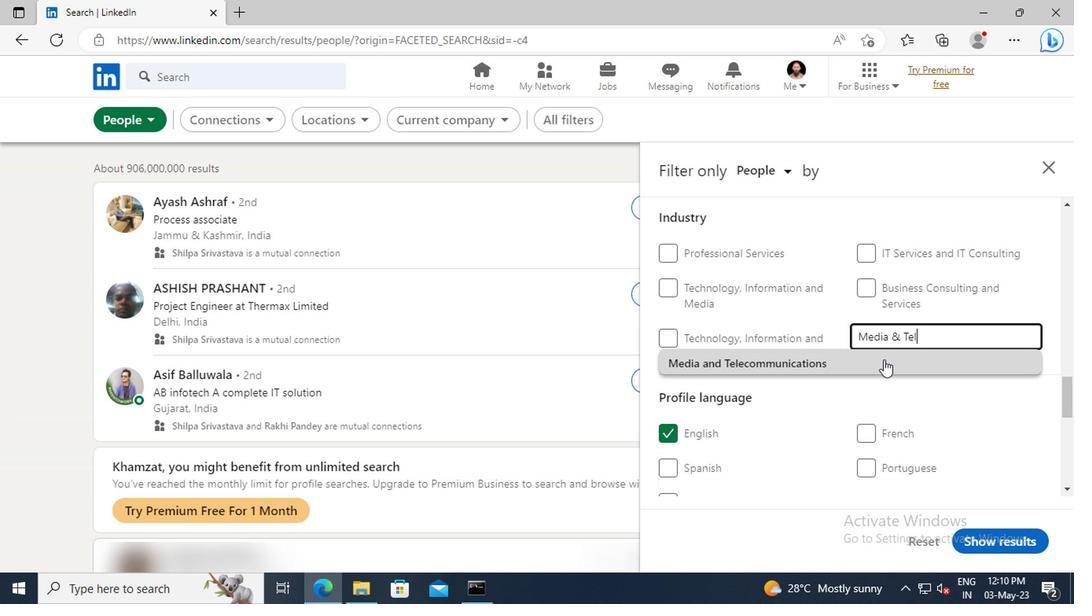 
Action: Mouse scrolled (880, 360) with delta (0, 0)
Screenshot: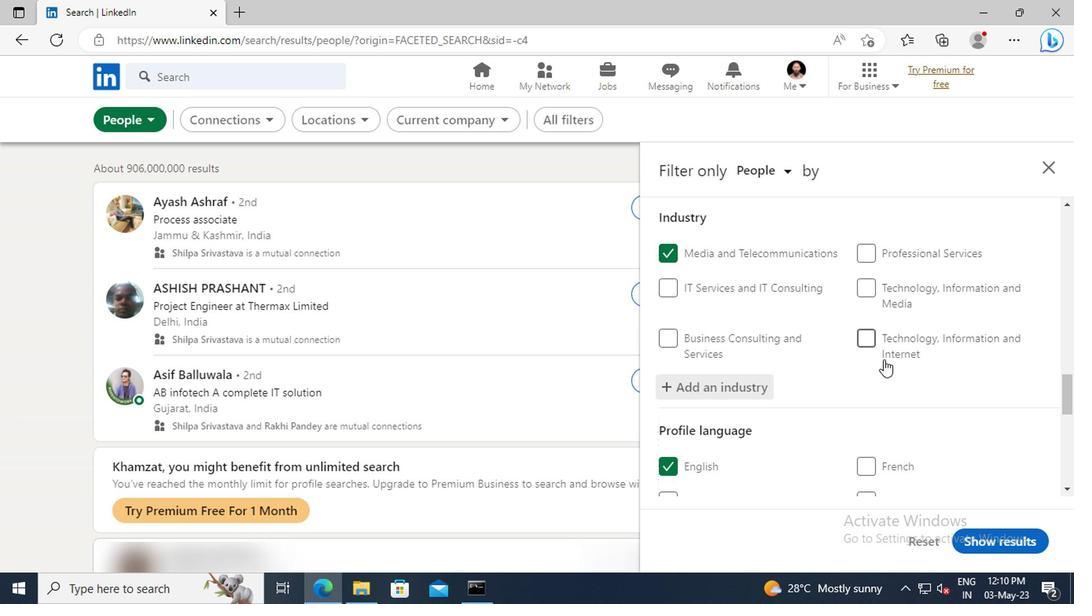 
Action: Mouse scrolled (880, 360) with delta (0, 0)
Screenshot: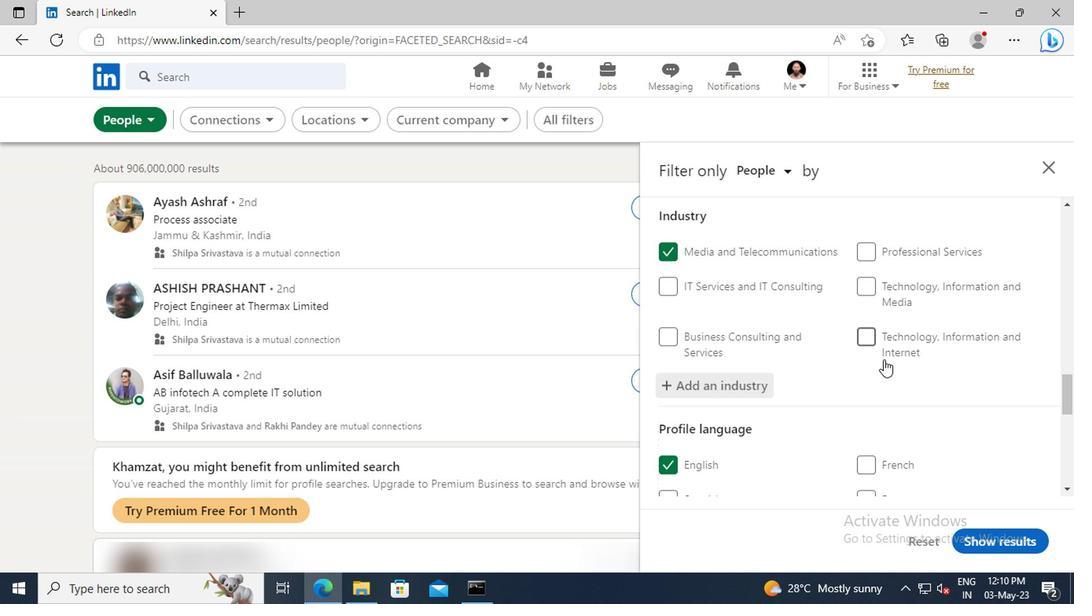 
Action: Mouse scrolled (880, 360) with delta (0, 0)
Screenshot: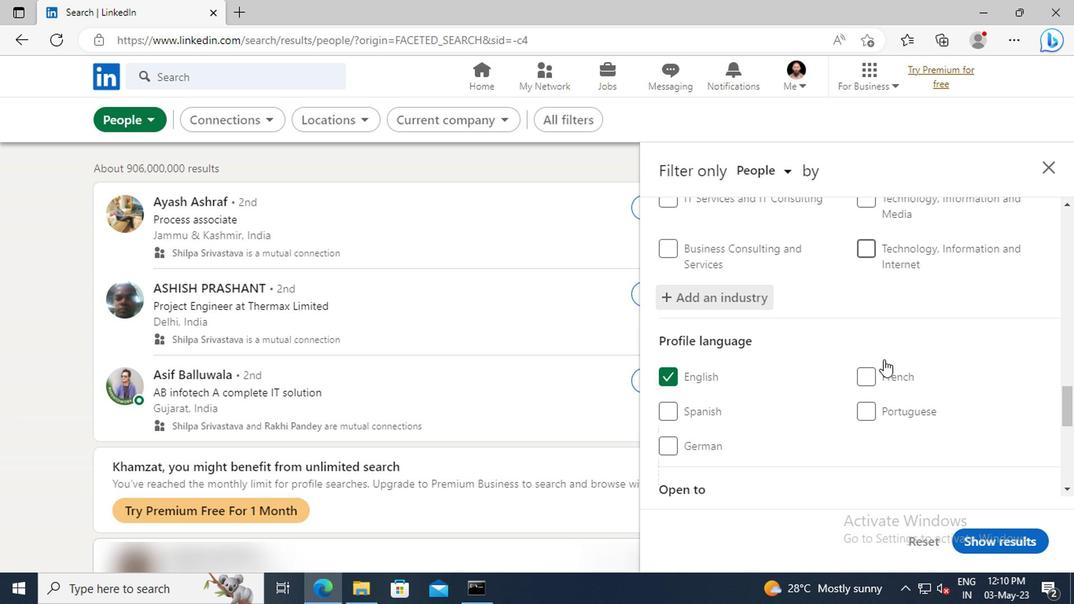 
Action: Mouse moved to (880, 357)
Screenshot: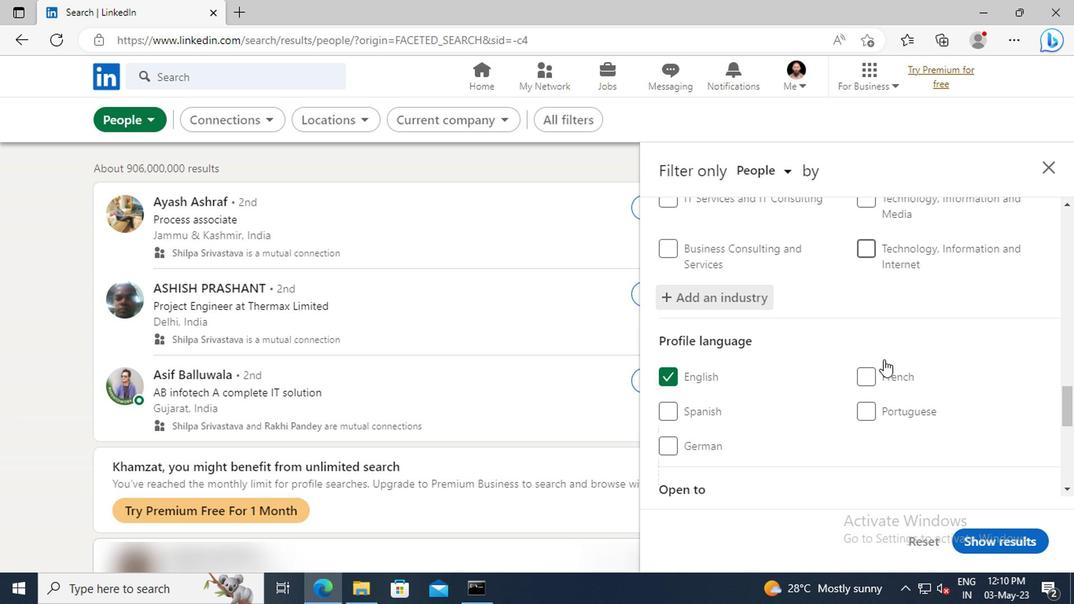 
Action: Mouse scrolled (880, 357) with delta (0, 0)
Screenshot: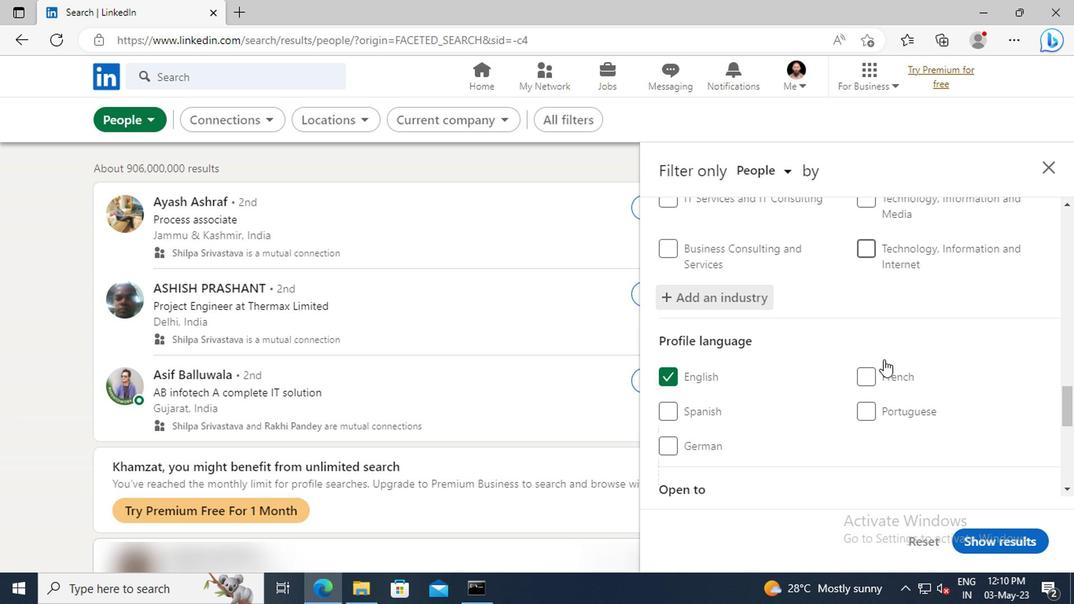 
Action: Mouse moved to (880, 327)
Screenshot: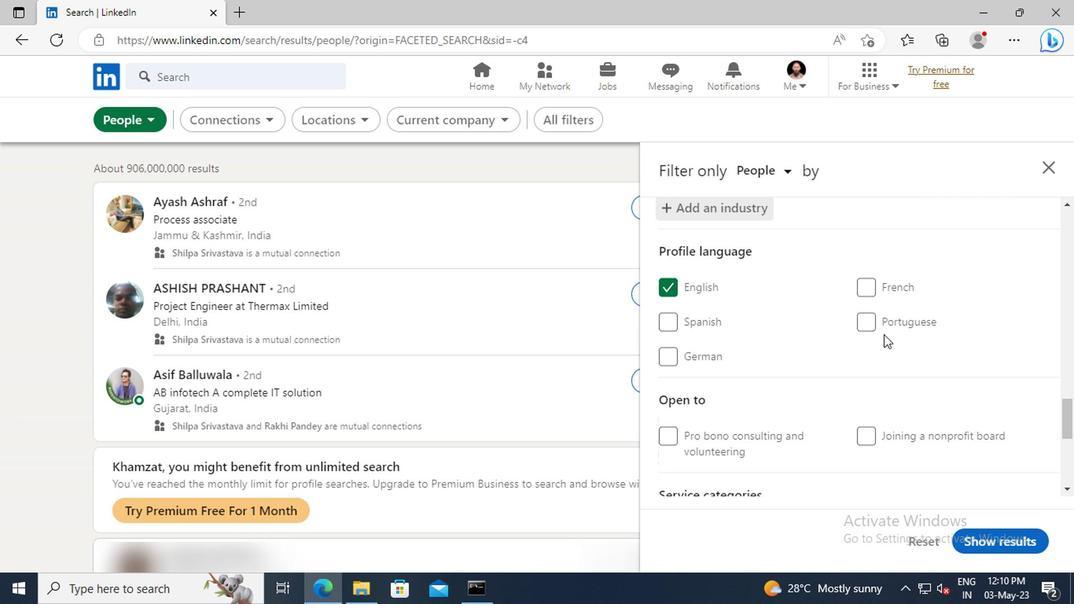 
Action: Mouse scrolled (880, 326) with delta (0, -1)
Screenshot: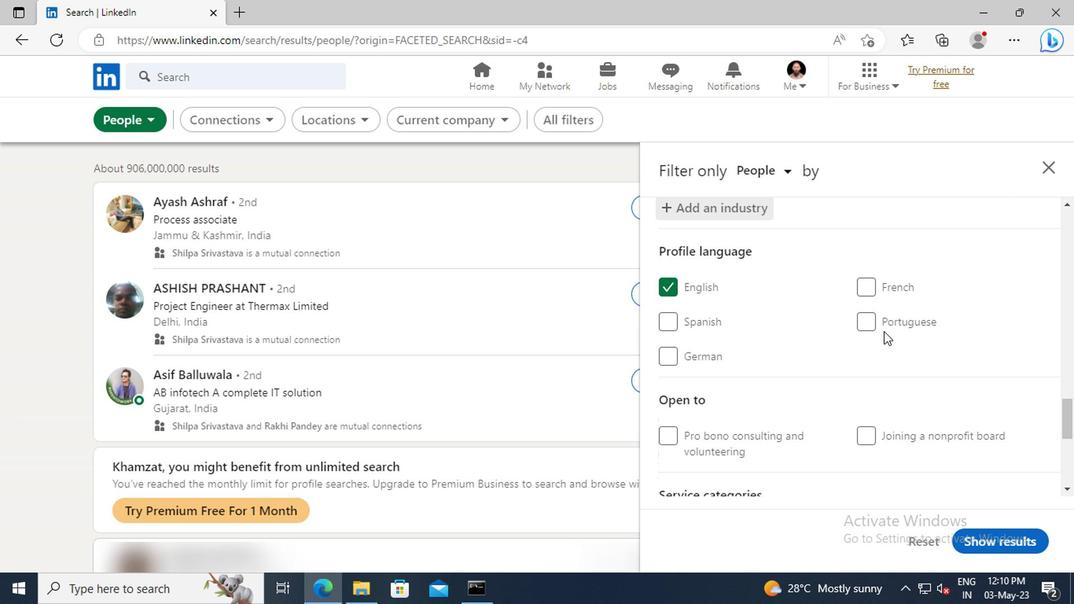 
Action: Mouse scrolled (880, 326) with delta (0, -1)
Screenshot: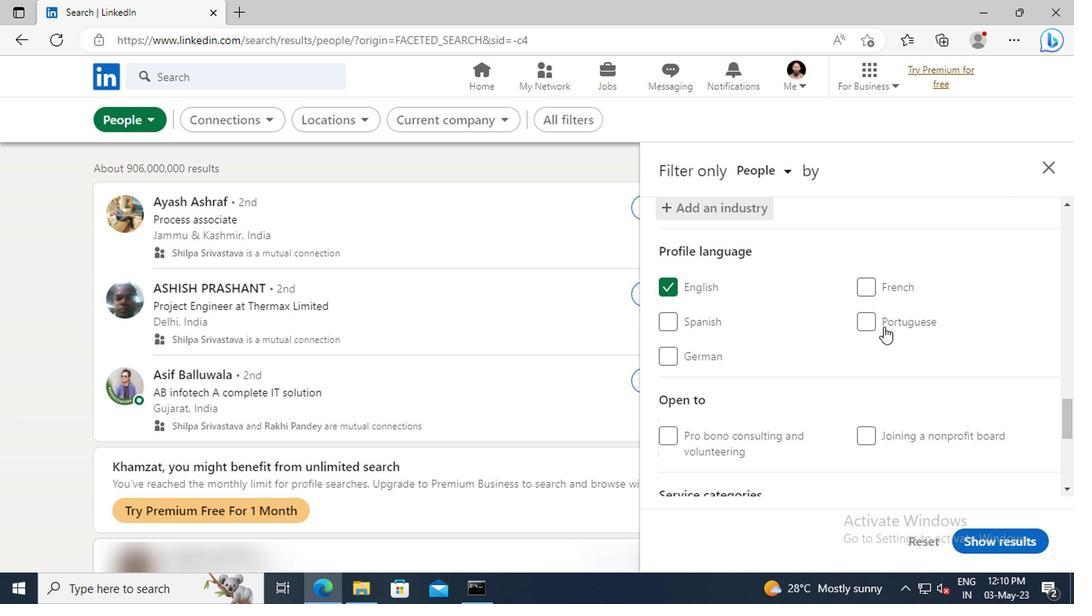 
Action: Mouse scrolled (880, 326) with delta (0, -1)
Screenshot: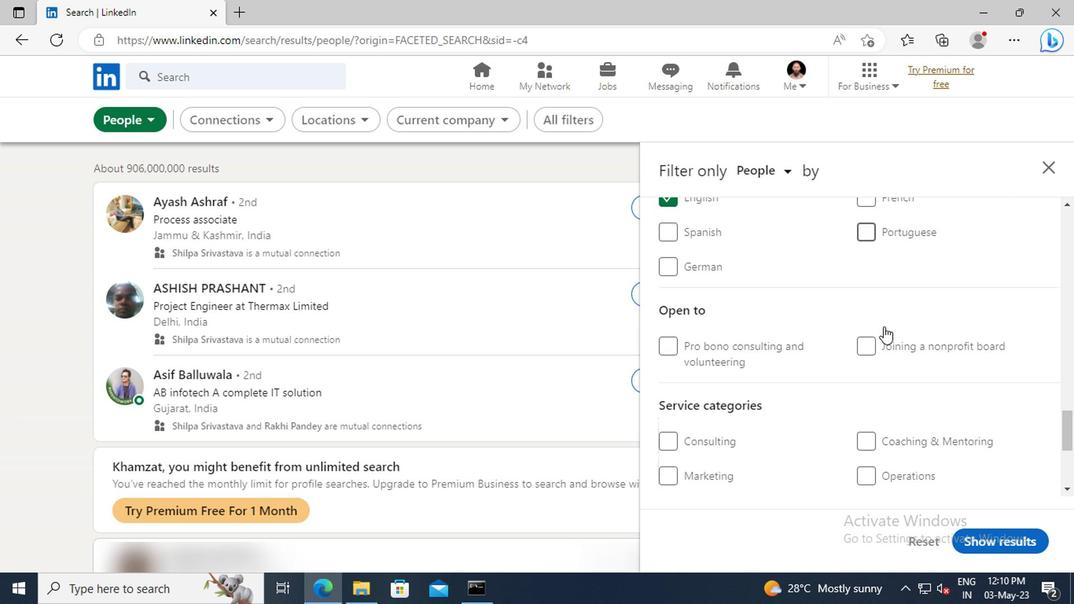 
Action: Mouse scrolled (880, 326) with delta (0, -1)
Screenshot: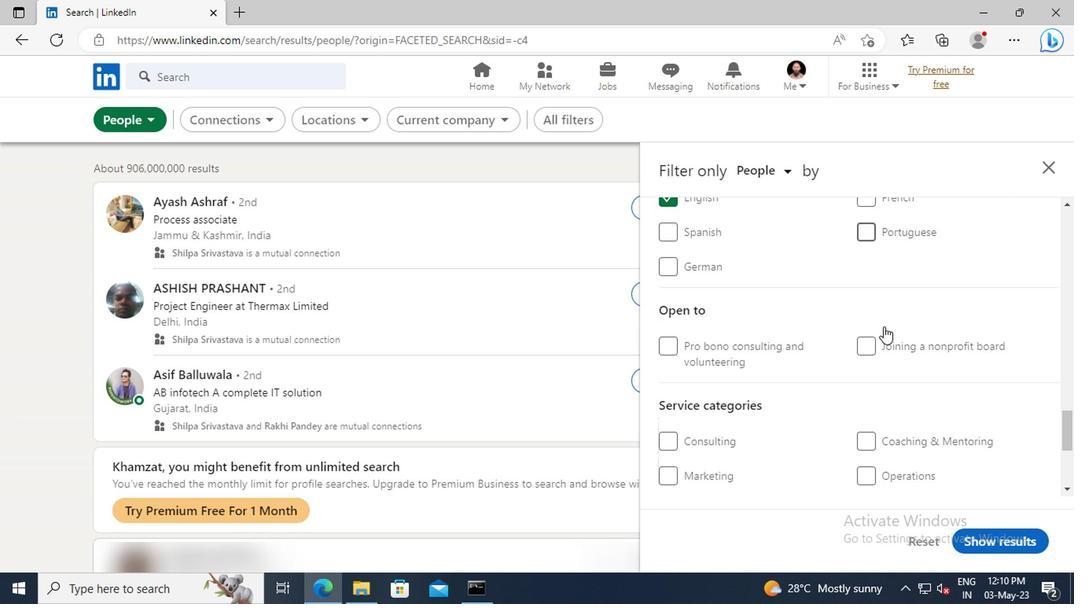
Action: Mouse scrolled (880, 326) with delta (0, -1)
Screenshot: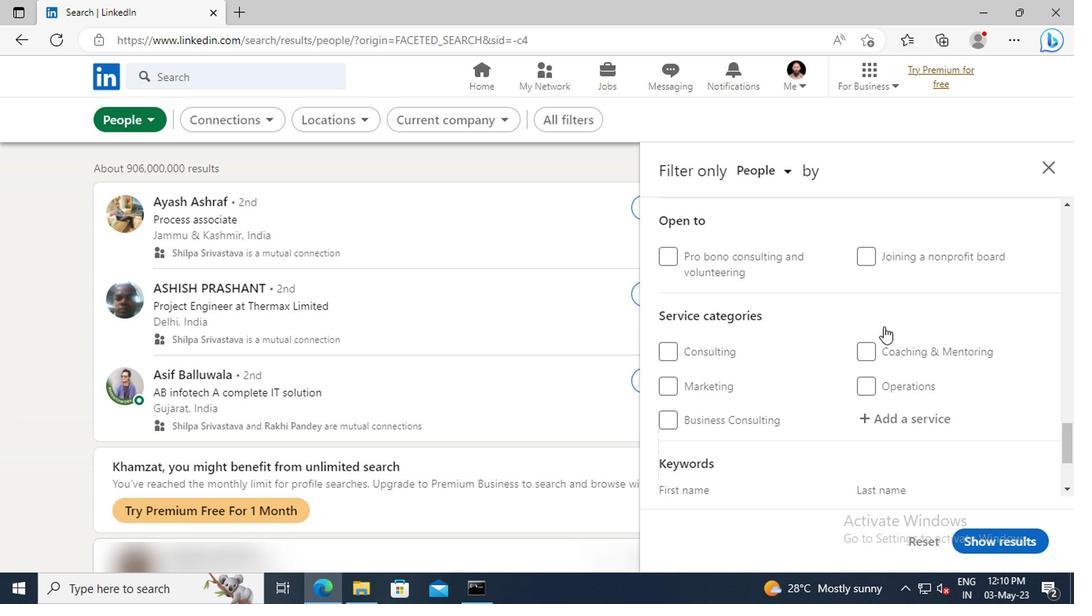 
Action: Mouse scrolled (880, 326) with delta (0, -1)
Screenshot: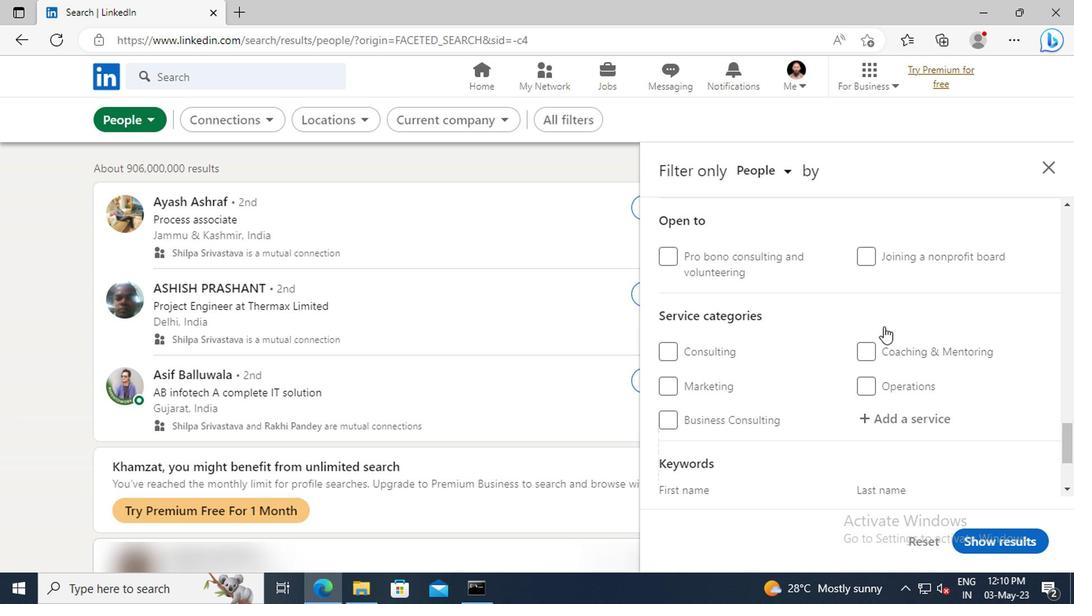 
Action: Mouse moved to (882, 326)
Screenshot: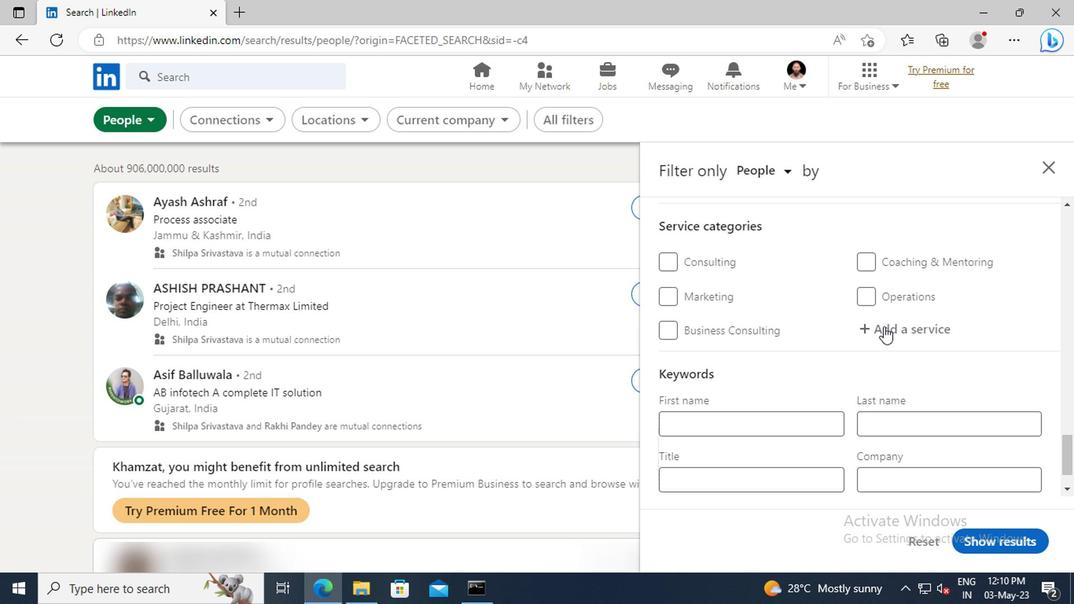 
Action: Mouse pressed left at (882, 326)
Screenshot: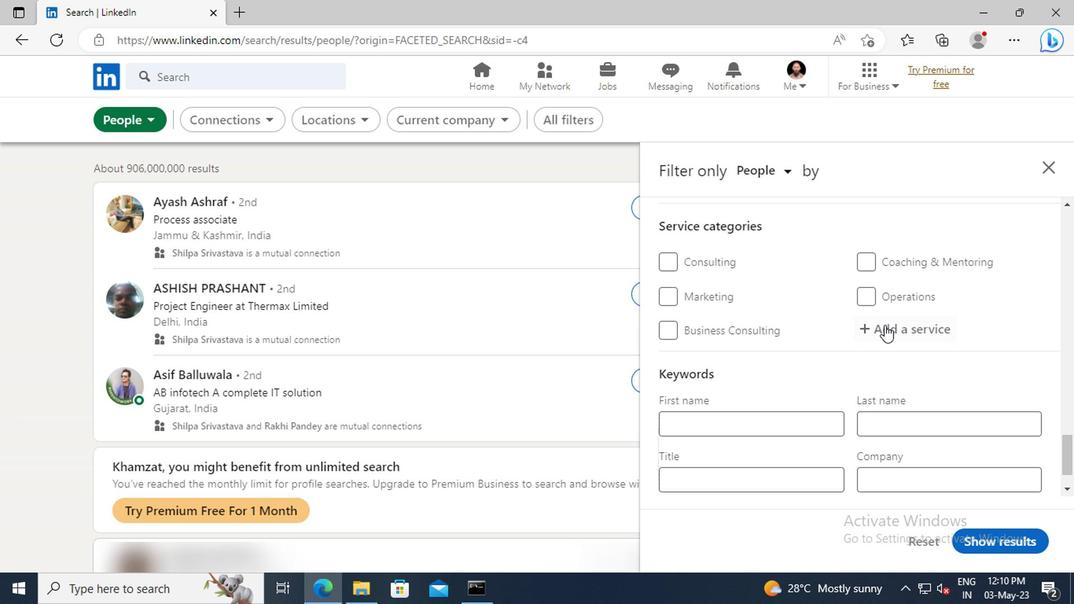 
Action: Key pressed <Key.shift>SOCIAL<Key.space><Key.shift>ME
Screenshot: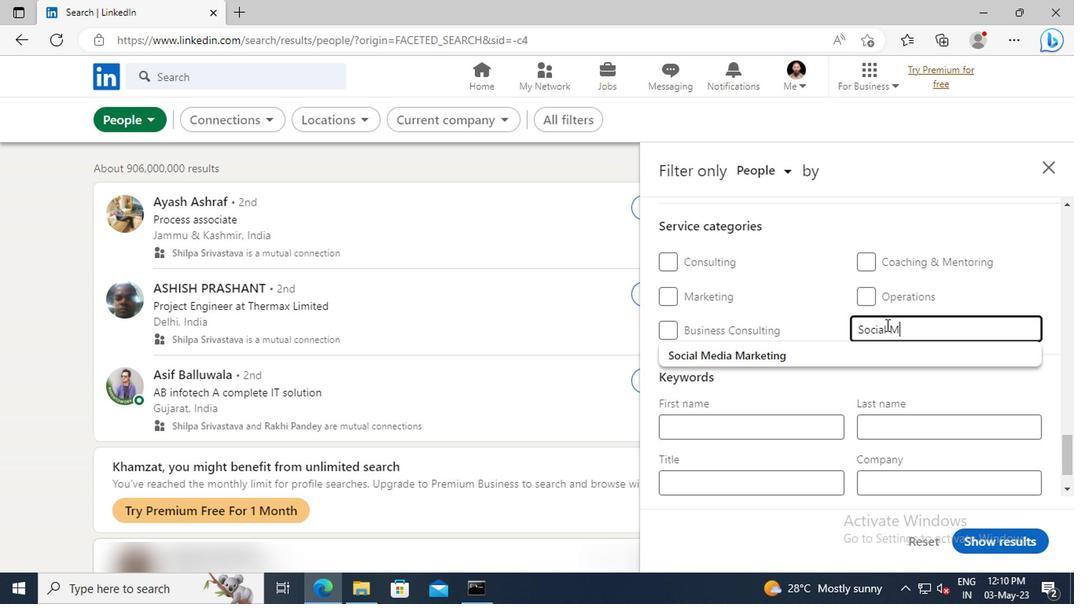 
Action: Mouse moved to (884, 355)
Screenshot: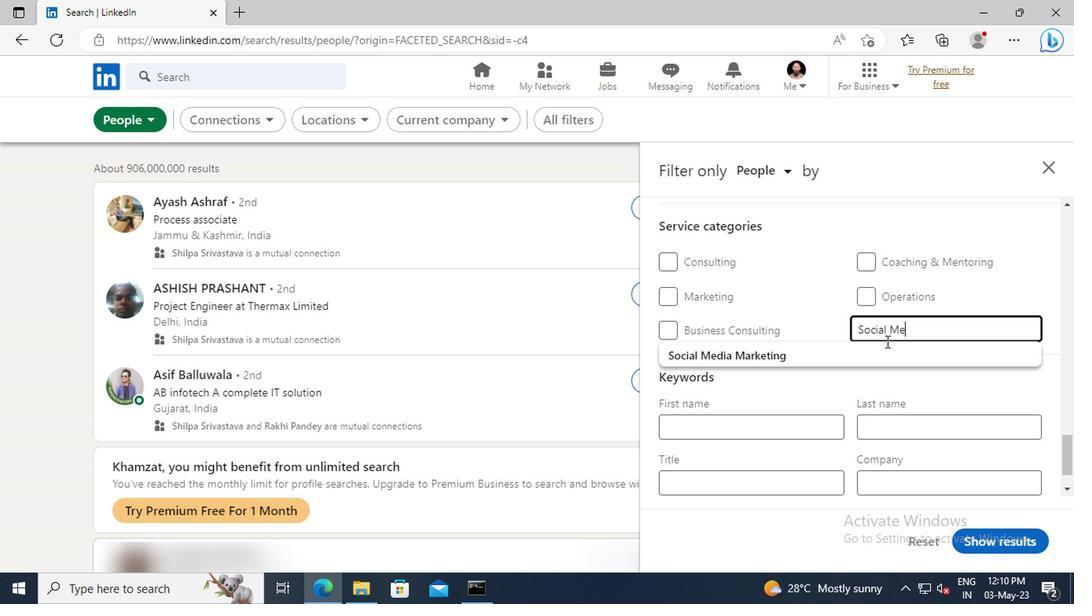 
Action: Mouse pressed left at (884, 355)
Screenshot: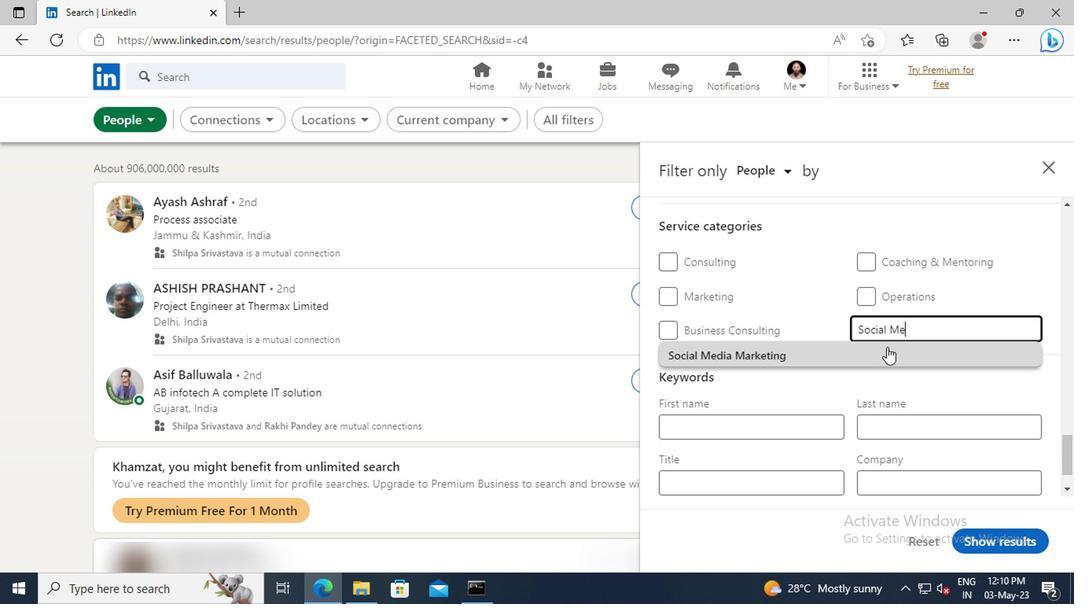 
Action: Mouse scrolled (884, 355) with delta (0, 0)
Screenshot: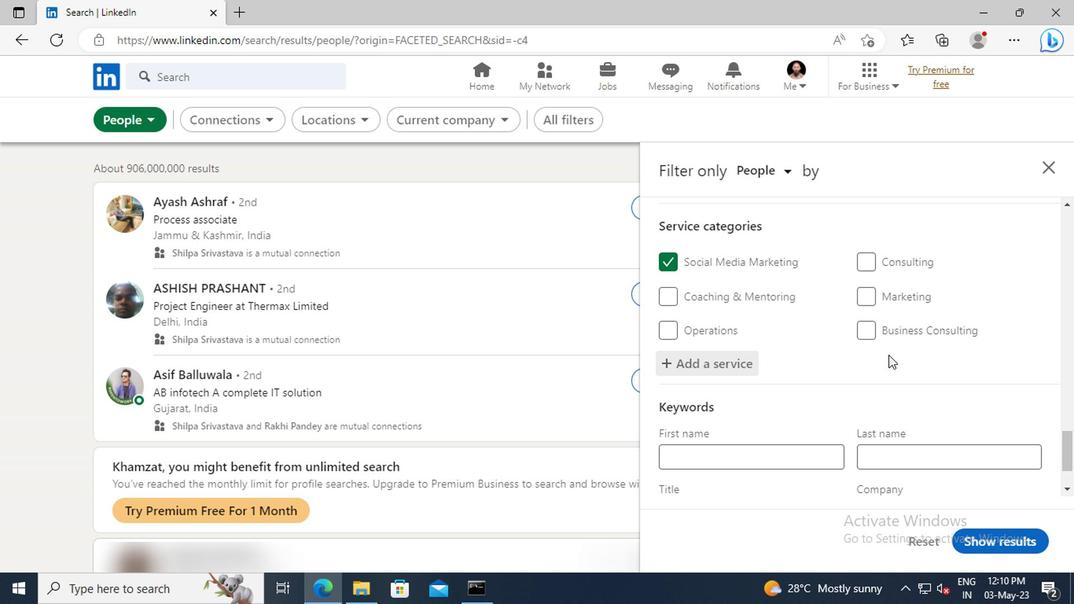 
Action: Mouse scrolled (884, 355) with delta (0, 0)
Screenshot: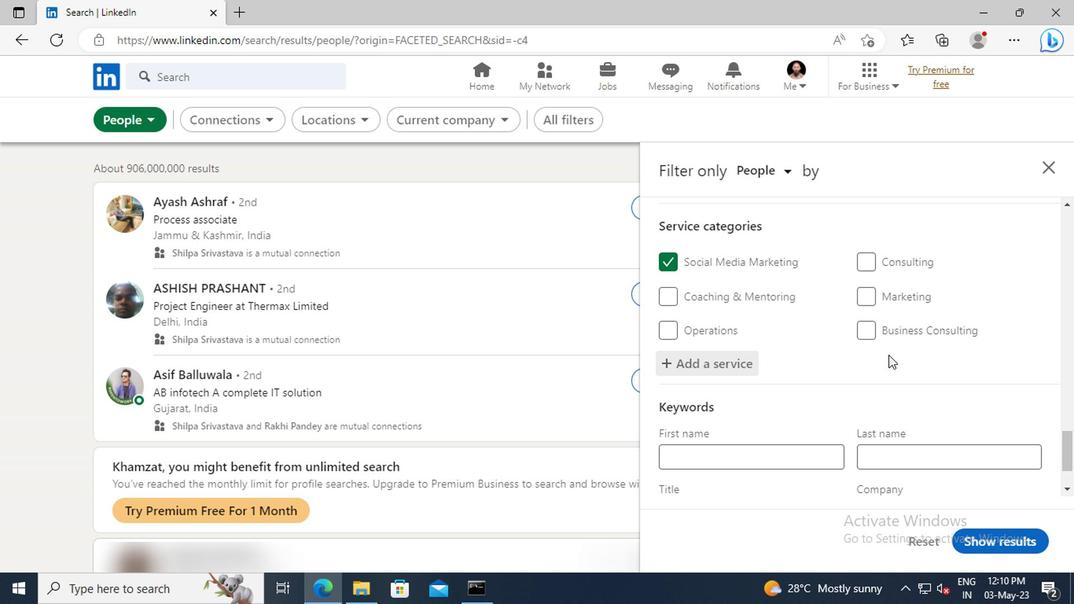 
Action: Mouse scrolled (884, 355) with delta (0, 0)
Screenshot: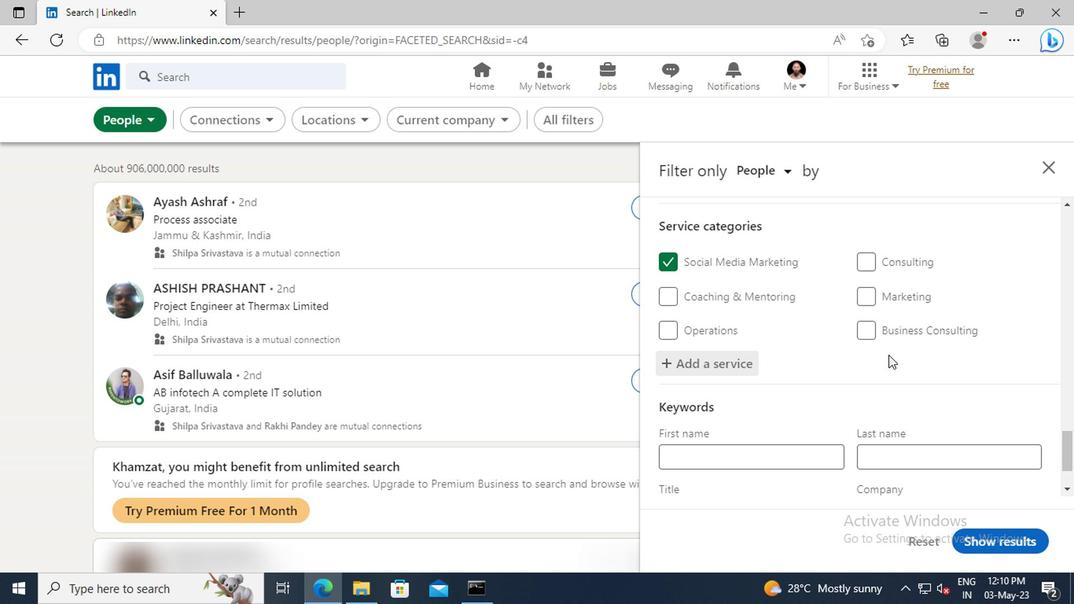 
Action: Mouse scrolled (884, 355) with delta (0, 0)
Screenshot: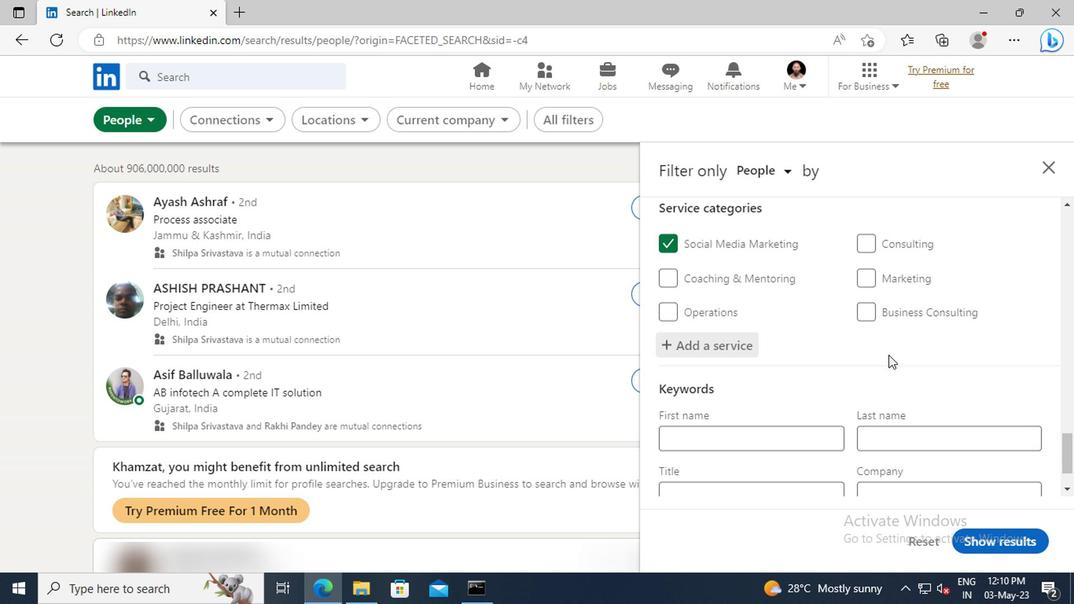 
Action: Mouse scrolled (884, 355) with delta (0, 0)
Screenshot: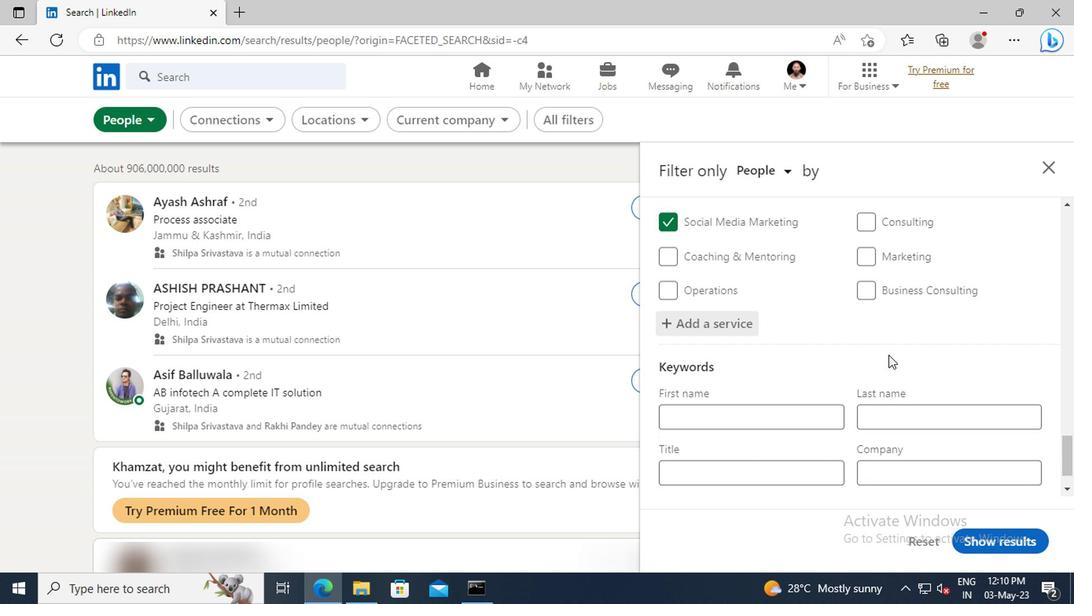 
Action: Mouse moved to (752, 432)
Screenshot: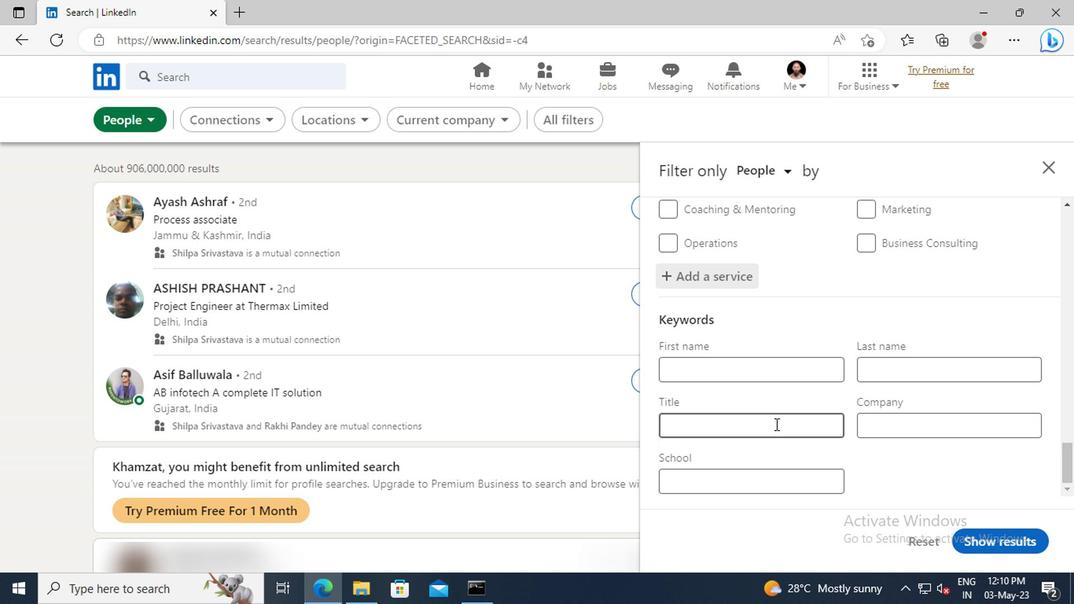
Action: Mouse pressed left at (752, 432)
Screenshot: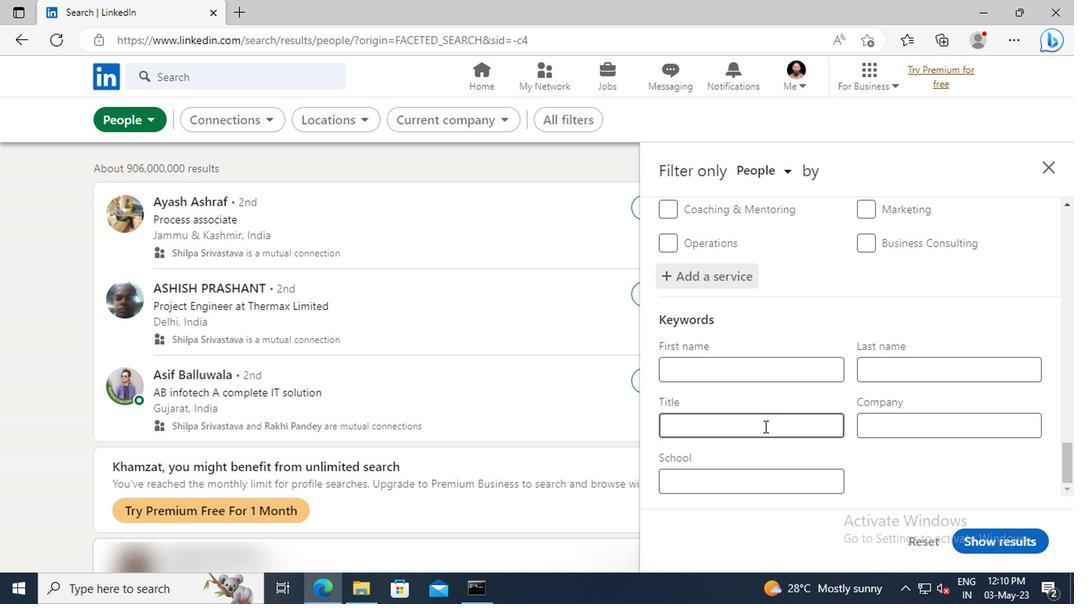 
Action: Key pressed <Key.shift>PROGRAM<Key.space><Key.shift>ADMINISTRATOR<Key.enter>
Screenshot: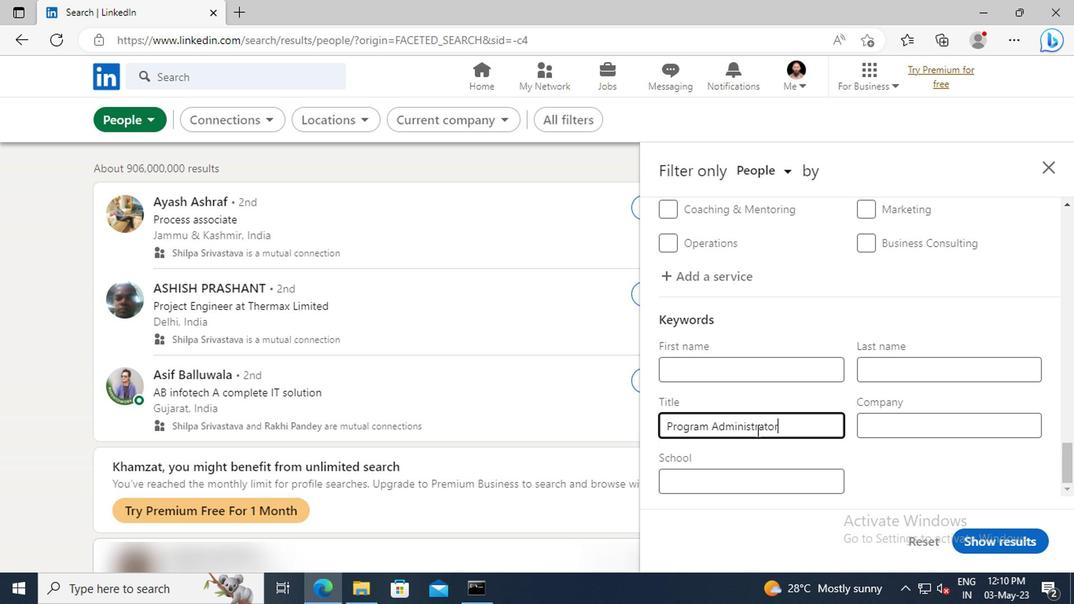 
Action: Mouse moved to (969, 540)
Screenshot: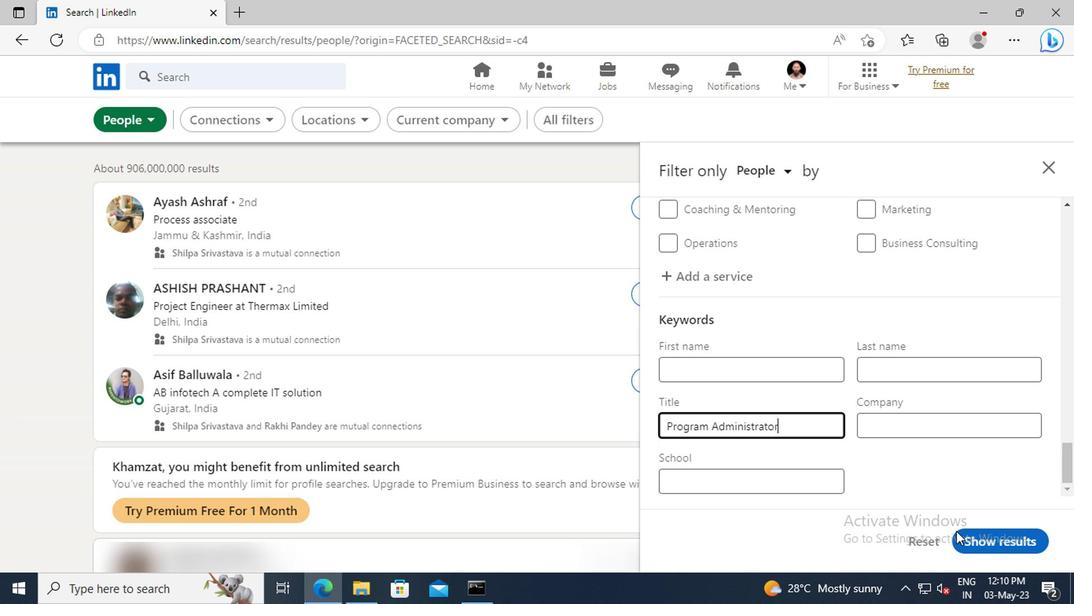 
Action: Mouse pressed left at (969, 540)
Screenshot: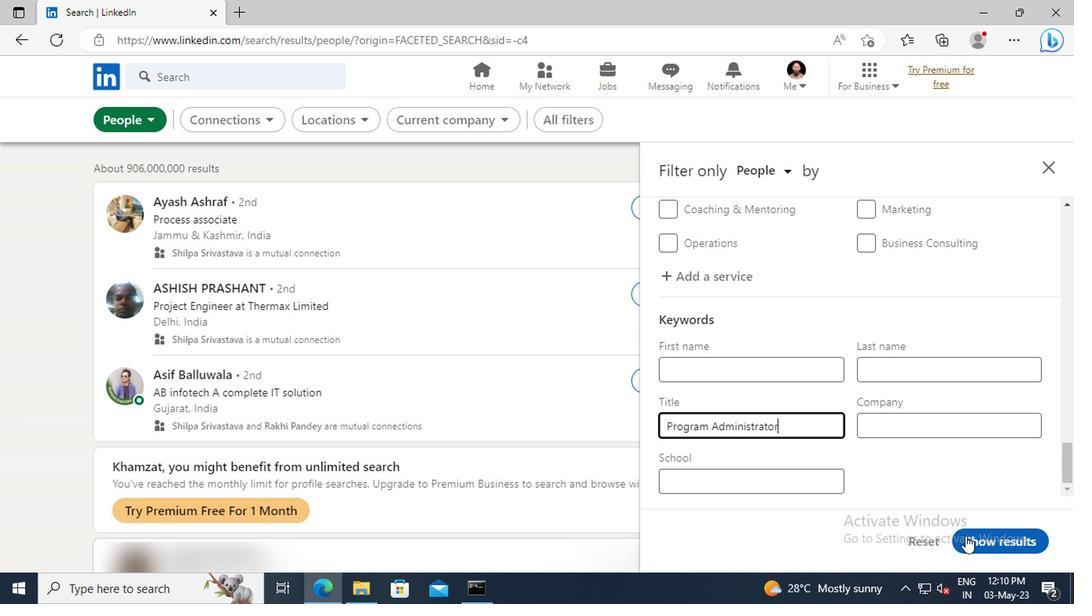 
